 Task: Create a Sprint called Sprint0000000133 in Scrum Project Project0000000045 in Jira. Create a Sprint called Sprint0000000134 in Scrum Project Project0000000045 in Jira. Create a Sprint called Sprint0000000135 in Scrum Project Project0000000045 in Jira. Set Duration of Sprint called Sprint0000000133 in Scrum Project Project0000000045 to 1 week in Jira. Set Duration of Sprint called Sprint0000000134 in Scrum Project Project0000000045 to 2 weeks in Jira
Action: Mouse moved to (1197, 380)
Screenshot: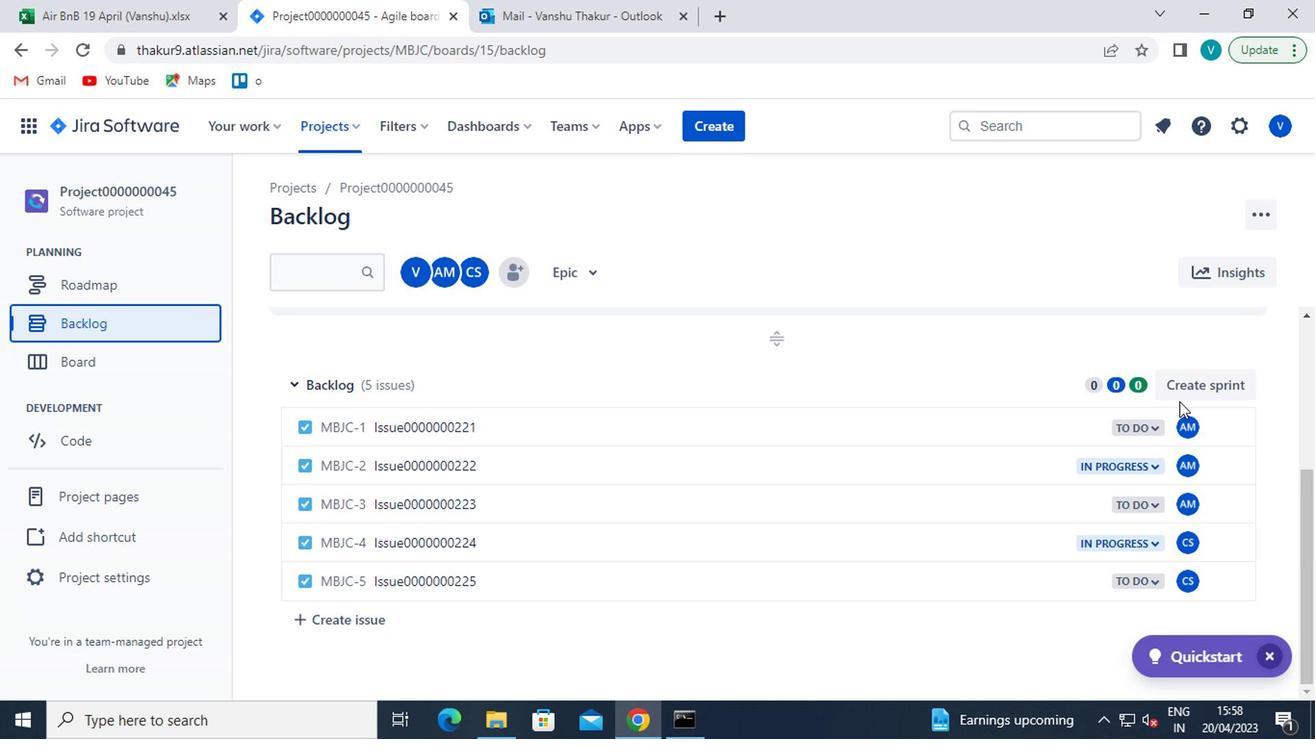 
Action: Mouse pressed left at (1197, 380)
Screenshot: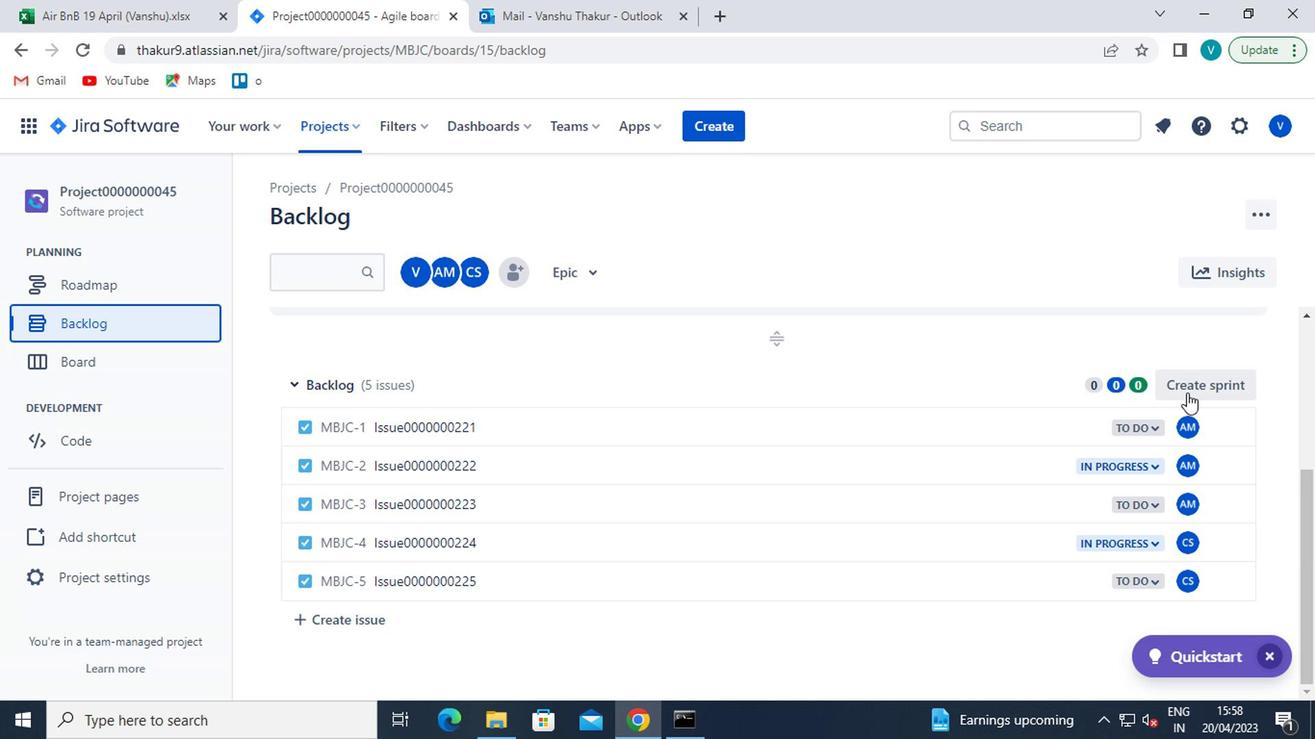 
Action: Mouse moved to (435, 422)
Screenshot: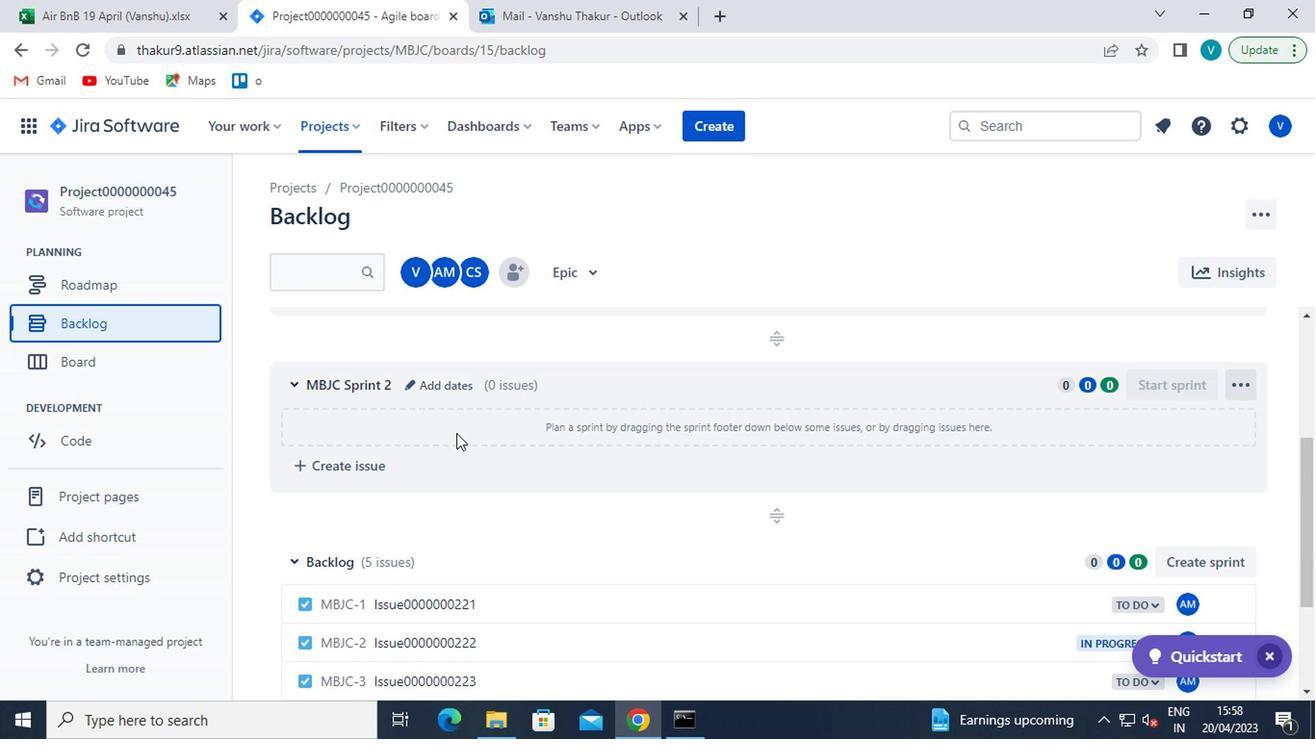 
Action: Mouse scrolled (435, 423) with delta (0, 0)
Screenshot: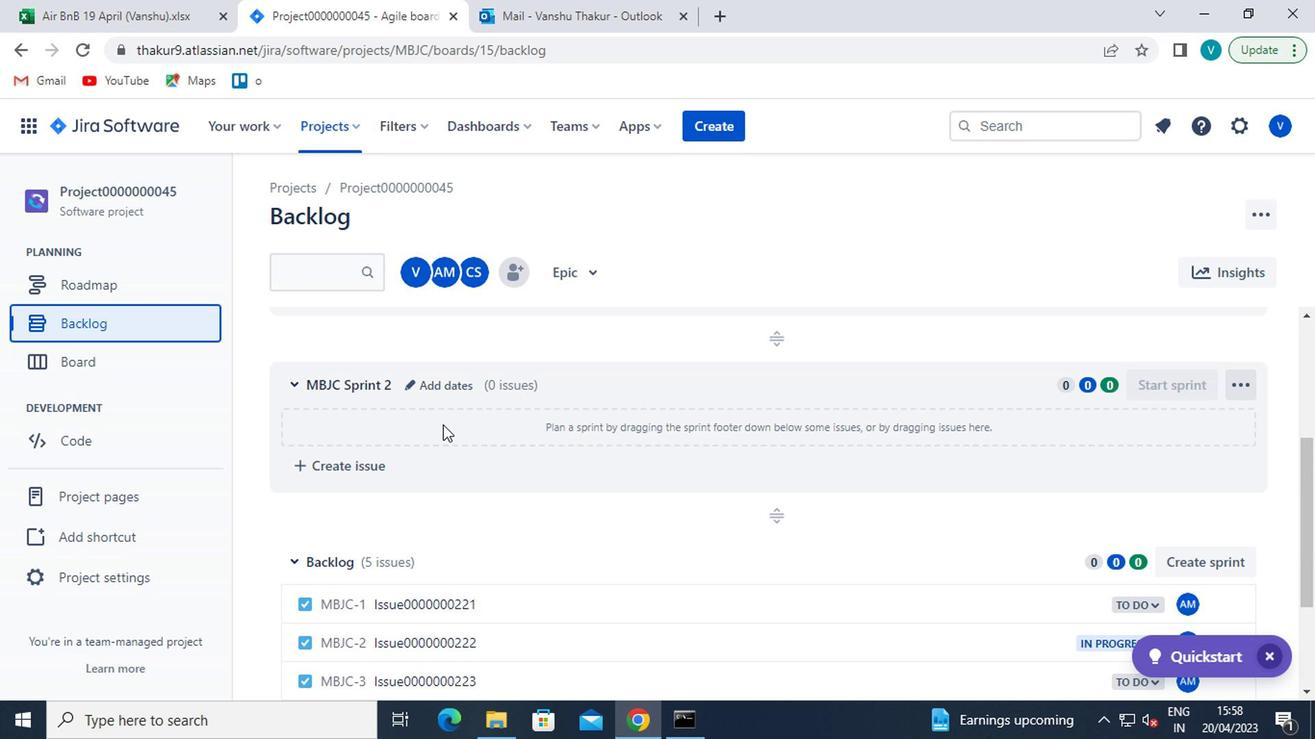 
Action: Mouse moved to (435, 421)
Screenshot: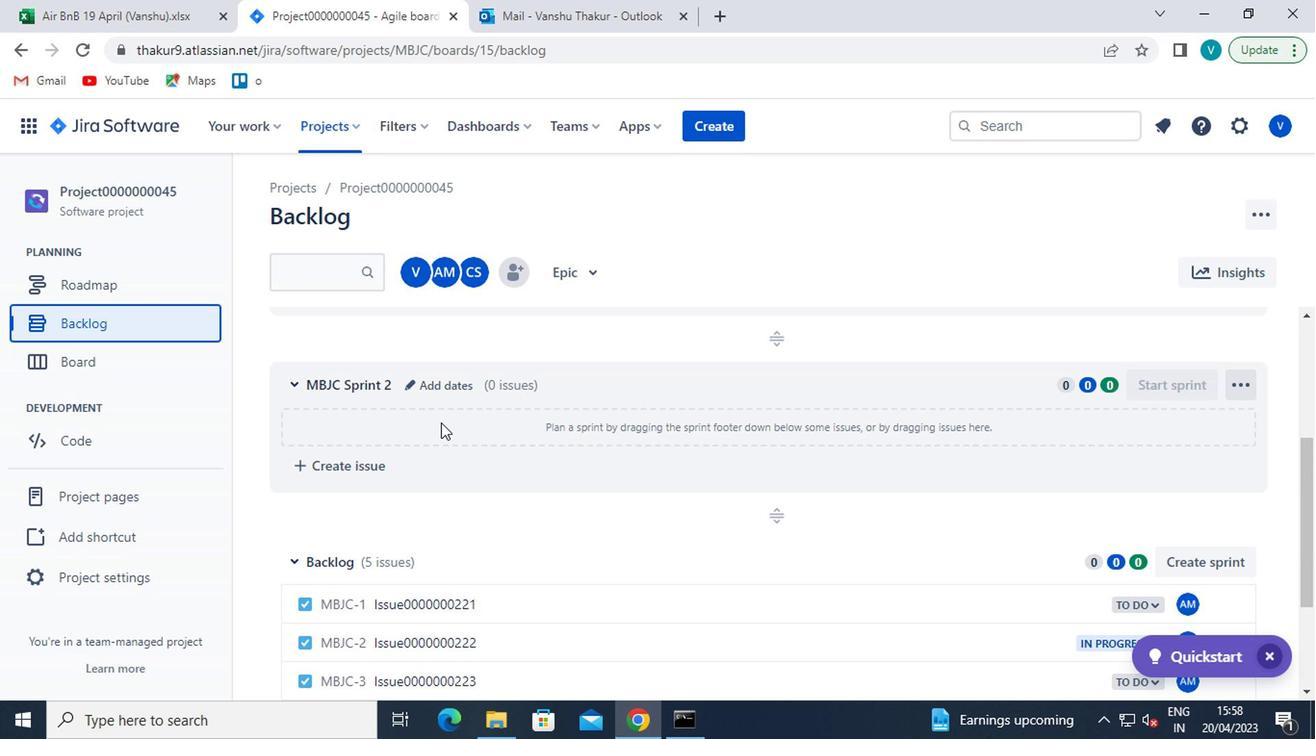
Action: Mouse scrolled (435, 422) with delta (0, 0)
Screenshot: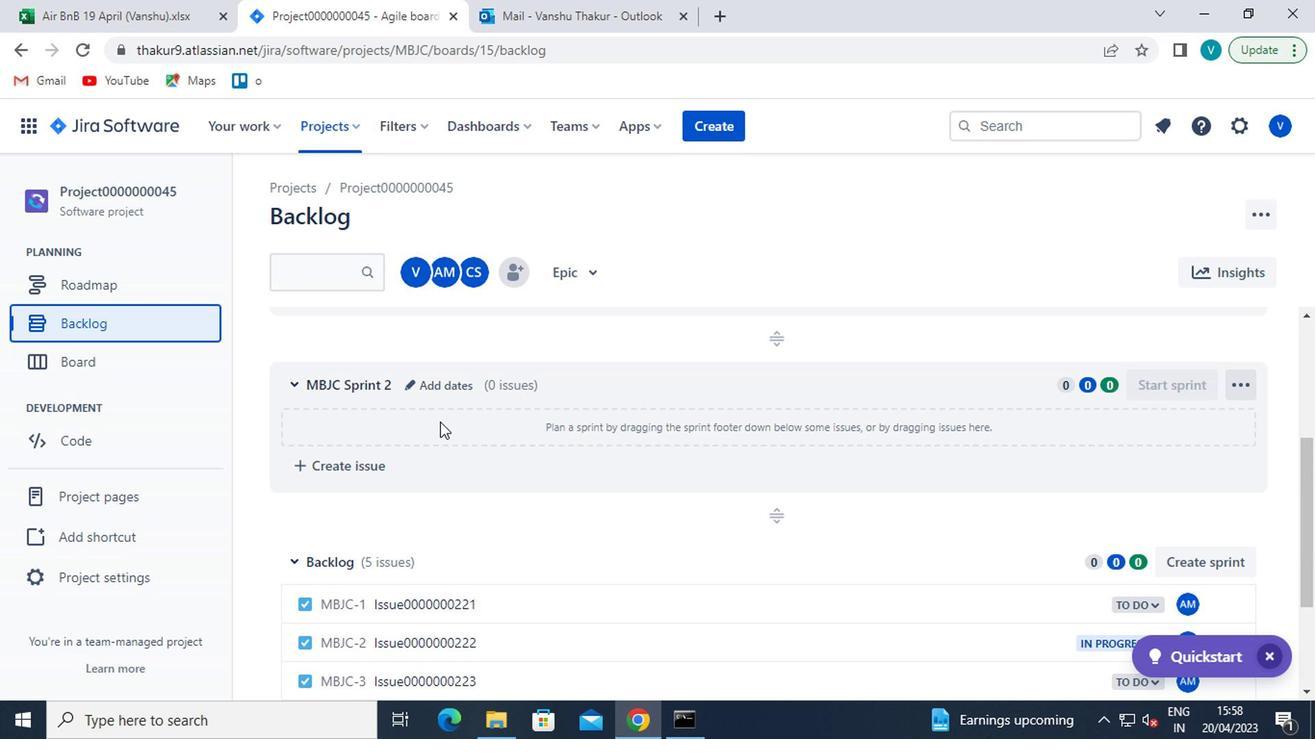 
Action: Mouse moved to (435, 420)
Screenshot: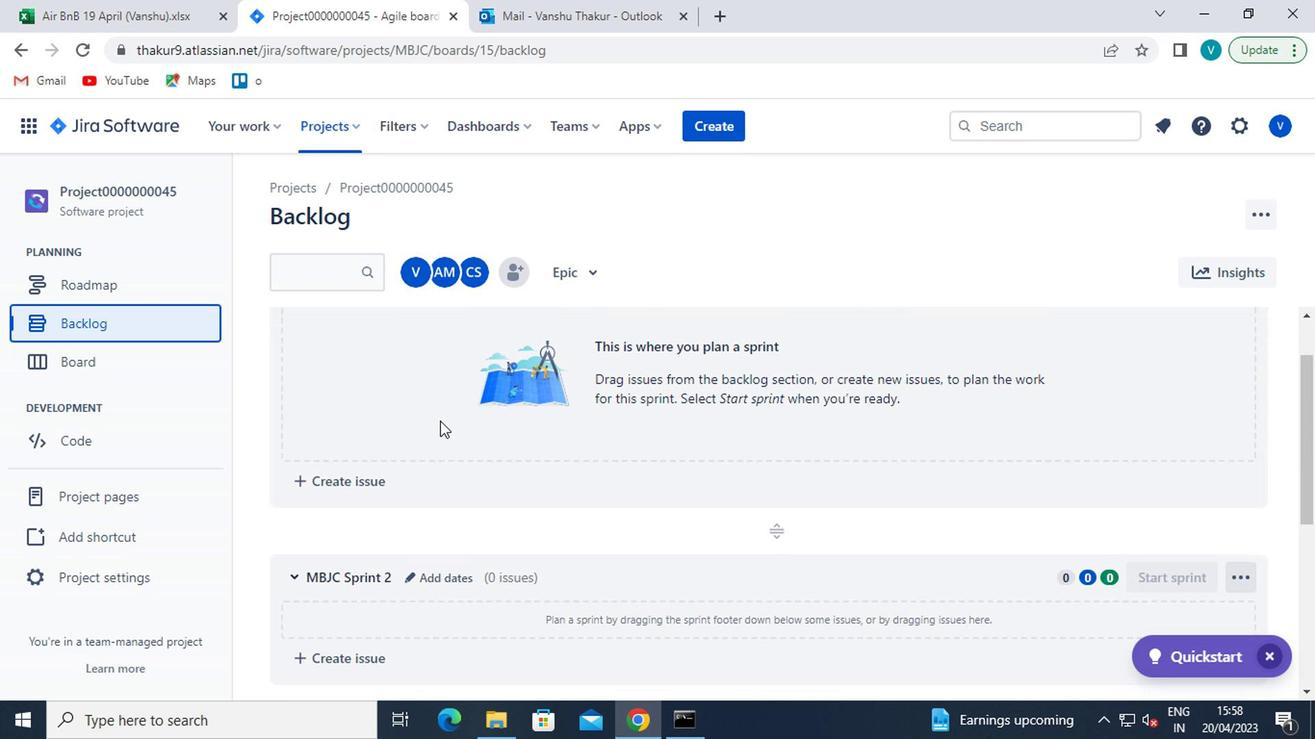 
Action: Mouse scrolled (435, 421) with delta (0, 1)
Screenshot: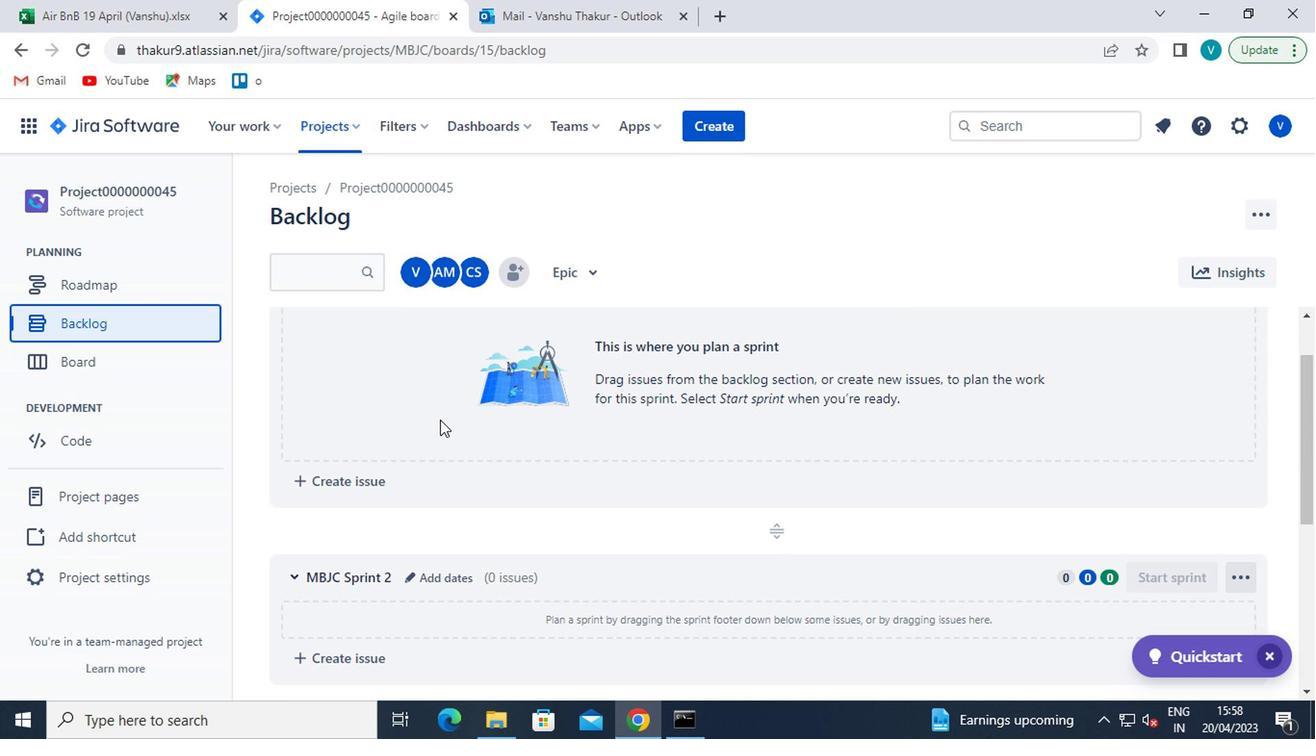 
Action: Mouse moved to (436, 420)
Screenshot: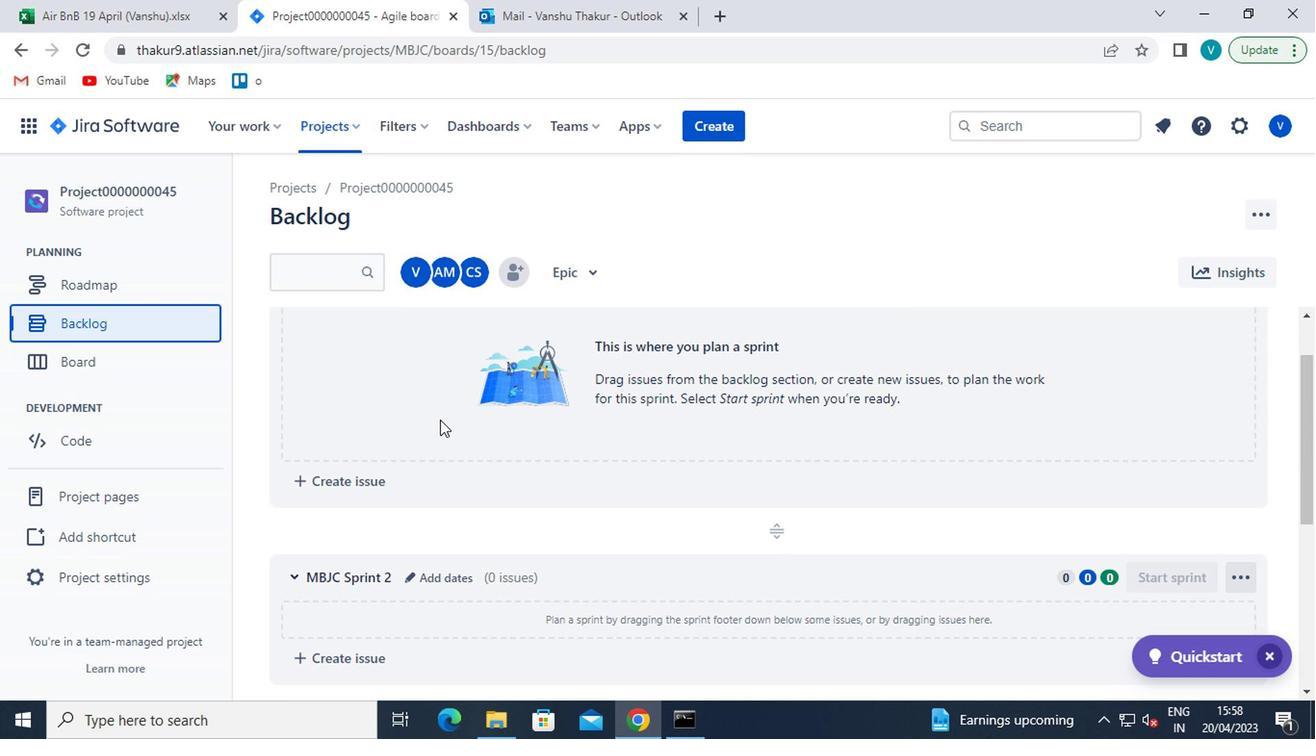 
Action: Mouse scrolled (436, 421) with delta (0, 1)
Screenshot: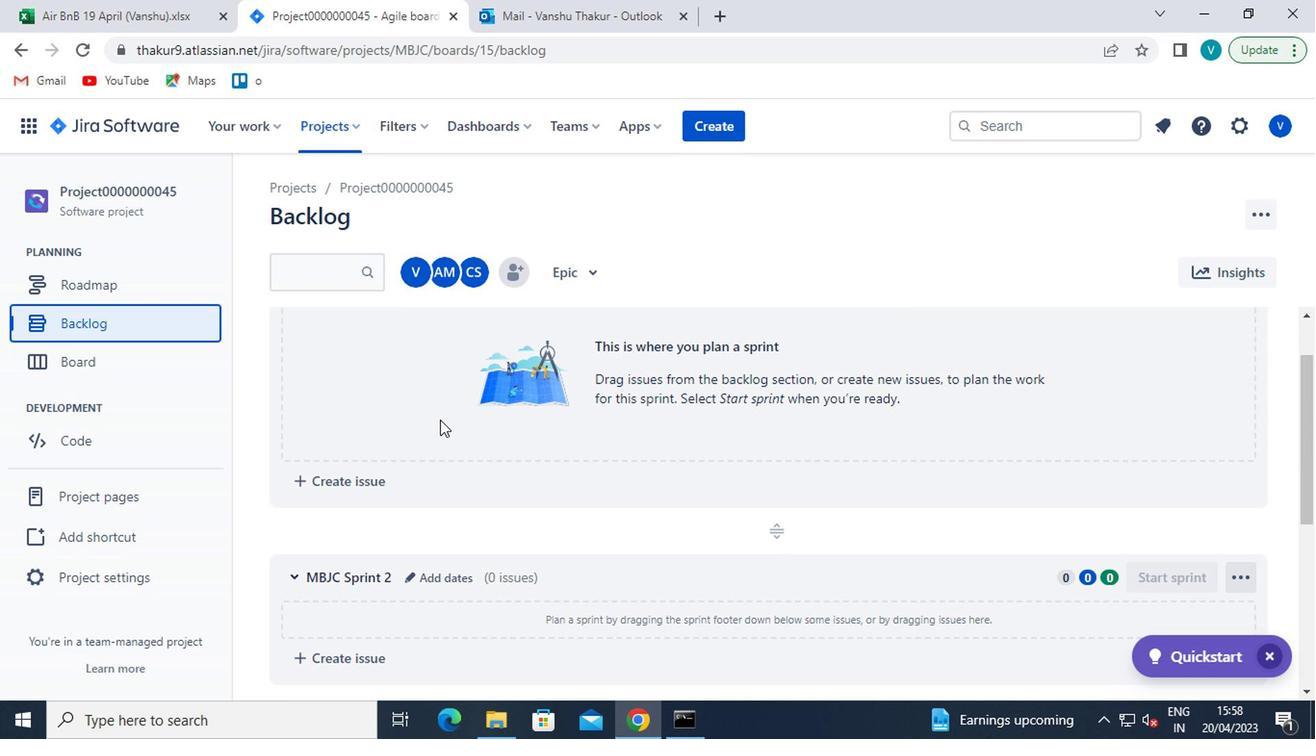 
Action: Mouse moved to (438, 332)
Screenshot: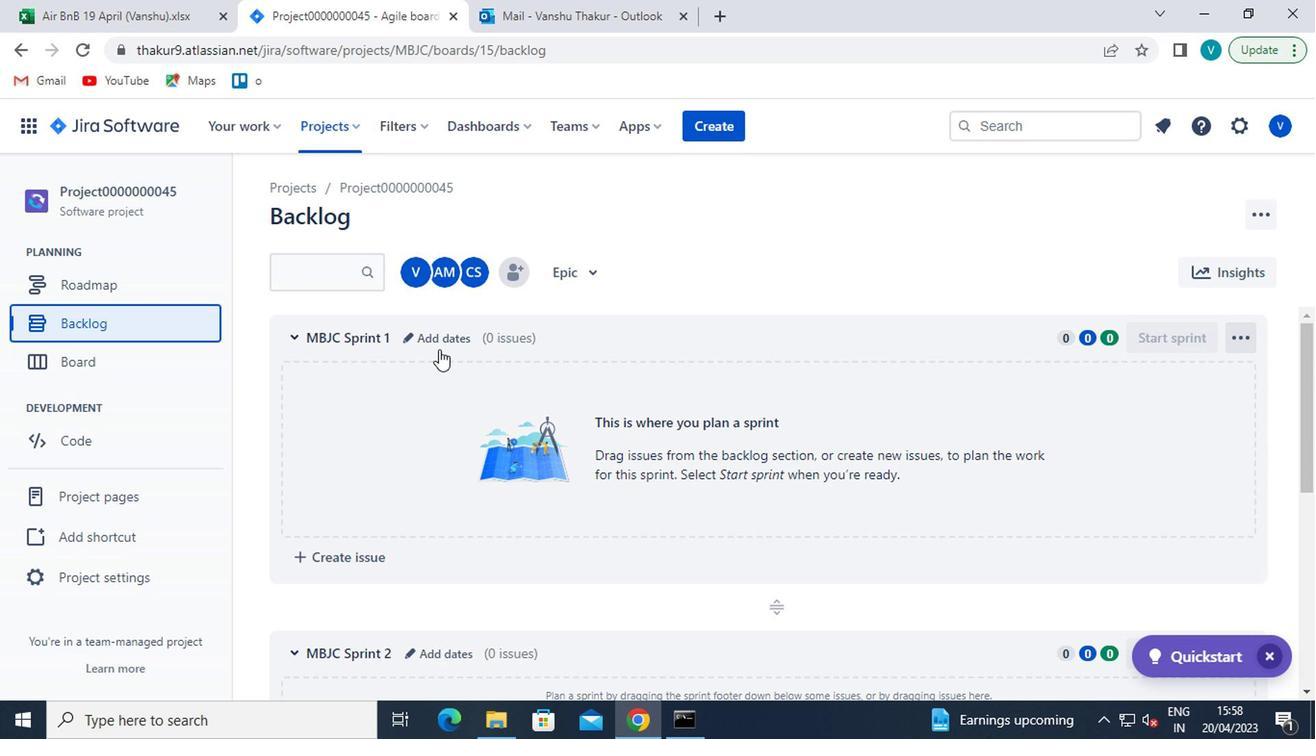 
Action: Mouse pressed left at (438, 332)
Screenshot: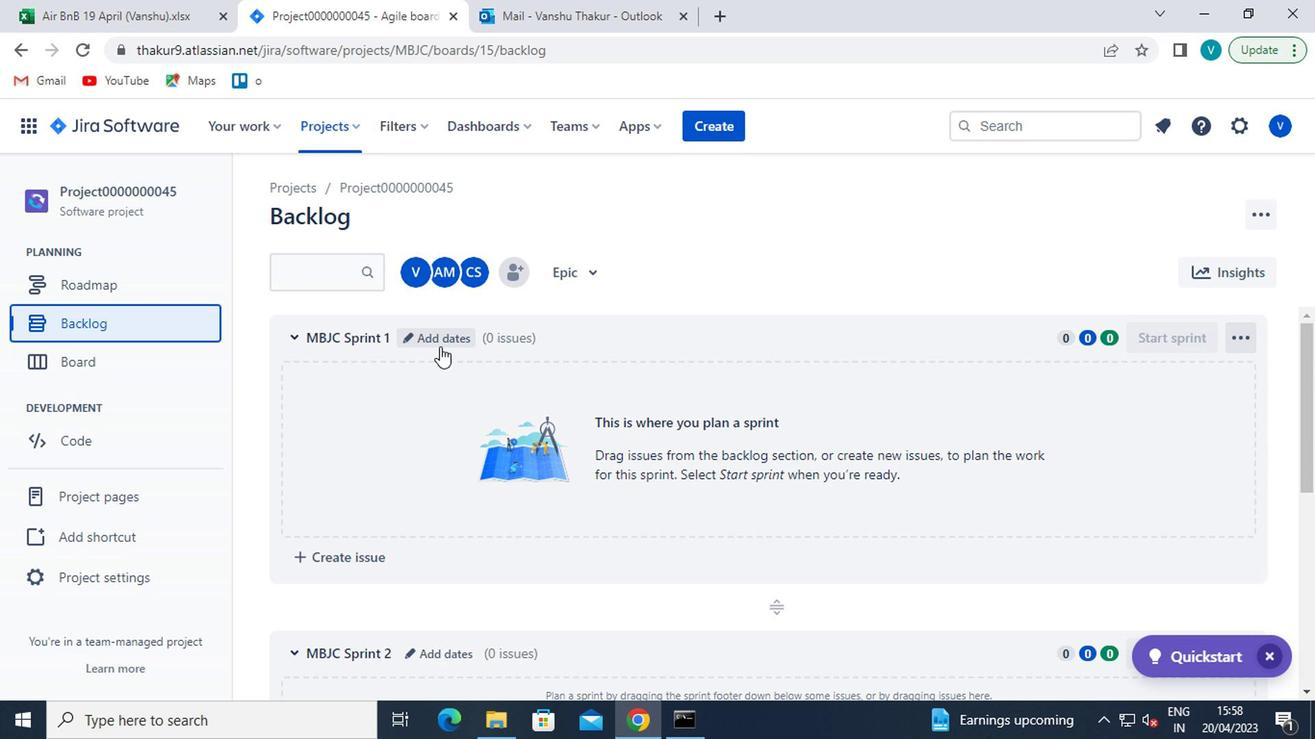 
Action: Mouse moved to (500, 274)
Screenshot: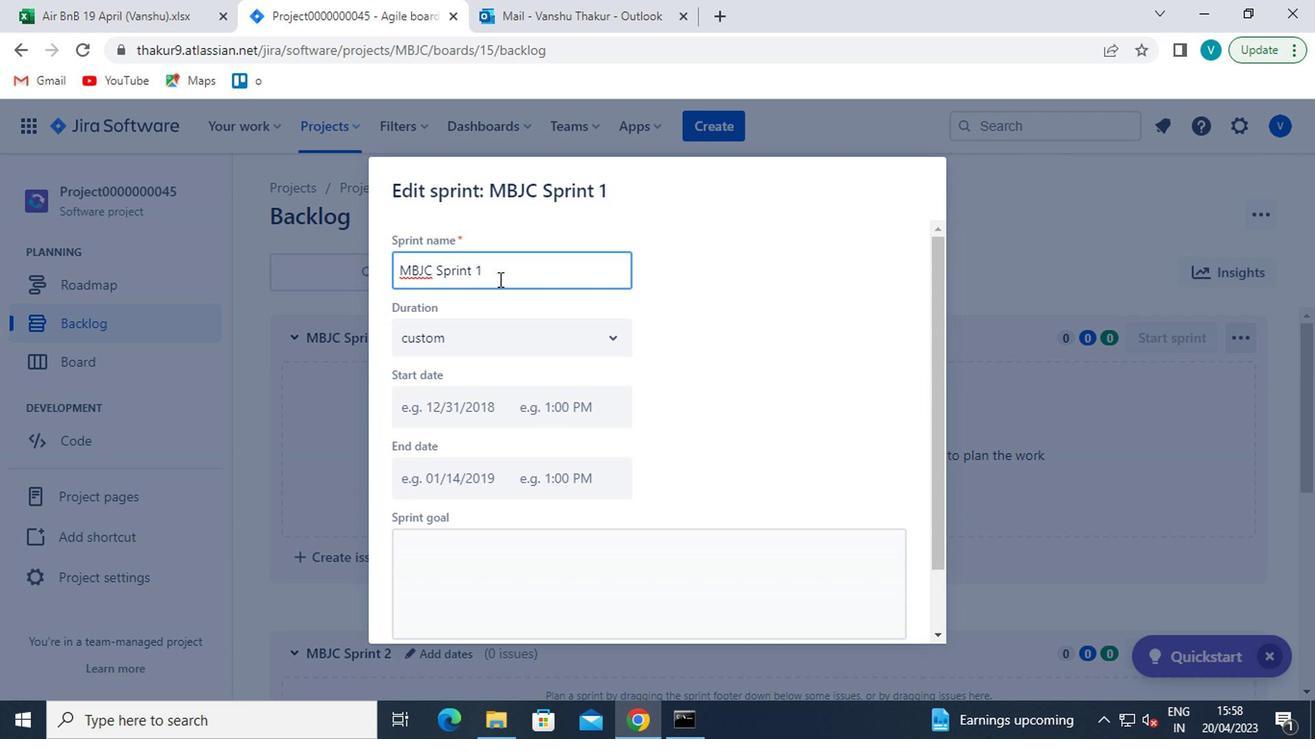 
Action: Key pressed <Key.backspace><Key.backspace><Key.backspace><Key.backspace><Key.backspace><Key.backspace><Key.backspace><Key.backspace><Key.backspace><Key.backspace><Key.backspace><Key.backspace><Key.backspace><Key.backspace><Key.backspace><Key.backspace><Key.backspace><Key.backspace><Key.backspace><Key.backspace><Key.backspace><Key.backspace><Key.backspace><Key.backspace><Key.backspace><Key.shift>SPRINT0000000133
Screenshot: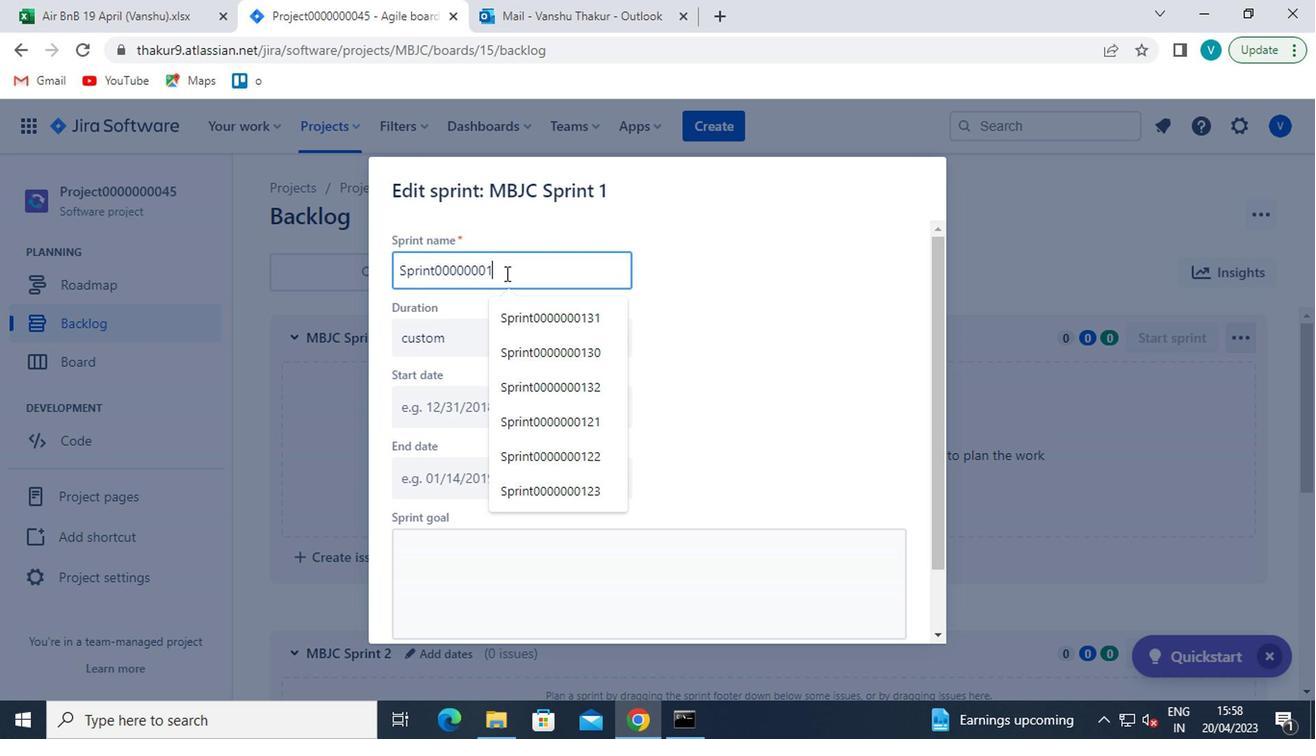 
Action: Mouse moved to (657, 491)
Screenshot: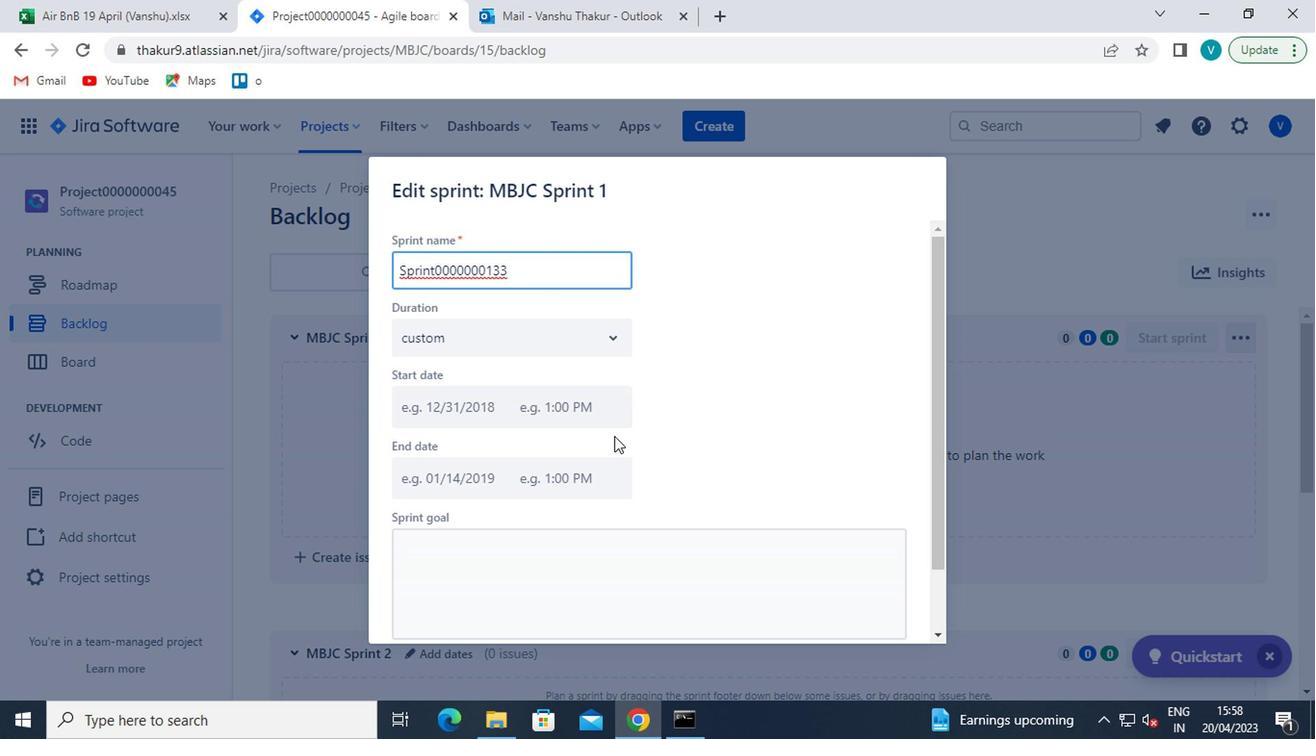 
Action: Mouse scrolled (657, 491) with delta (0, 0)
Screenshot: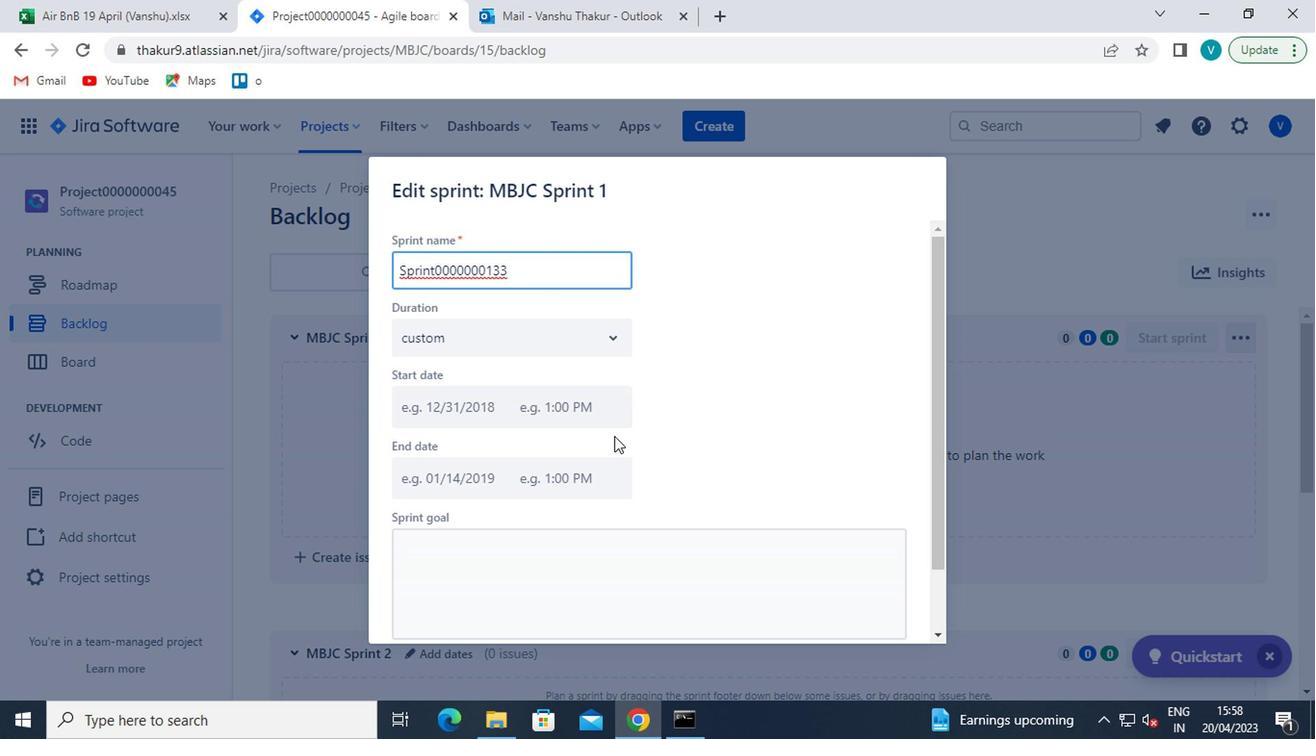 
Action: Mouse moved to (664, 505)
Screenshot: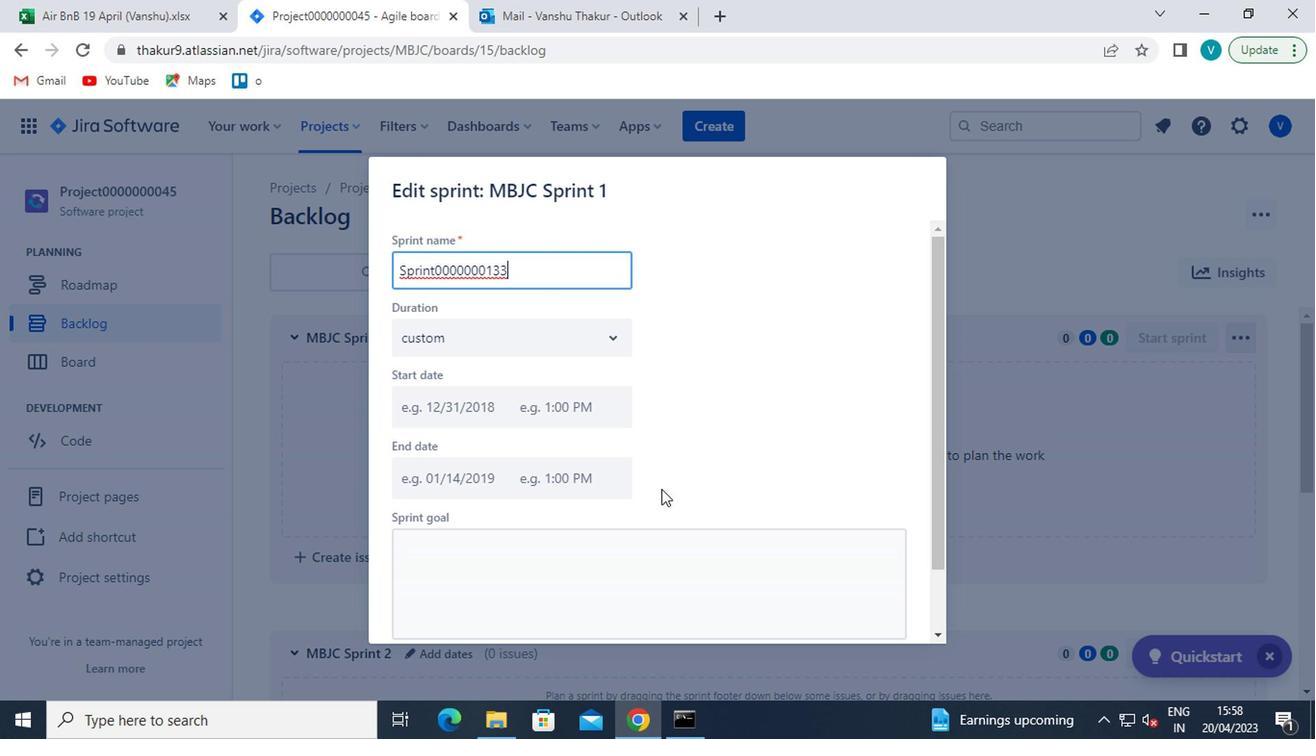 
Action: Mouse scrolled (664, 504) with delta (0, 0)
Screenshot: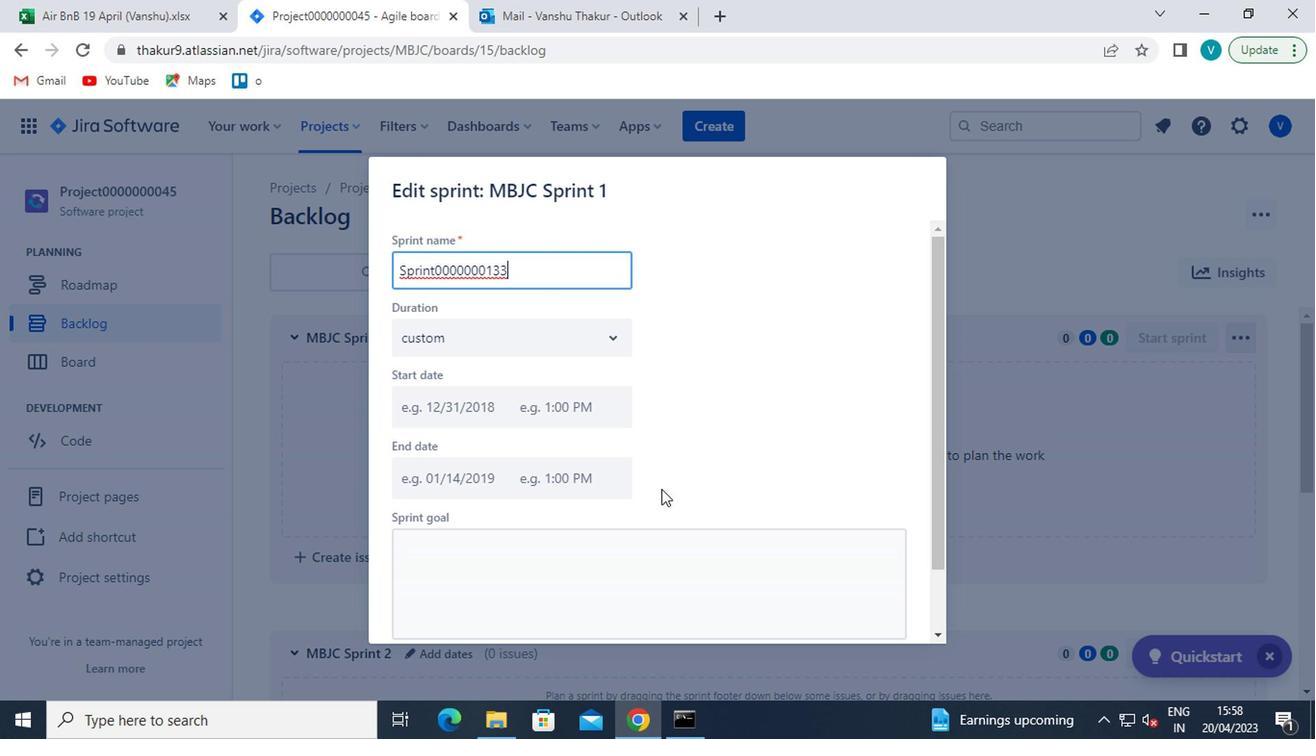 
Action: Mouse moved to (672, 516)
Screenshot: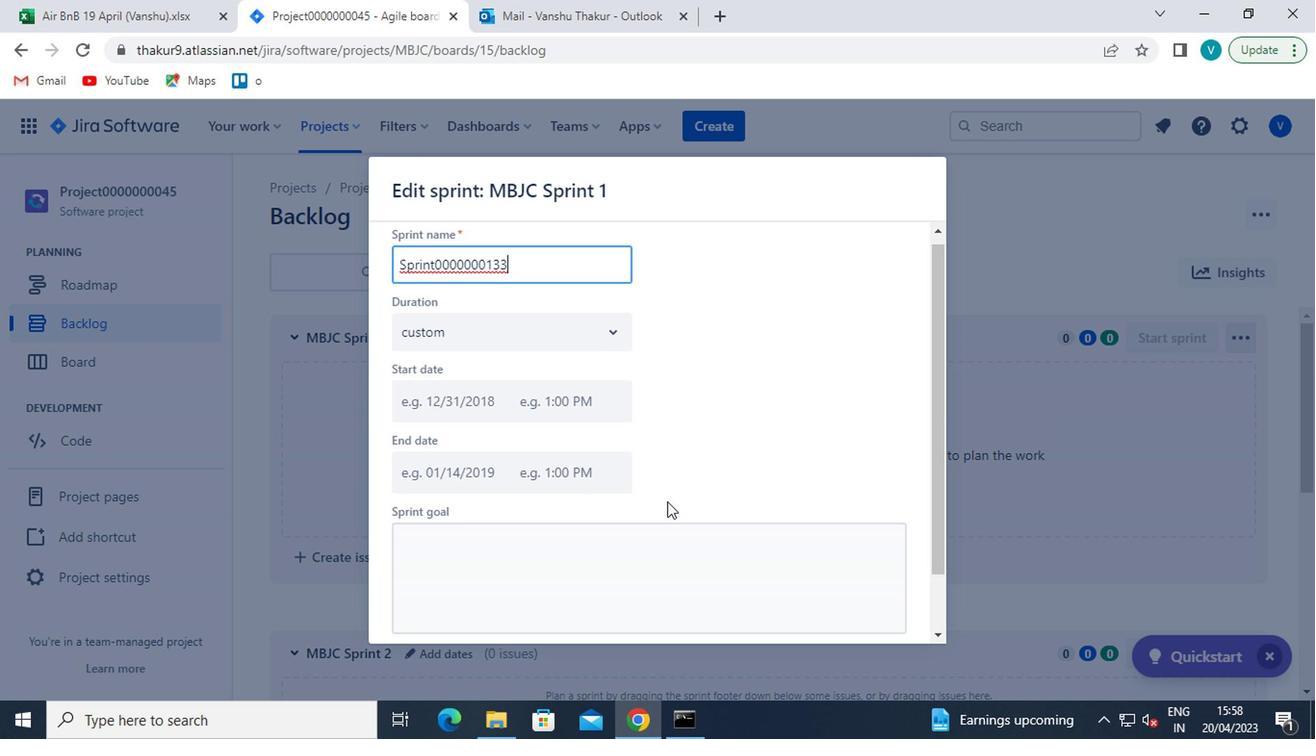 
Action: Mouse scrolled (672, 515) with delta (0, -1)
Screenshot: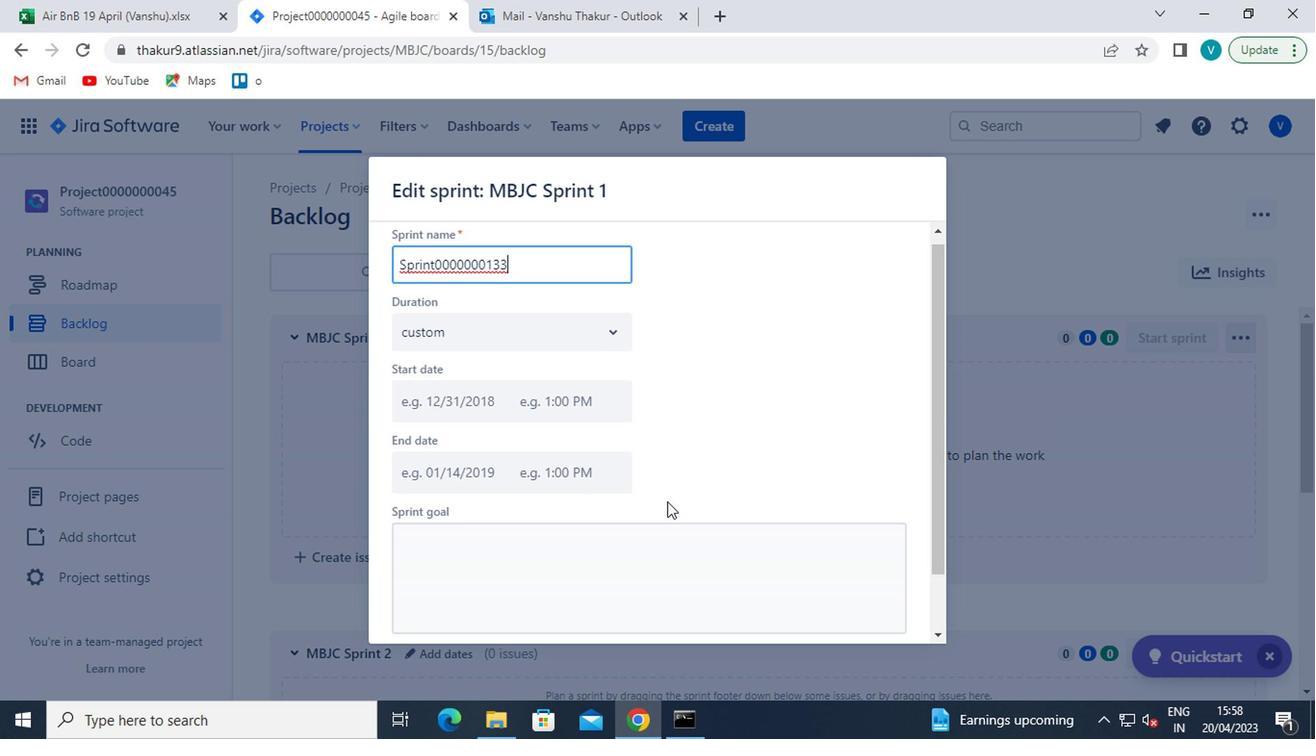 
Action: Mouse moved to (806, 604)
Screenshot: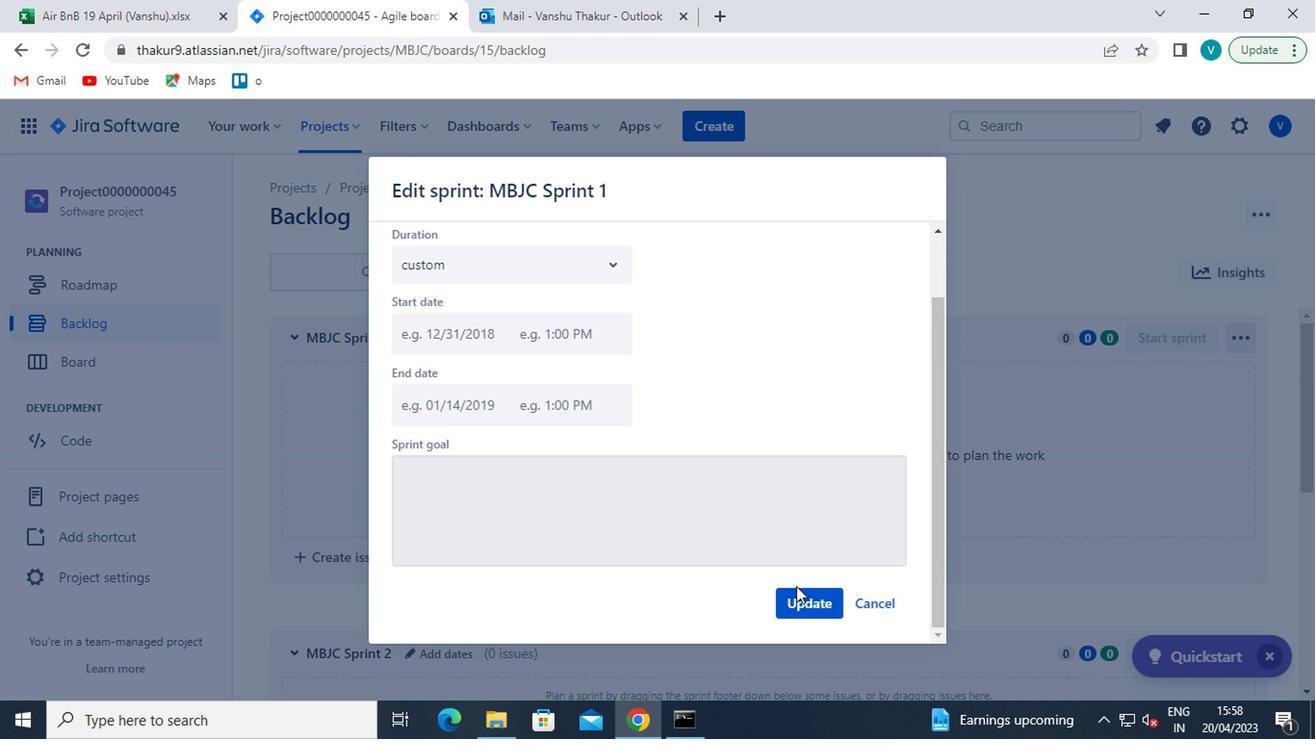 
Action: Mouse pressed left at (806, 604)
Screenshot: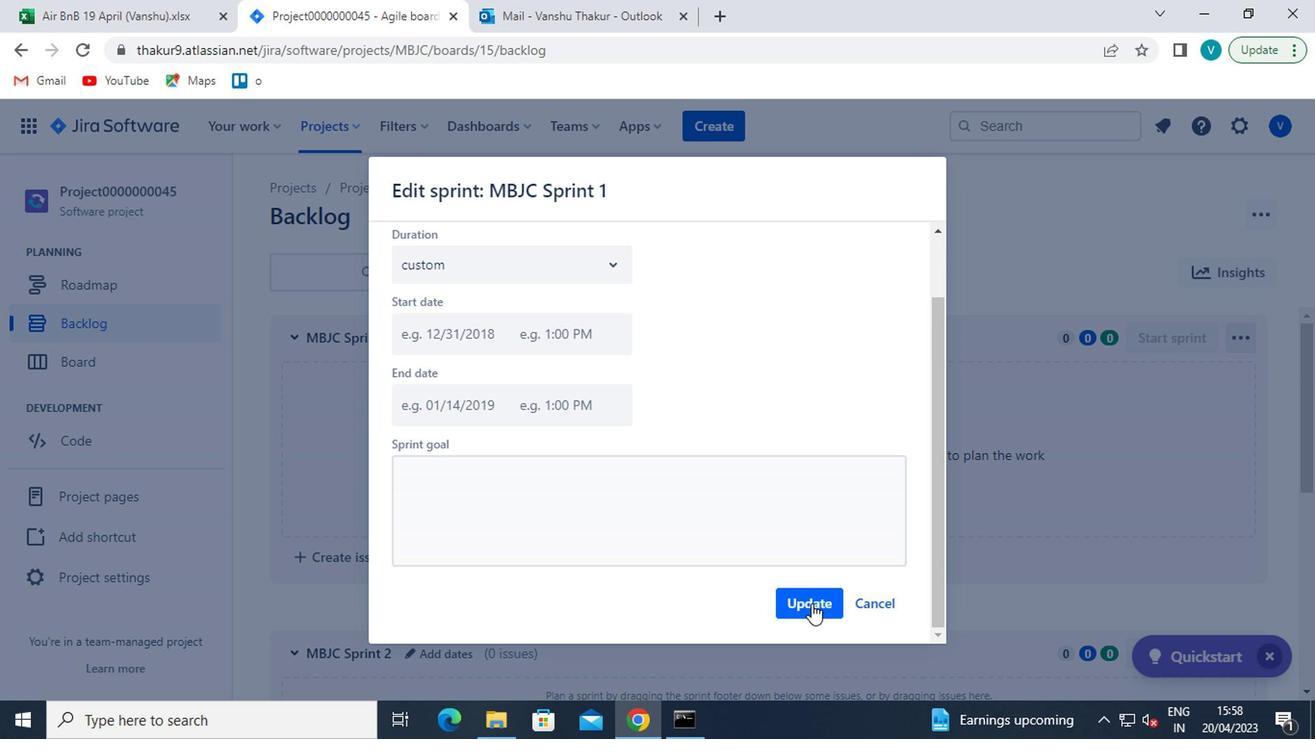
Action: Mouse moved to (862, 527)
Screenshot: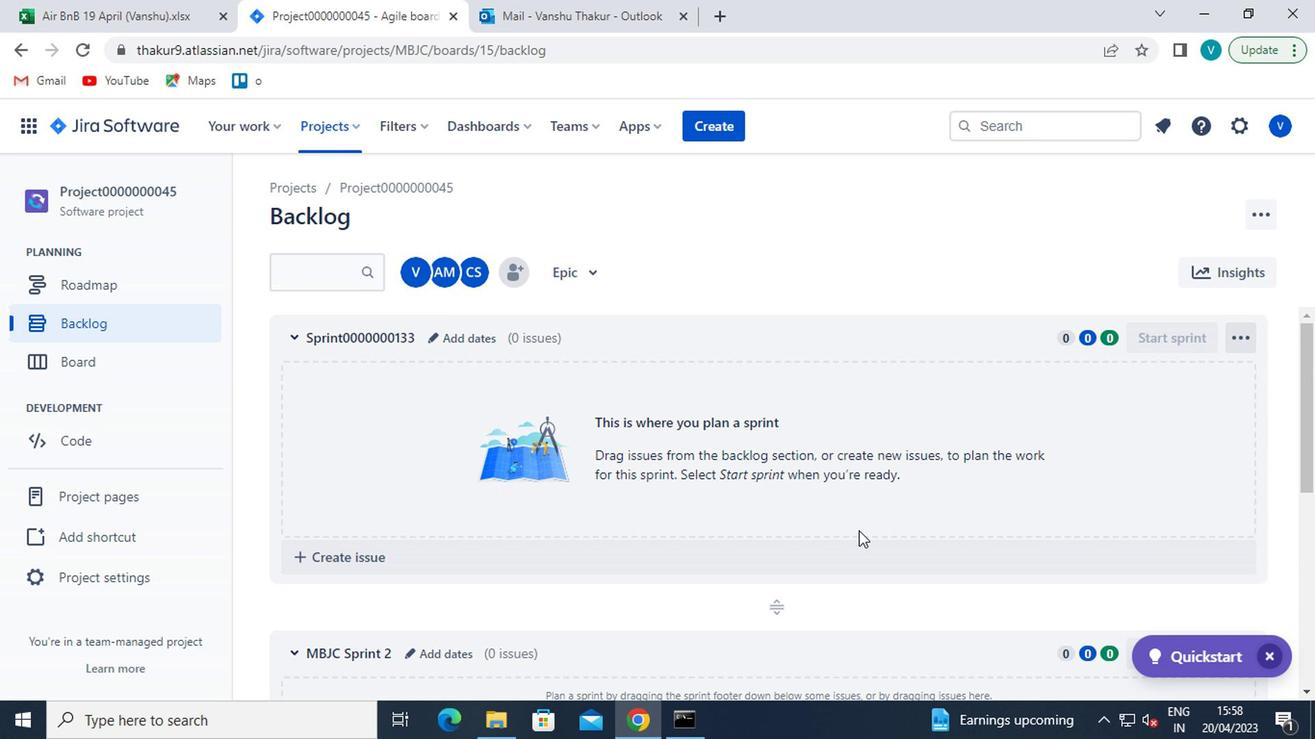 
Action: Mouse scrolled (862, 526) with delta (0, 0)
Screenshot: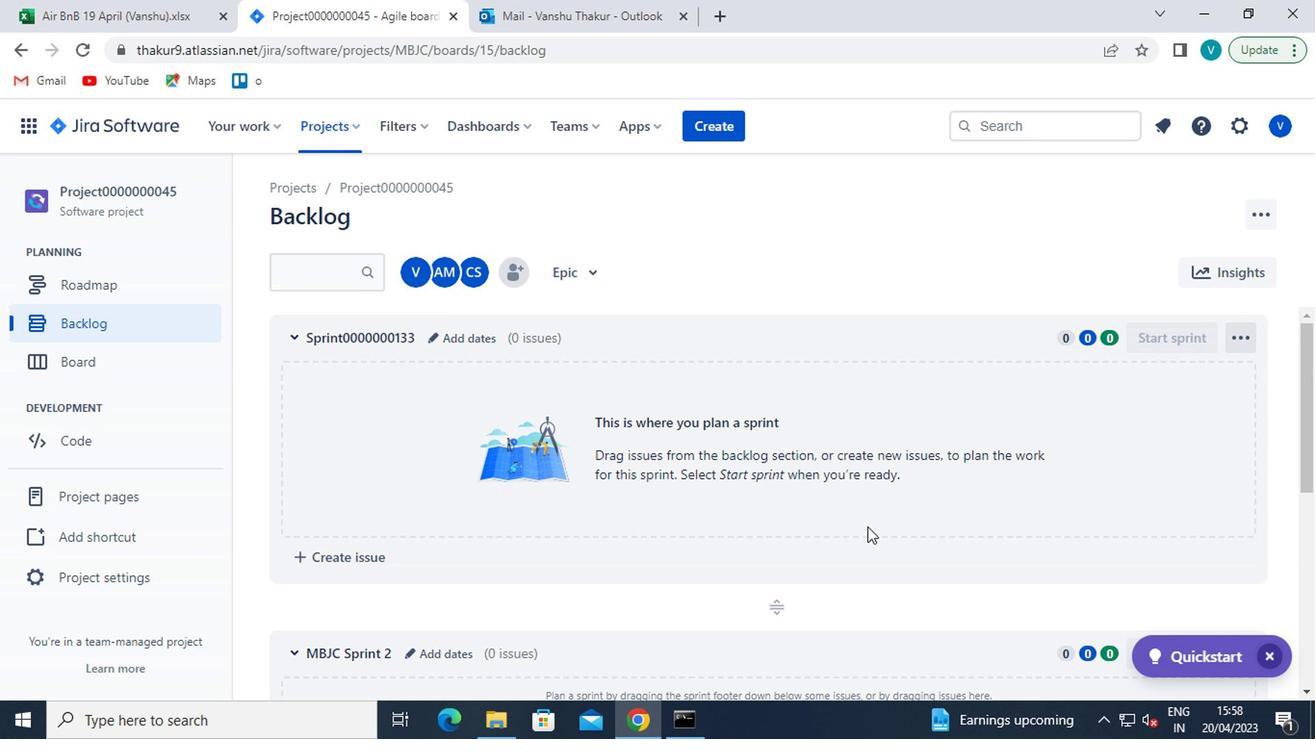 
Action: Mouse moved to (862, 527)
Screenshot: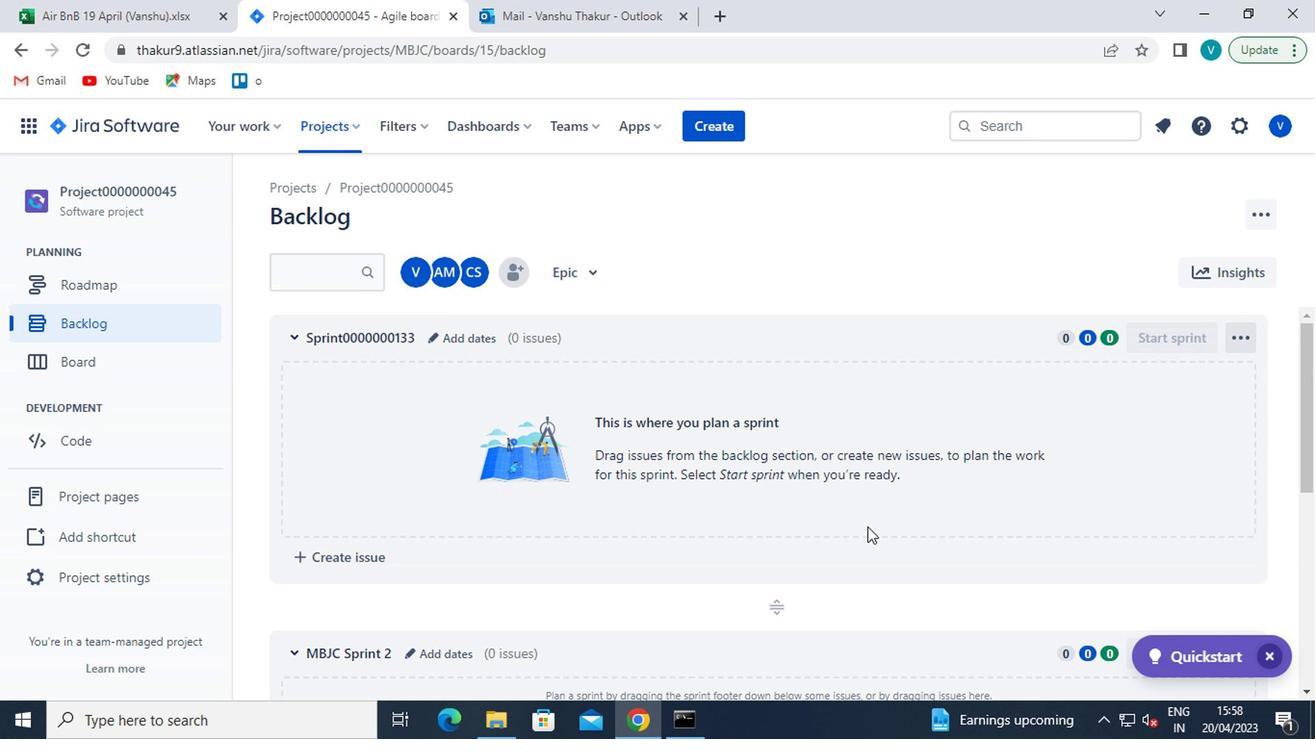 
Action: Mouse scrolled (862, 526) with delta (0, 0)
Screenshot: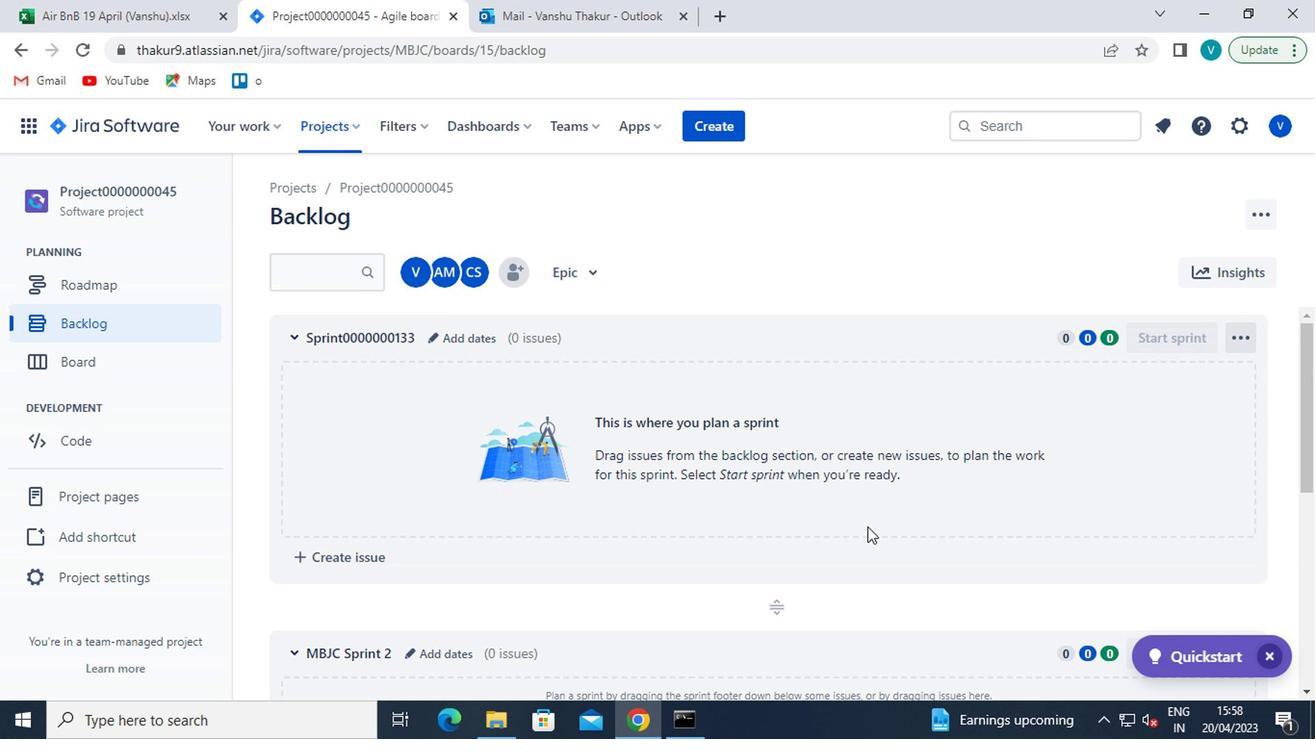 
Action: Mouse moved to (1016, 530)
Screenshot: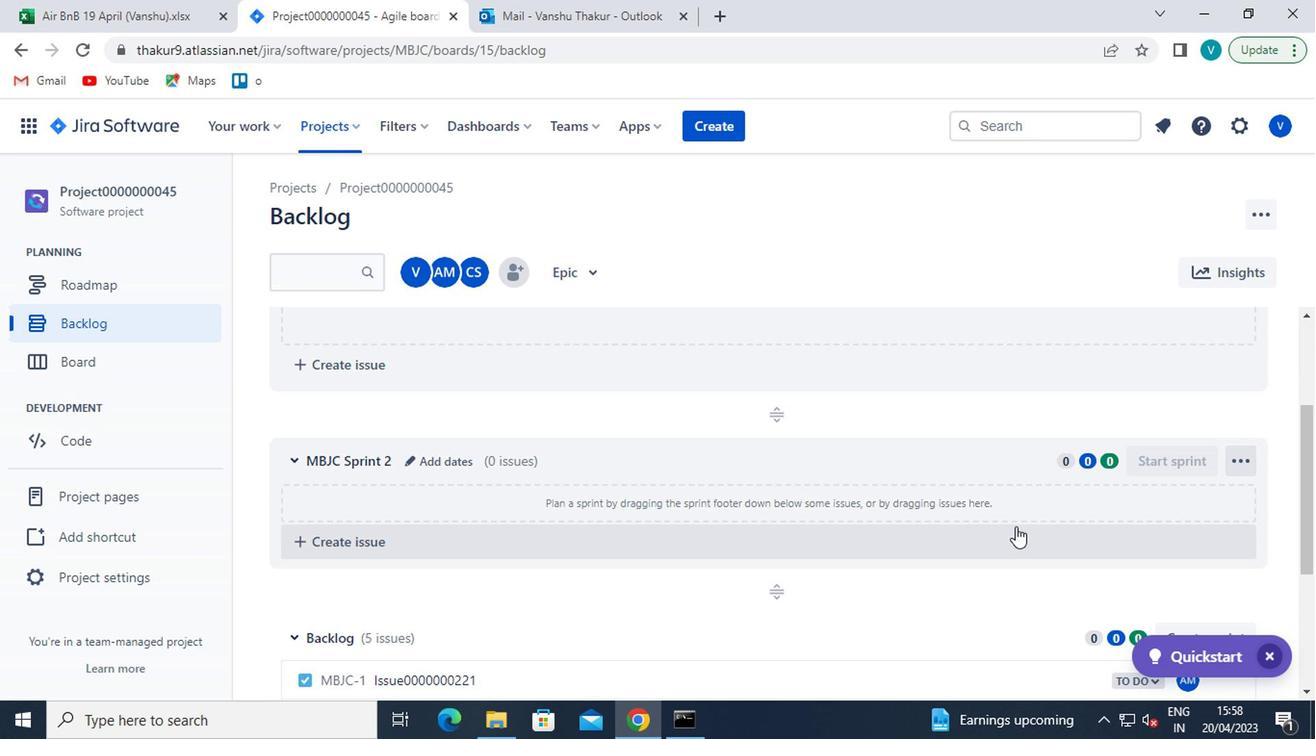 
Action: Mouse scrolled (1016, 529) with delta (0, -1)
Screenshot: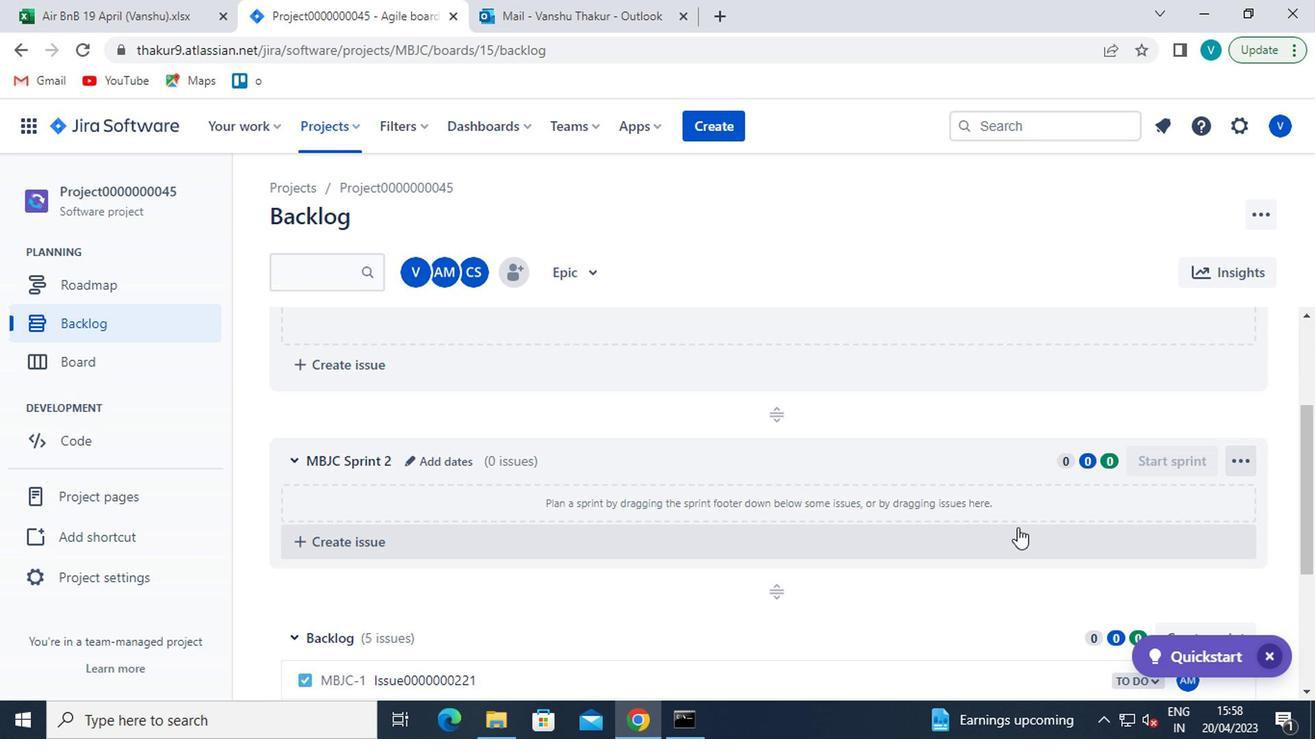 
Action: Mouse scrolled (1016, 529) with delta (0, -1)
Screenshot: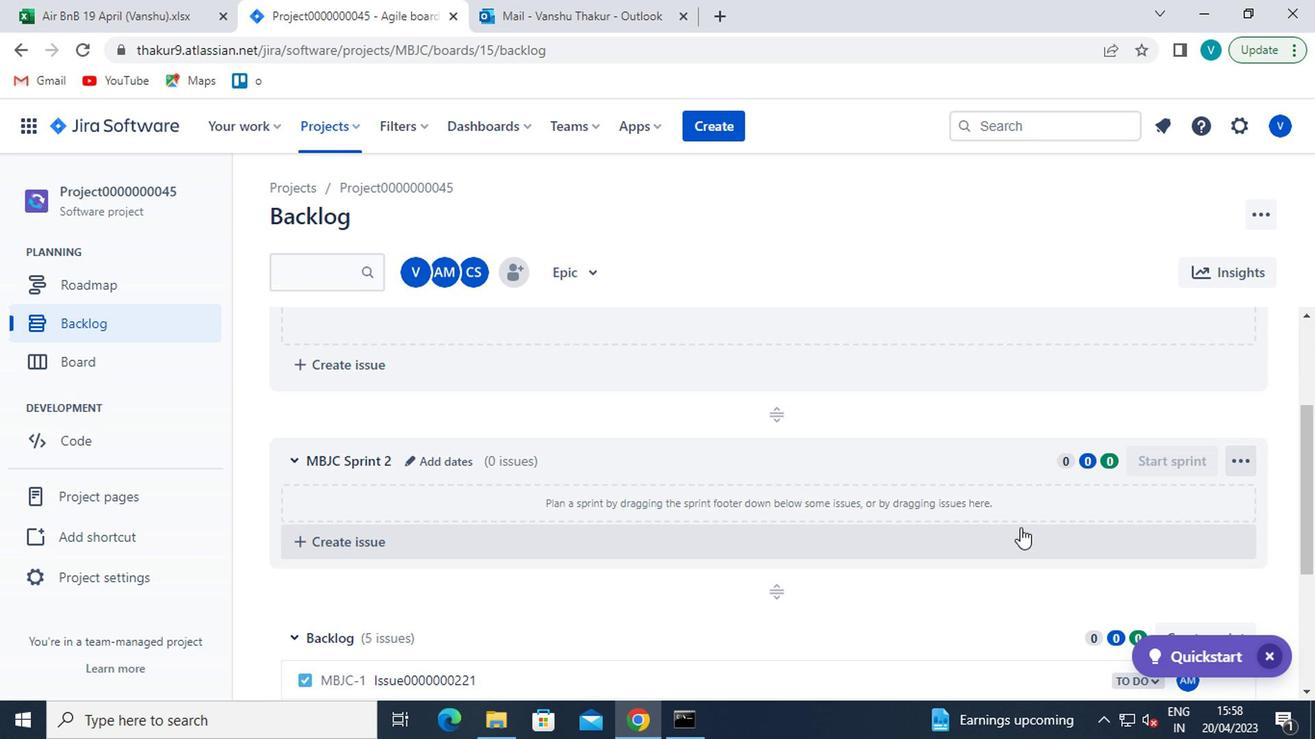 
Action: Mouse moved to (1192, 448)
Screenshot: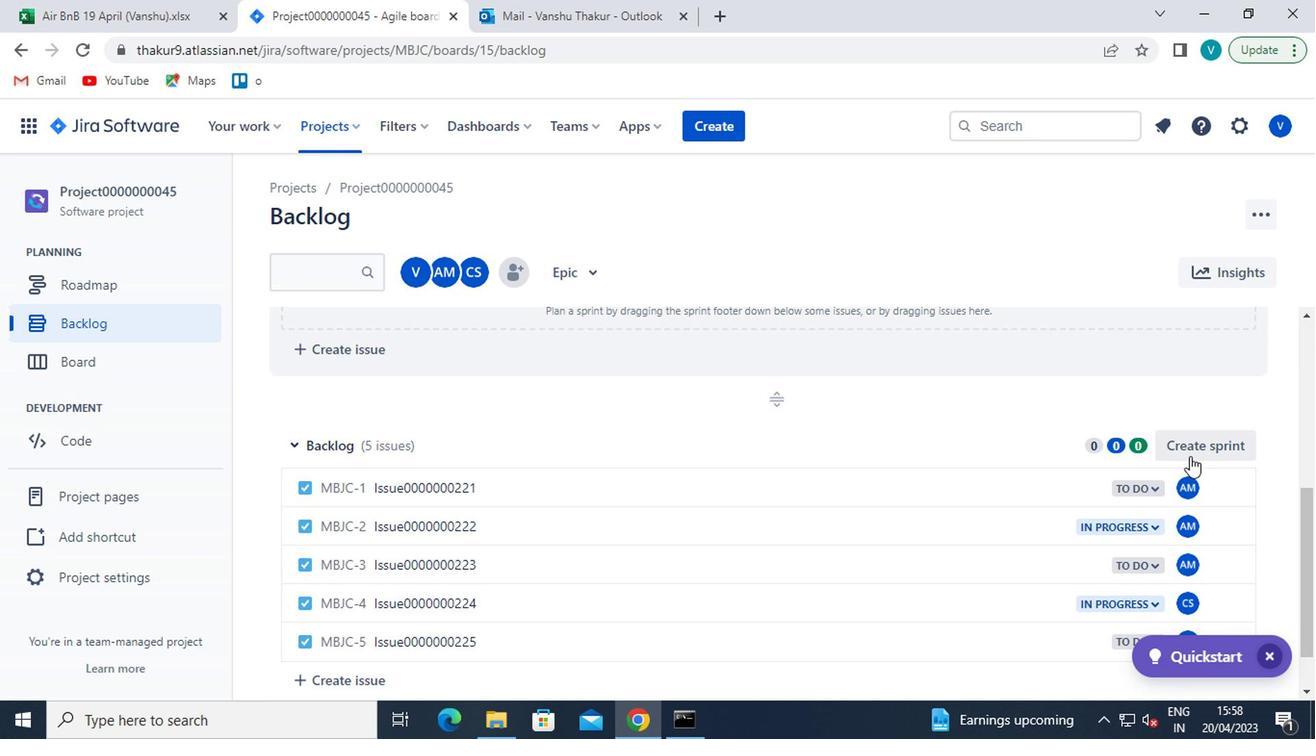 
Action: Mouse pressed left at (1192, 448)
Screenshot: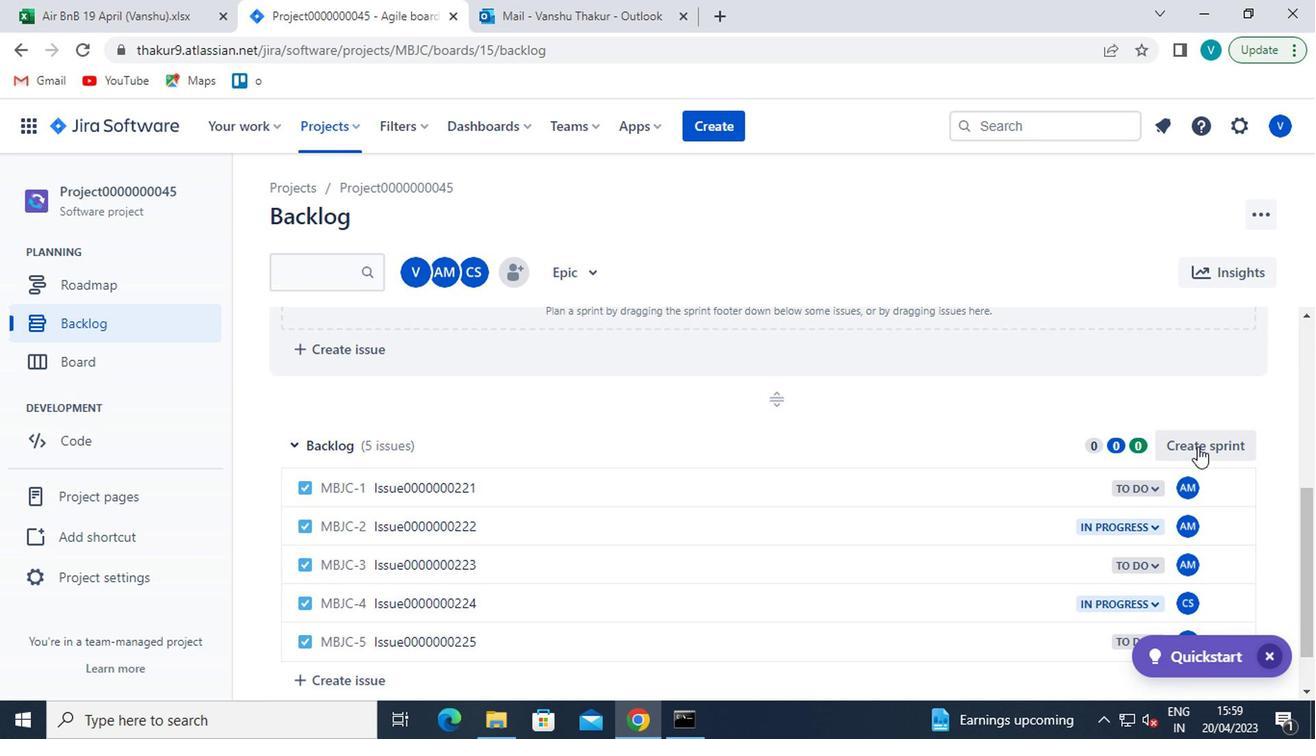 
Action: Mouse moved to (900, 490)
Screenshot: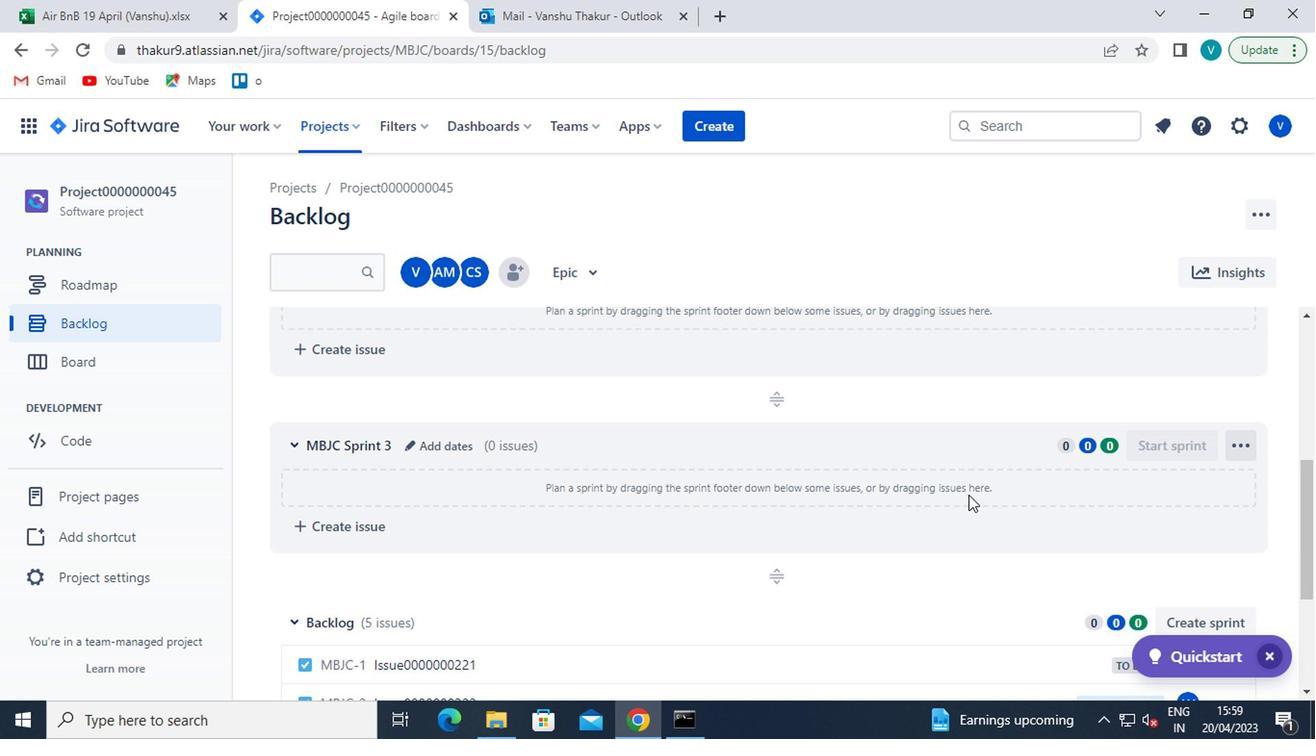 
Action: Mouse scrolled (900, 491) with delta (0, 0)
Screenshot: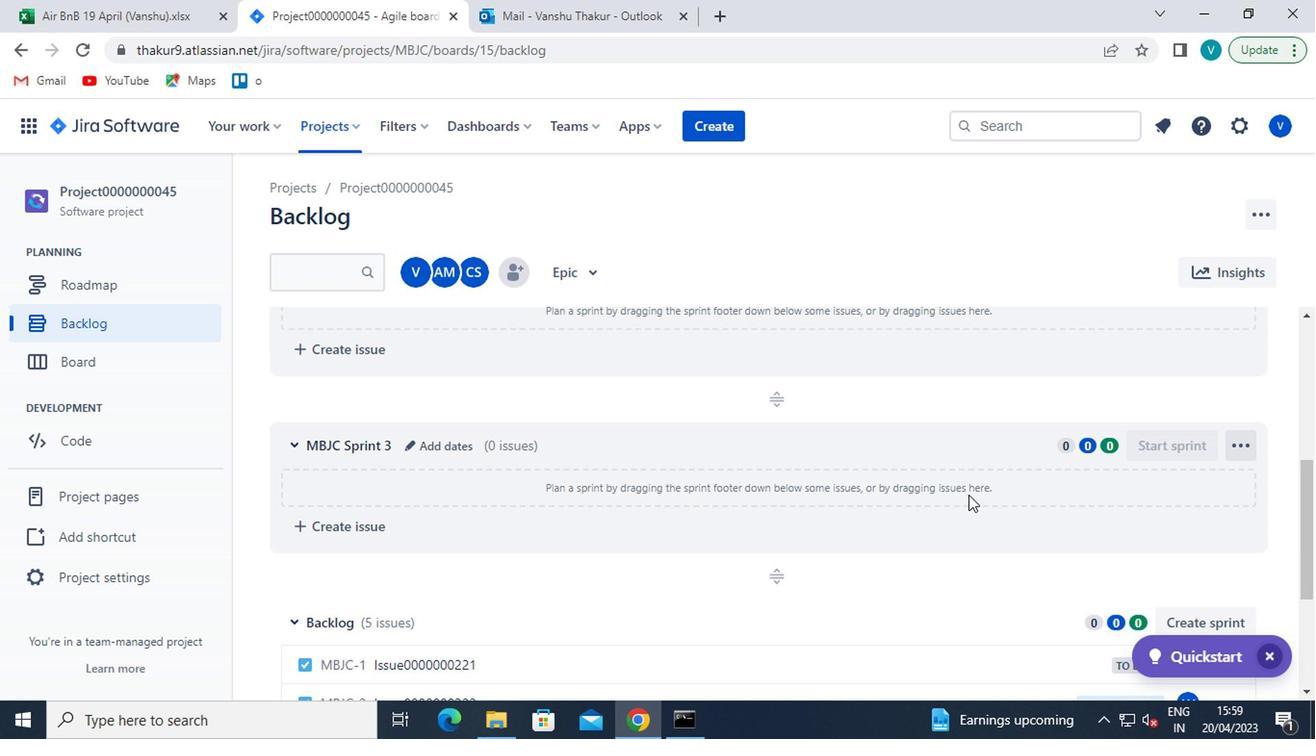 
Action: Mouse moved to (886, 486)
Screenshot: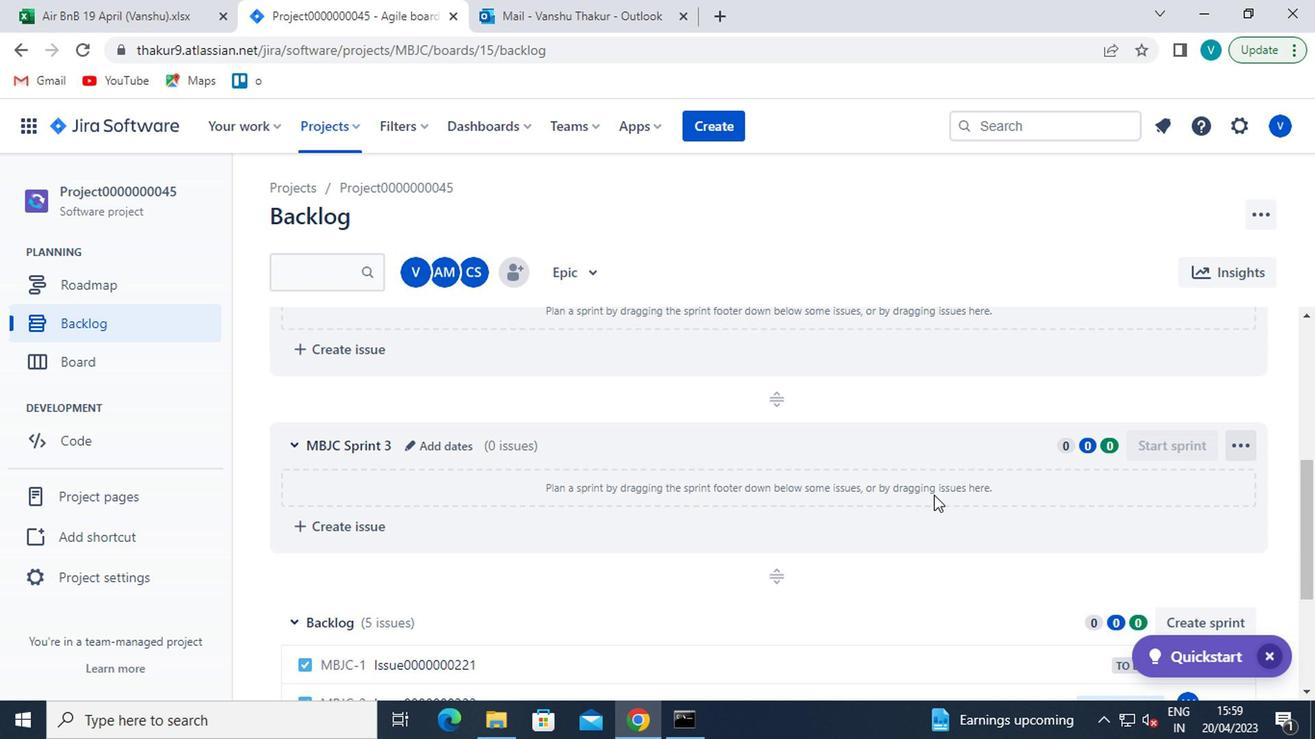 
Action: Mouse scrolled (886, 487) with delta (0, 0)
Screenshot: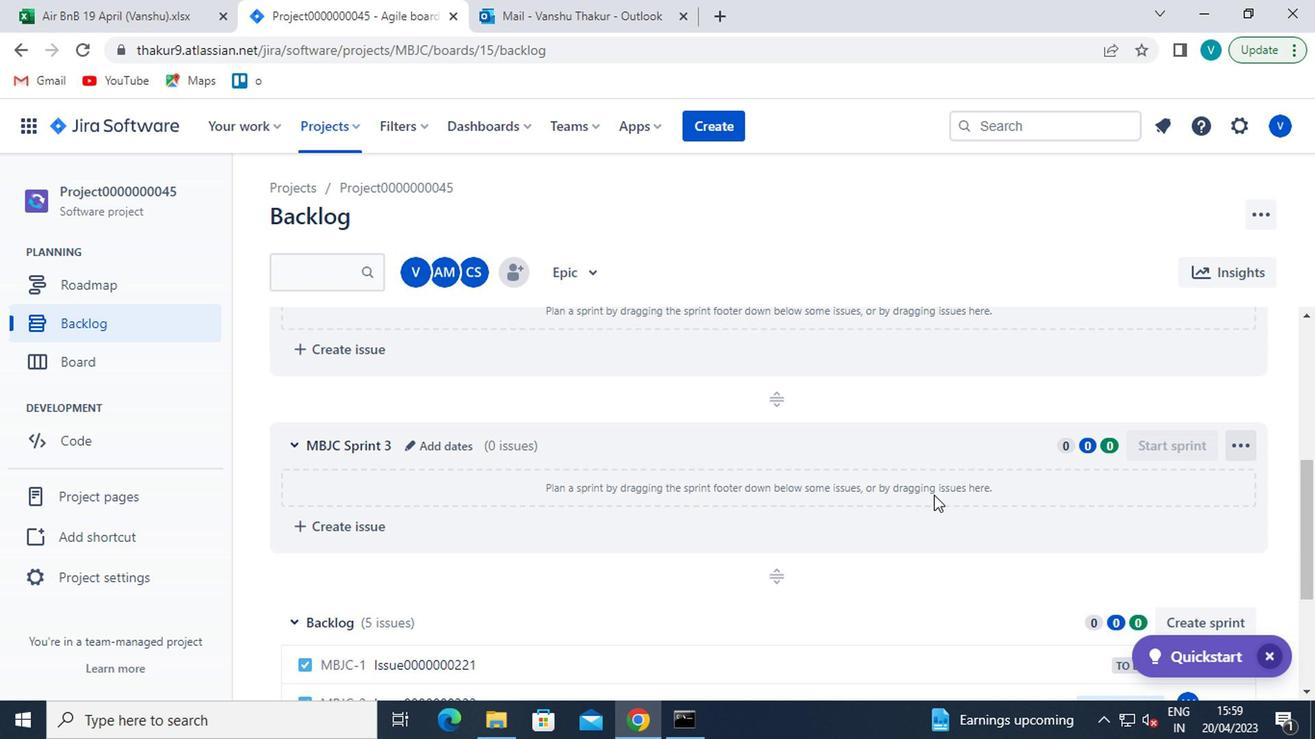 
Action: Mouse moved to (883, 485)
Screenshot: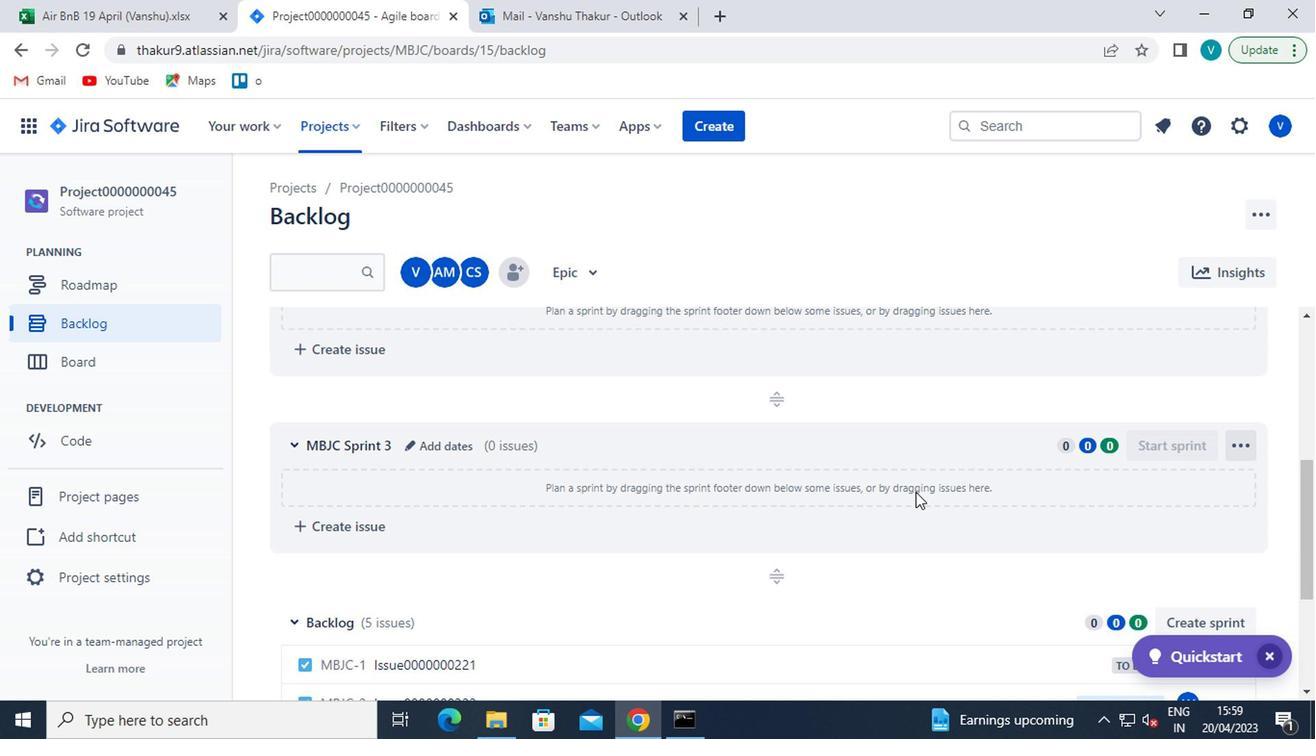
Action: Mouse scrolled (883, 486) with delta (0, 0)
Screenshot: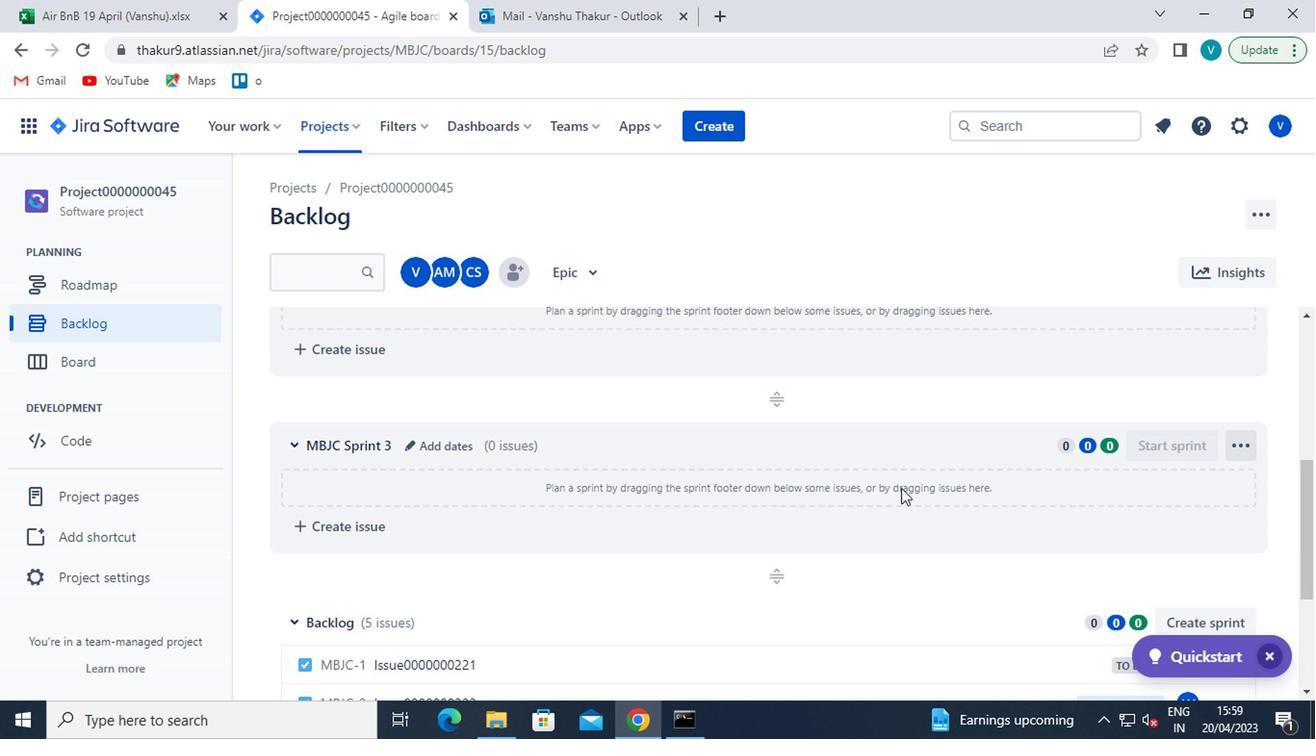 
Action: Mouse moved to (435, 559)
Screenshot: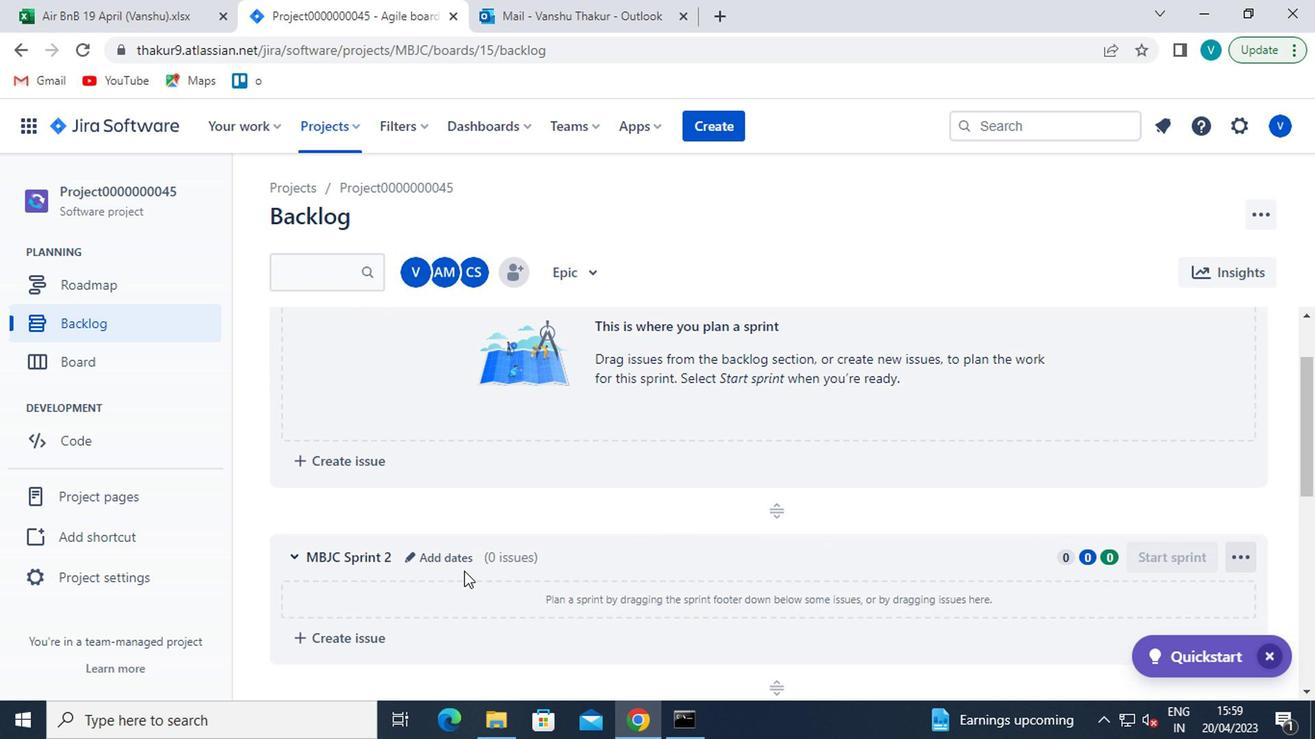 
Action: Mouse pressed left at (435, 559)
Screenshot: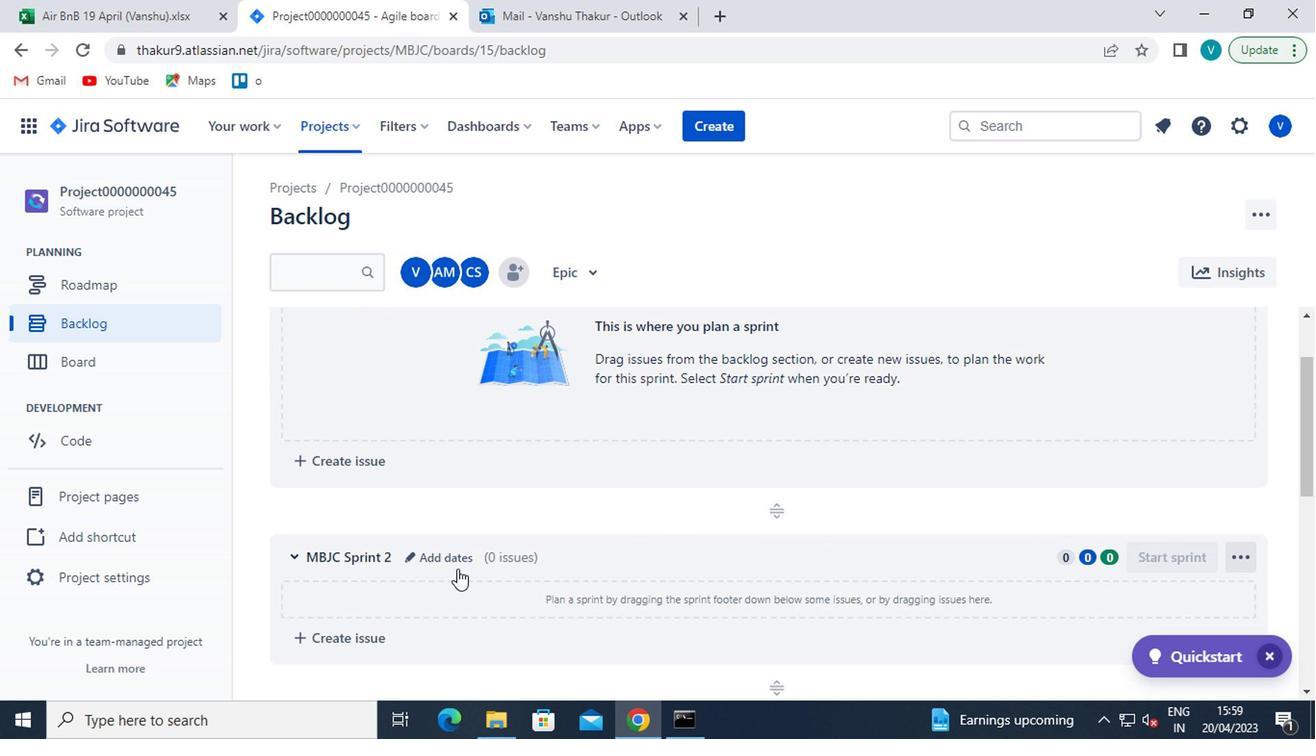 
Action: Mouse moved to (534, 275)
Screenshot: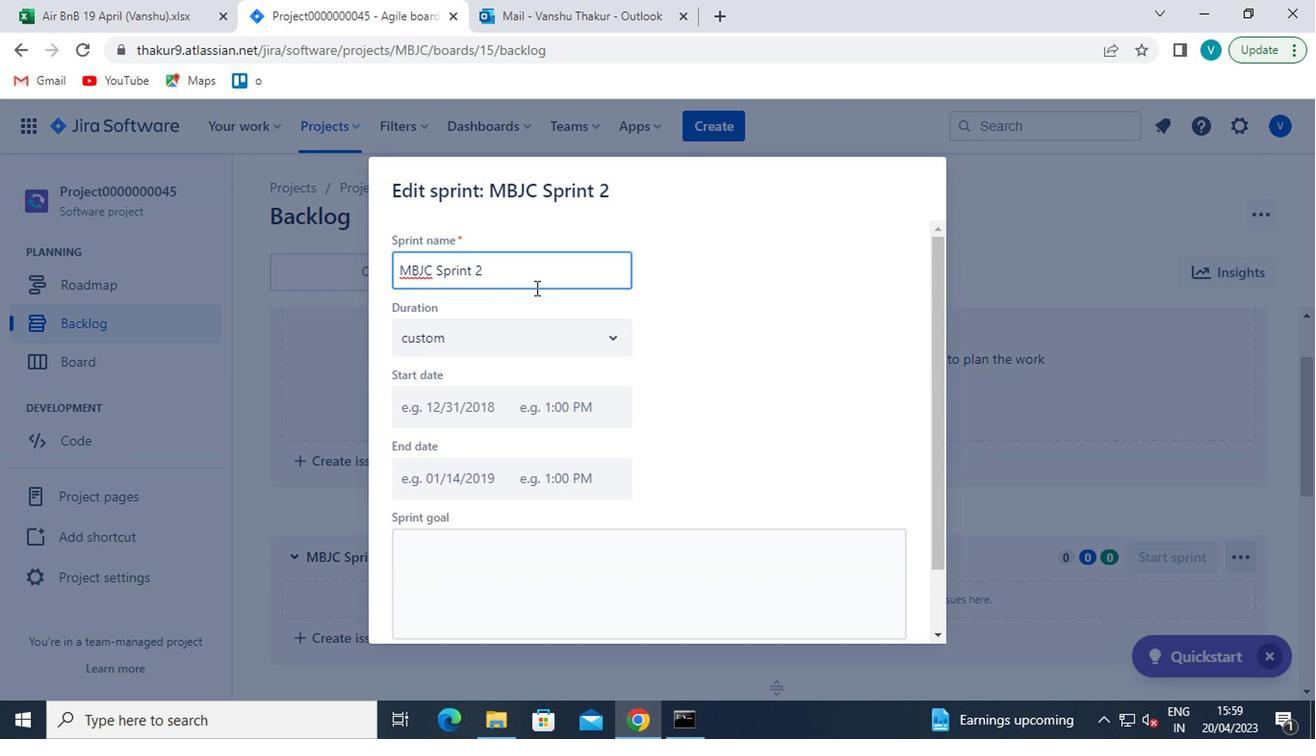 
Action: Key pressed <Key.backspace><Key.backspace><Key.backspace><Key.backspace><Key.backspace><Key.backspace><Key.backspace><Key.backspace><Key.backspace><Key.backspace><Key.backspace><Key.backspace><Key.backspace><Key.backspace><Key.backspace><Key.backspace><Key.backspace><Key.backspace><Key.backspace><Key.backspace><Key.backspace><Key.shift>SPRINT0000000134
Screenshot: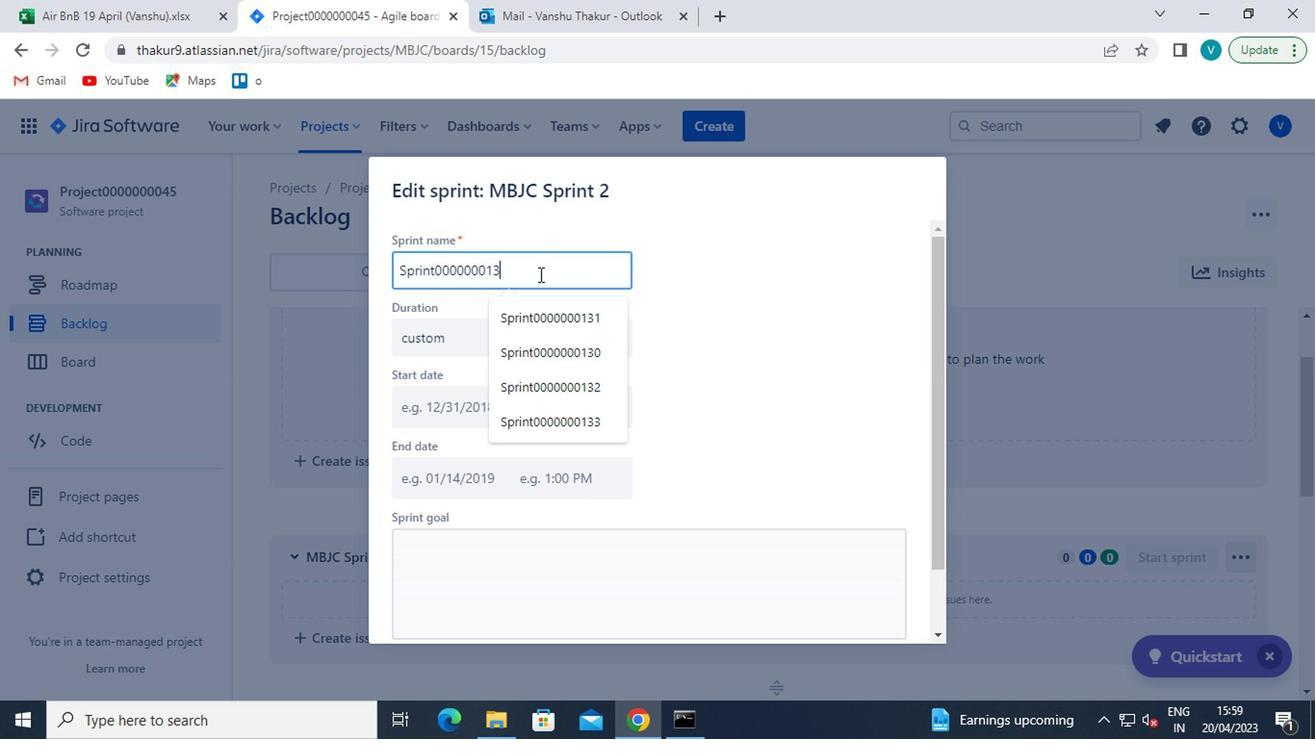 
Action: Mouse moved to (669, 428)
Screenshot: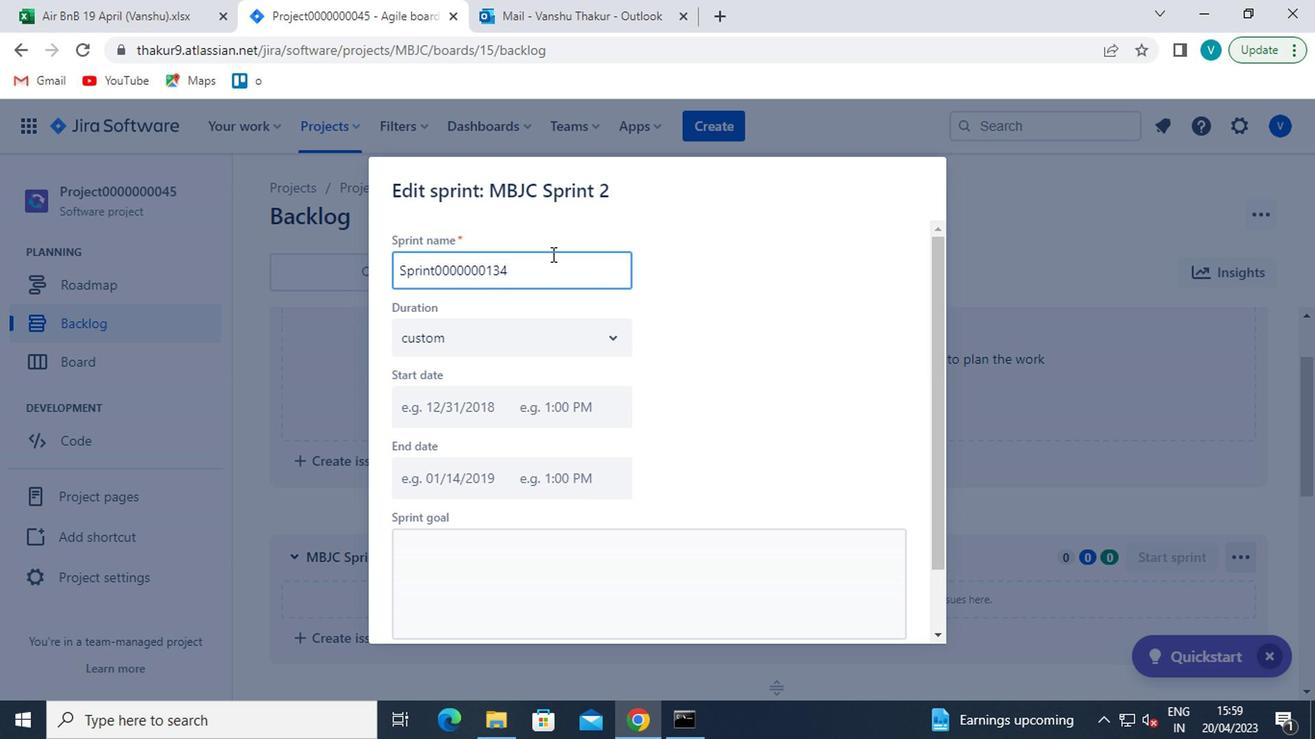 
Action: Mouse scrolled (669, 427) with delta (0, -1)
Screenshot: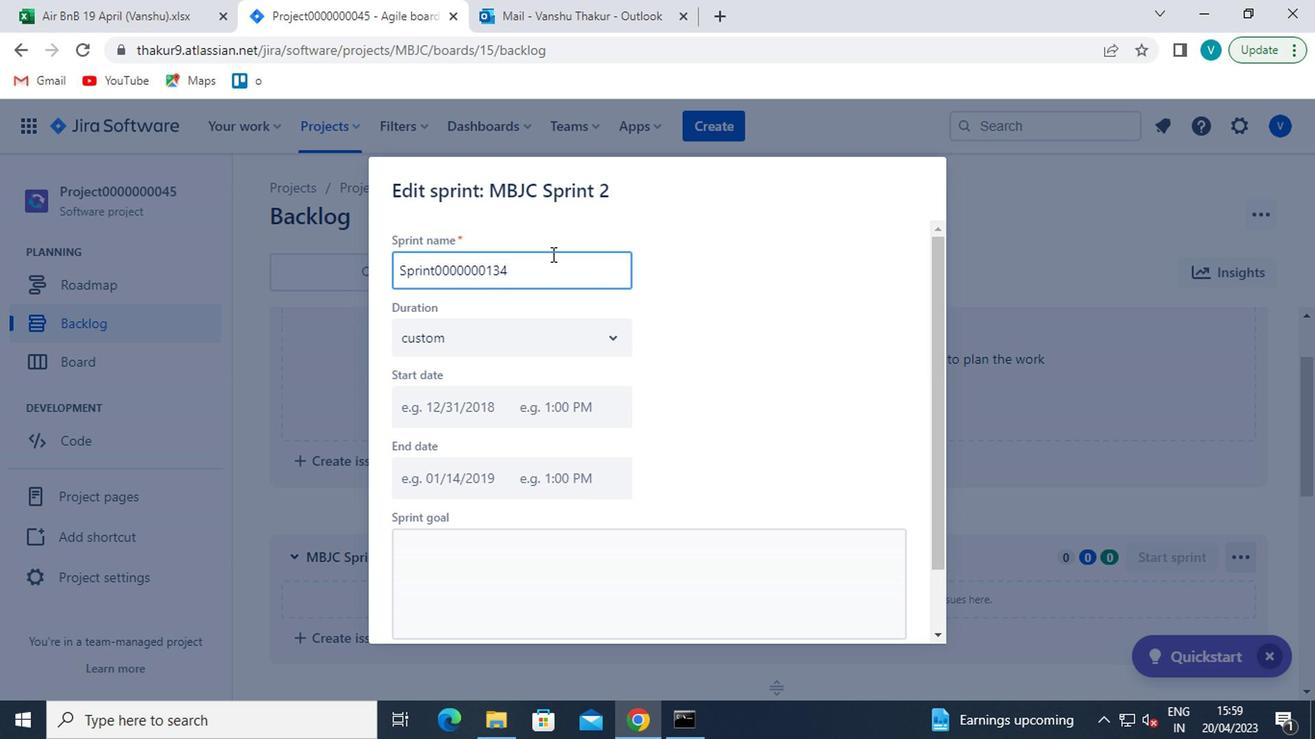 
Action: Mouse moved to (671, 437)
Screenshot: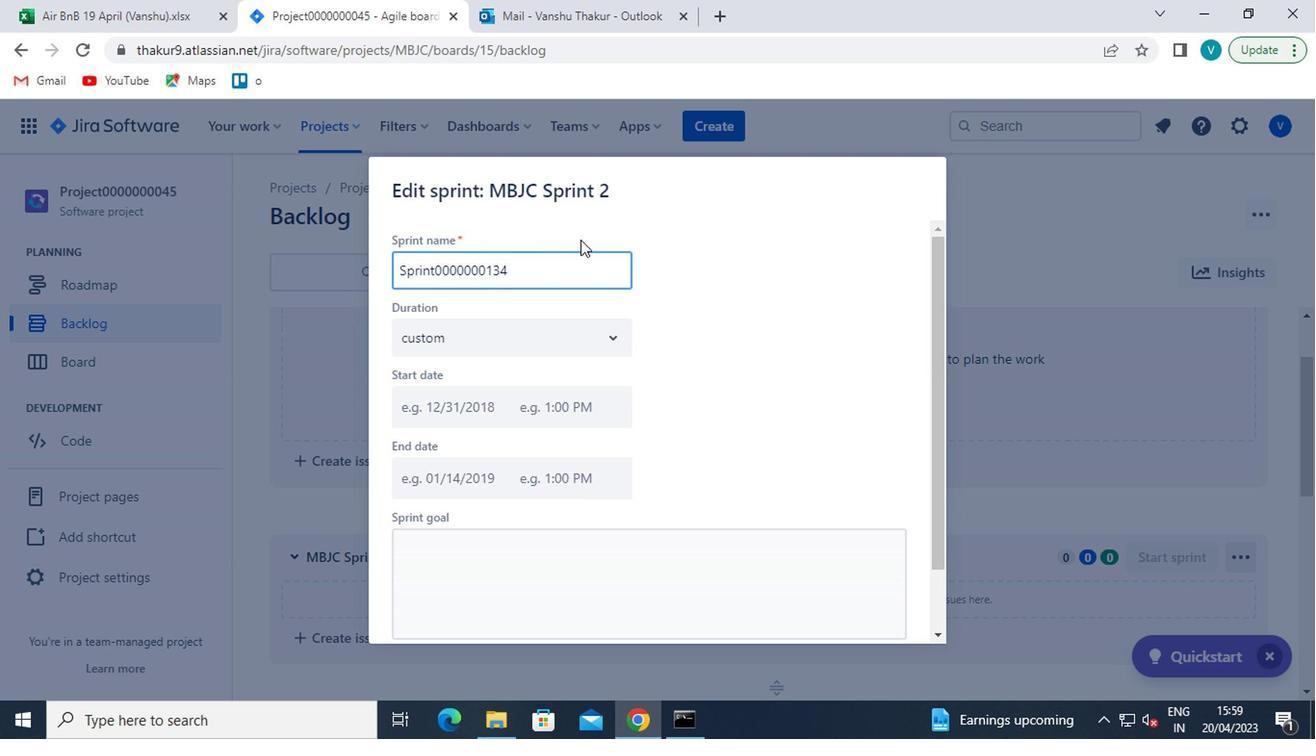 
Action: Mouse scrolled (671, 436) with delta (0, 0)
Screenshot: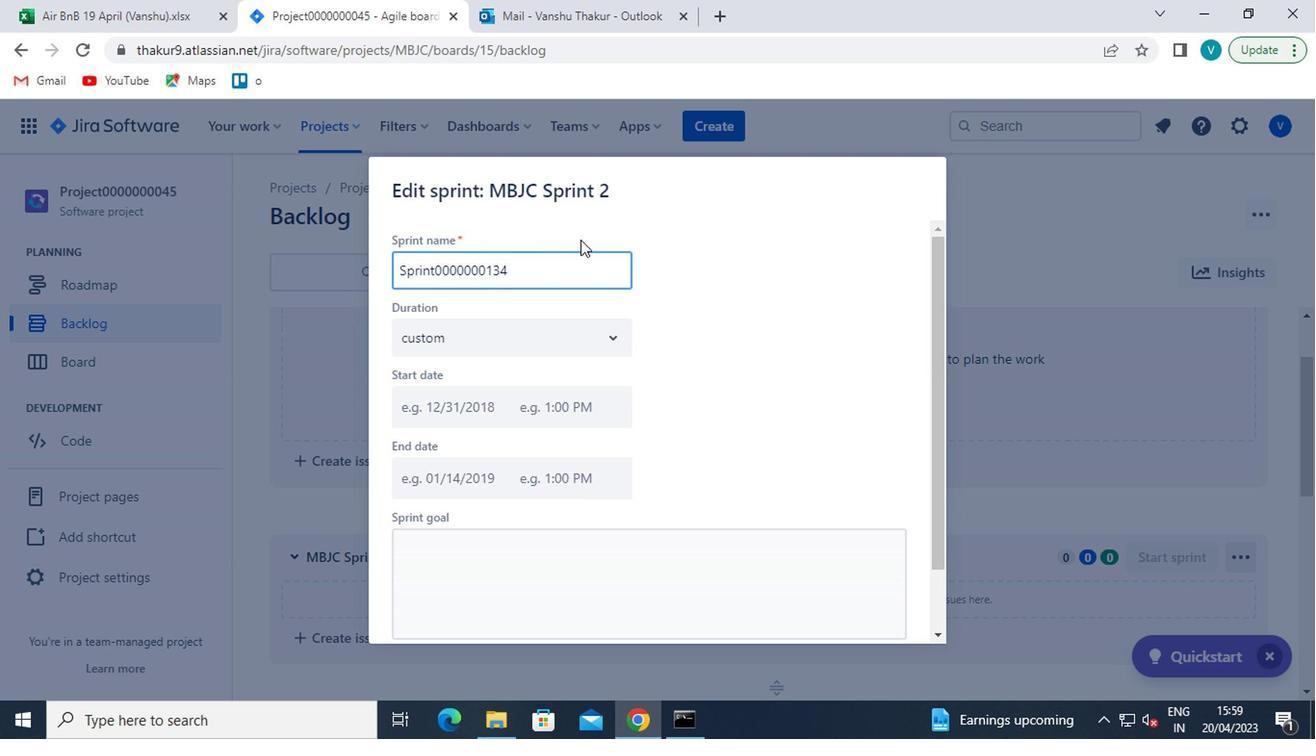 
Action: Mouse moved to (671, 438)
Screenshot: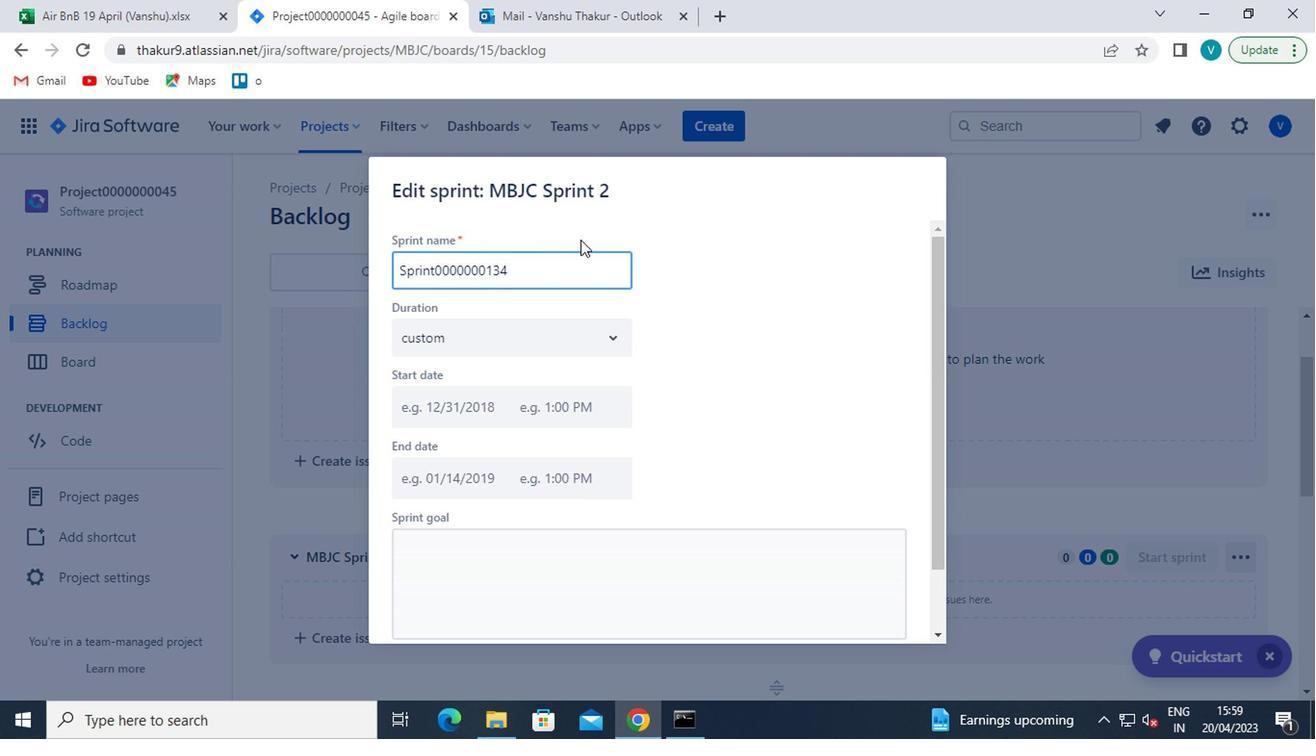 
Action: Mouse scrolled (671, 437) with delta (0, -1)
Screenshot: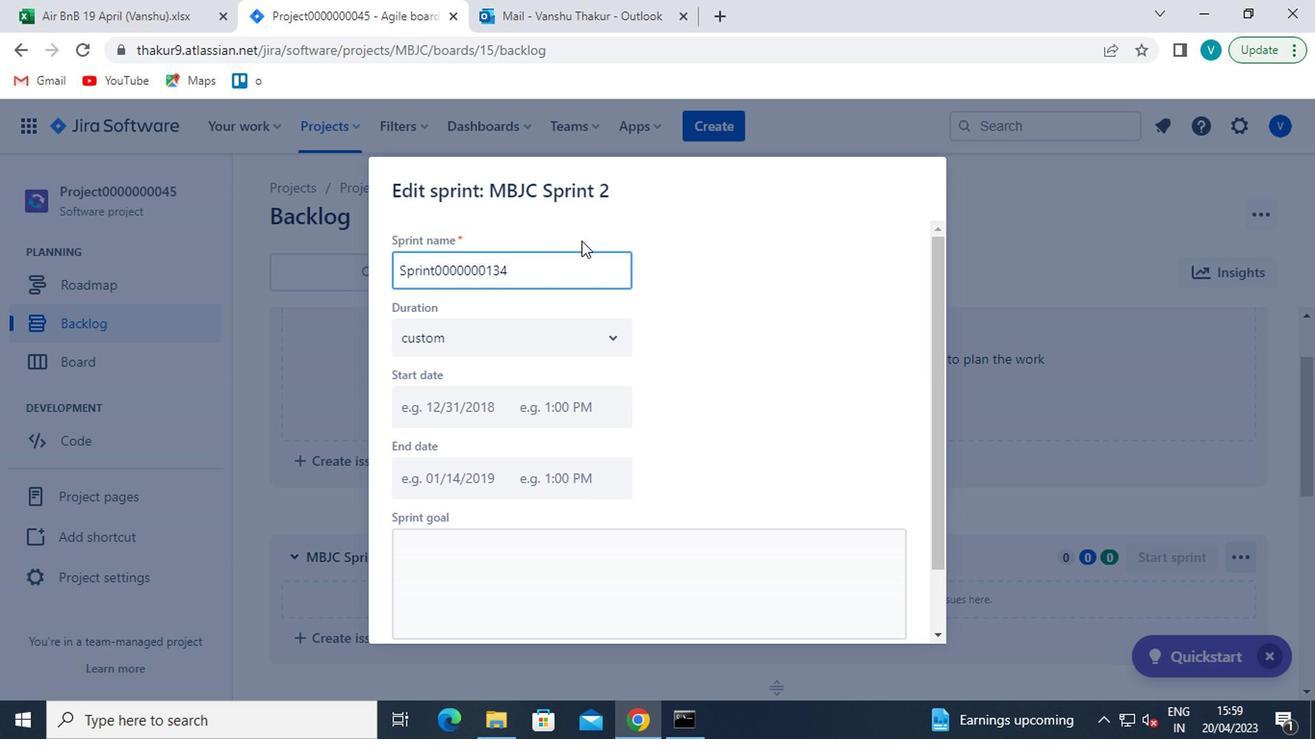 
Action: Mouse moved to (781, 598)
Screenshot: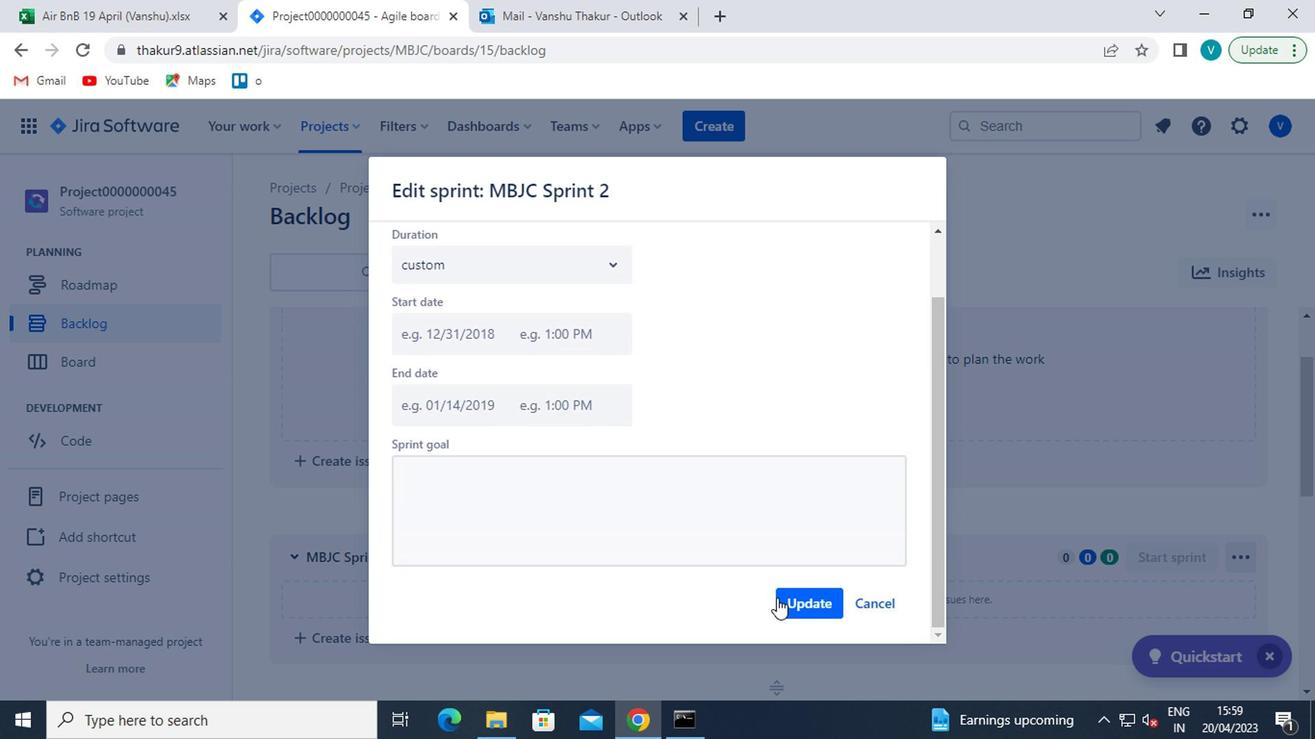 
Action: Mouse pressed left at (781, 598)
Screenshot: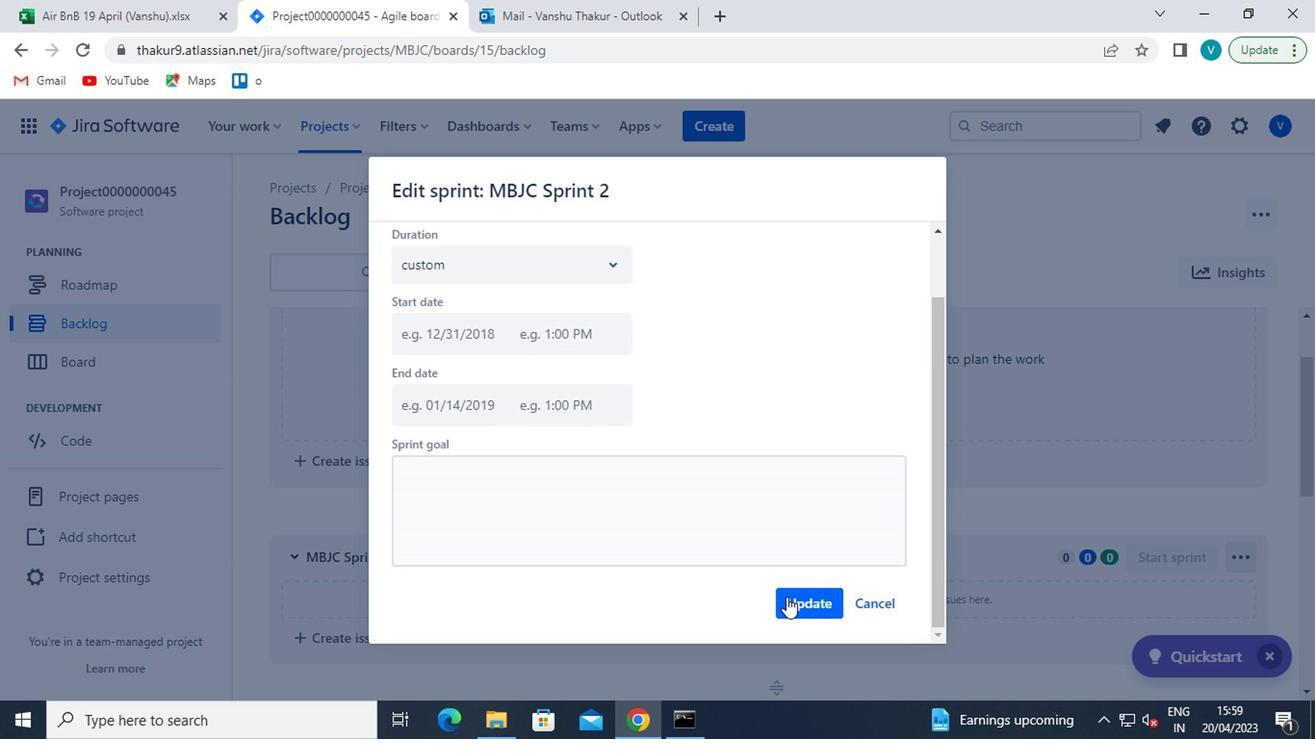 
Action: Mouse moved to (783, 543)
Screenshot: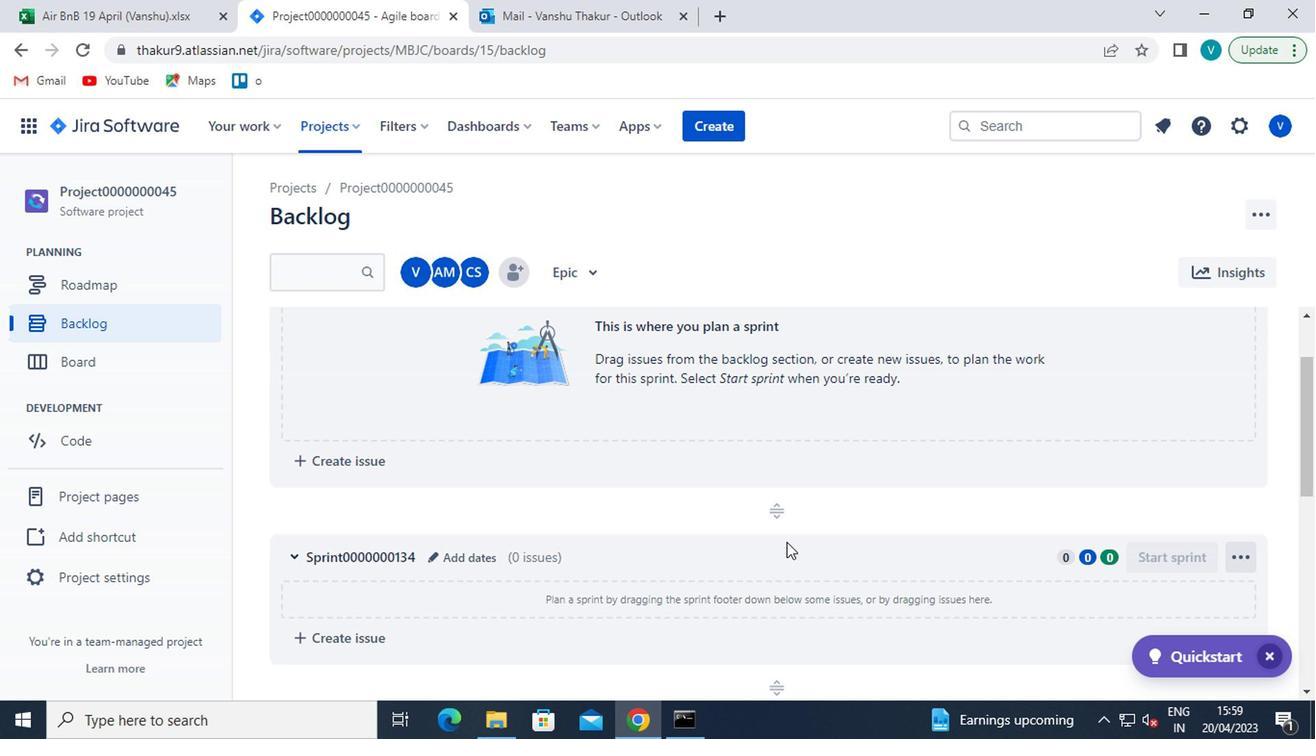 
Action: Mouse scrolled (783, 542) with delta (0, 0)
Screenshot: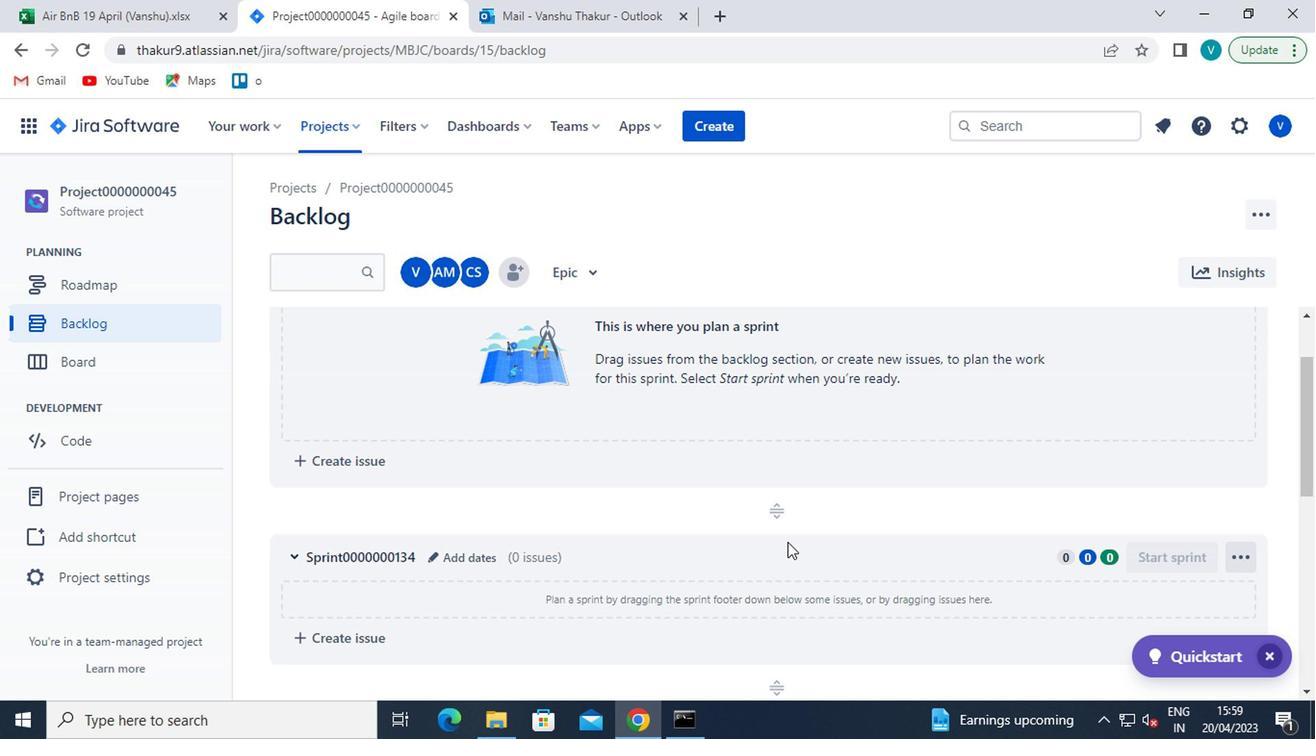 
Action: Mouse scrolled (783, 542) with delta (0, 0)
Screenshot: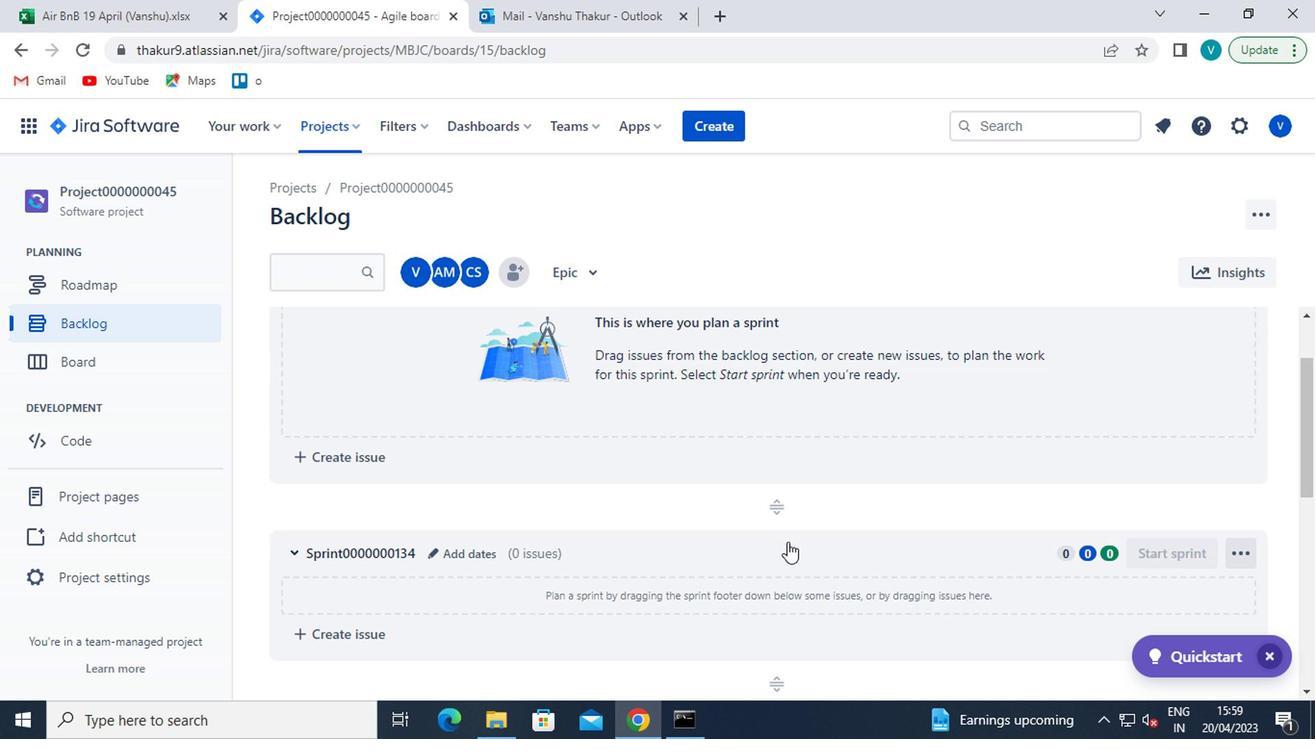 
Action: Mouse moved to (1242, 543)
Screenshot: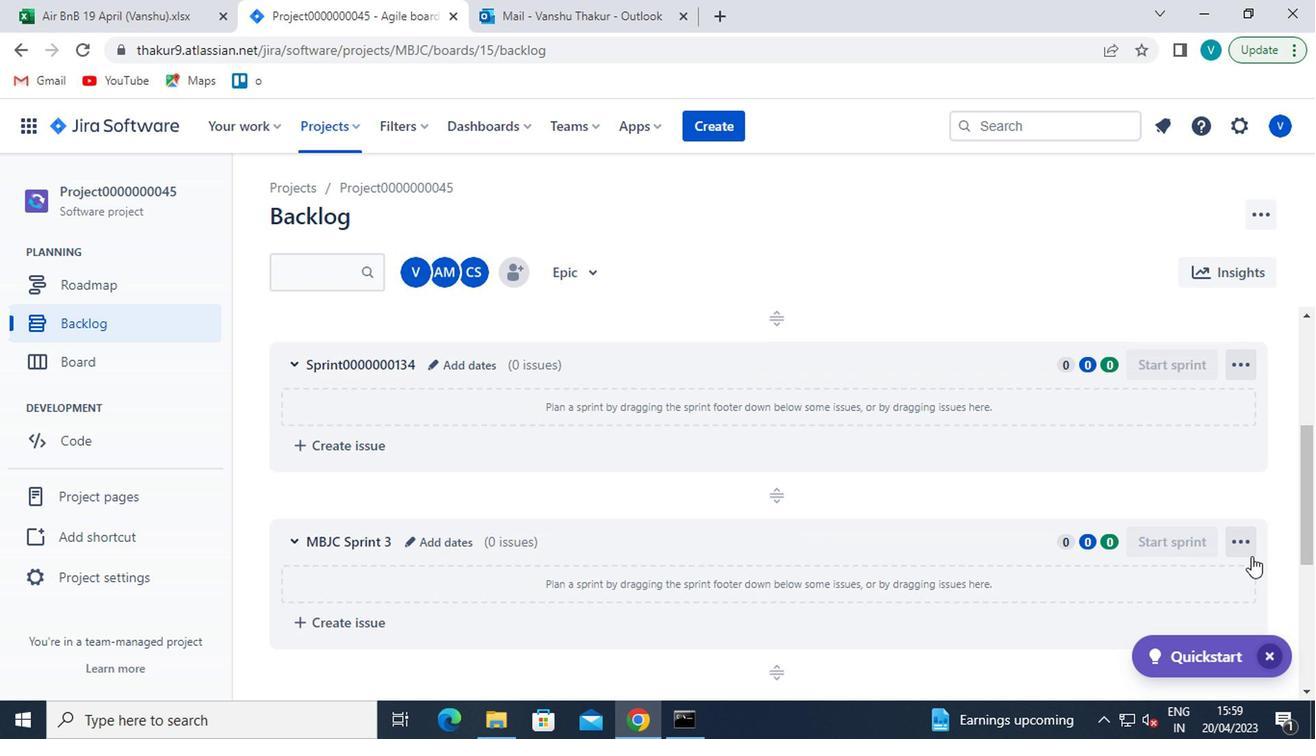 
Action: Mouse pressed left at (1242, 543)
Screenshot: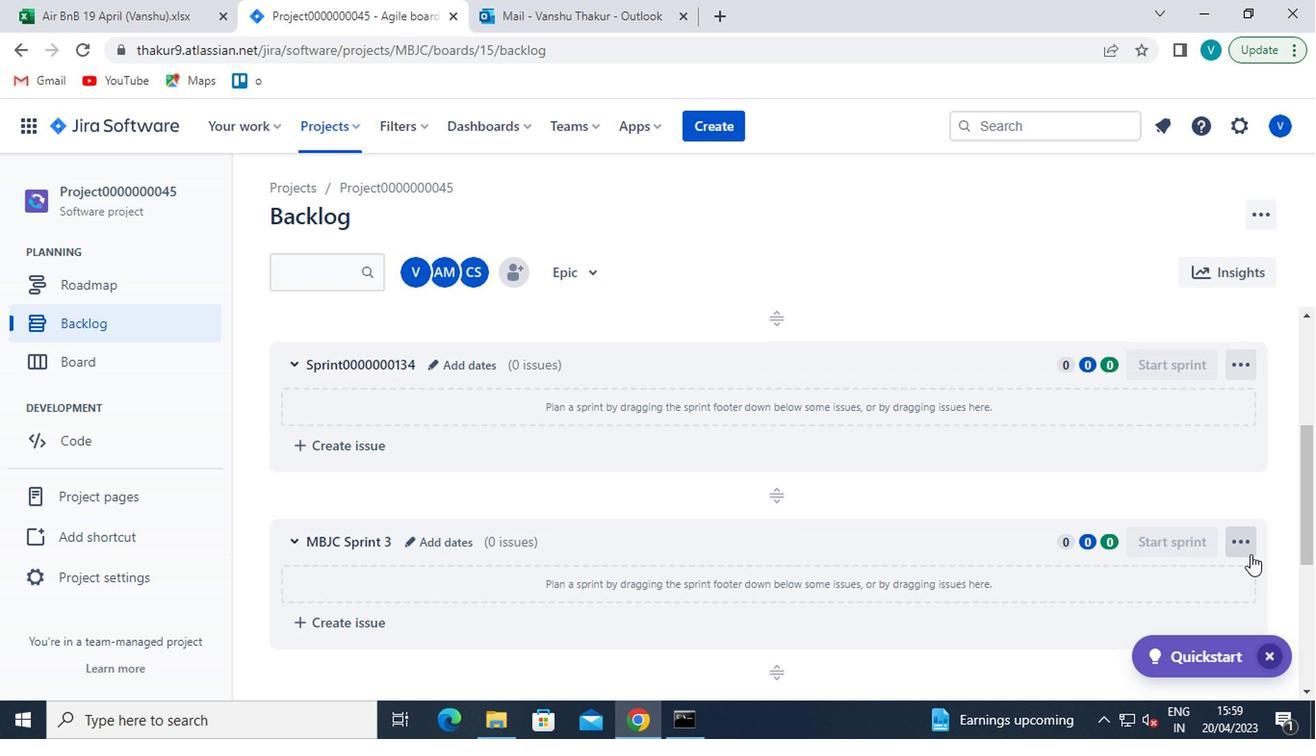 
Action: Mouse moved to (1195, 646)
Screenshot: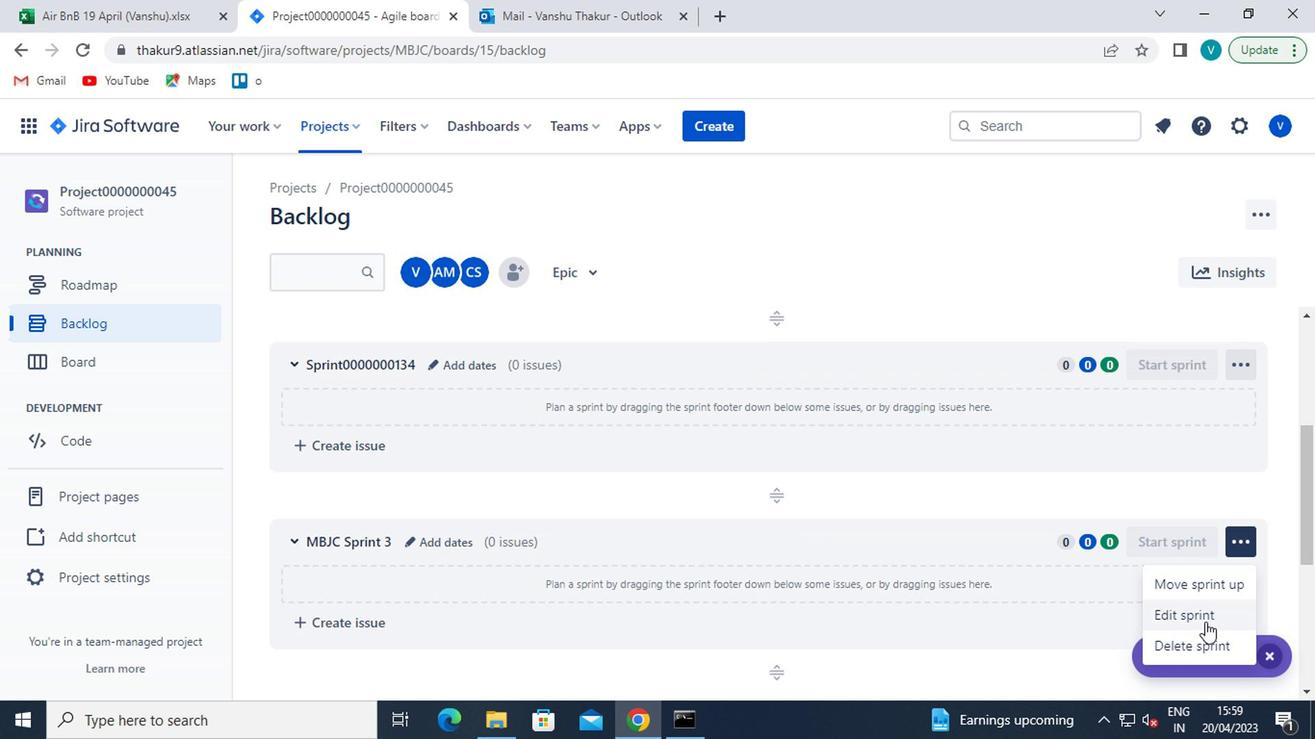 
Action: Mouse pressed left at (1195, 646)
Screenshot: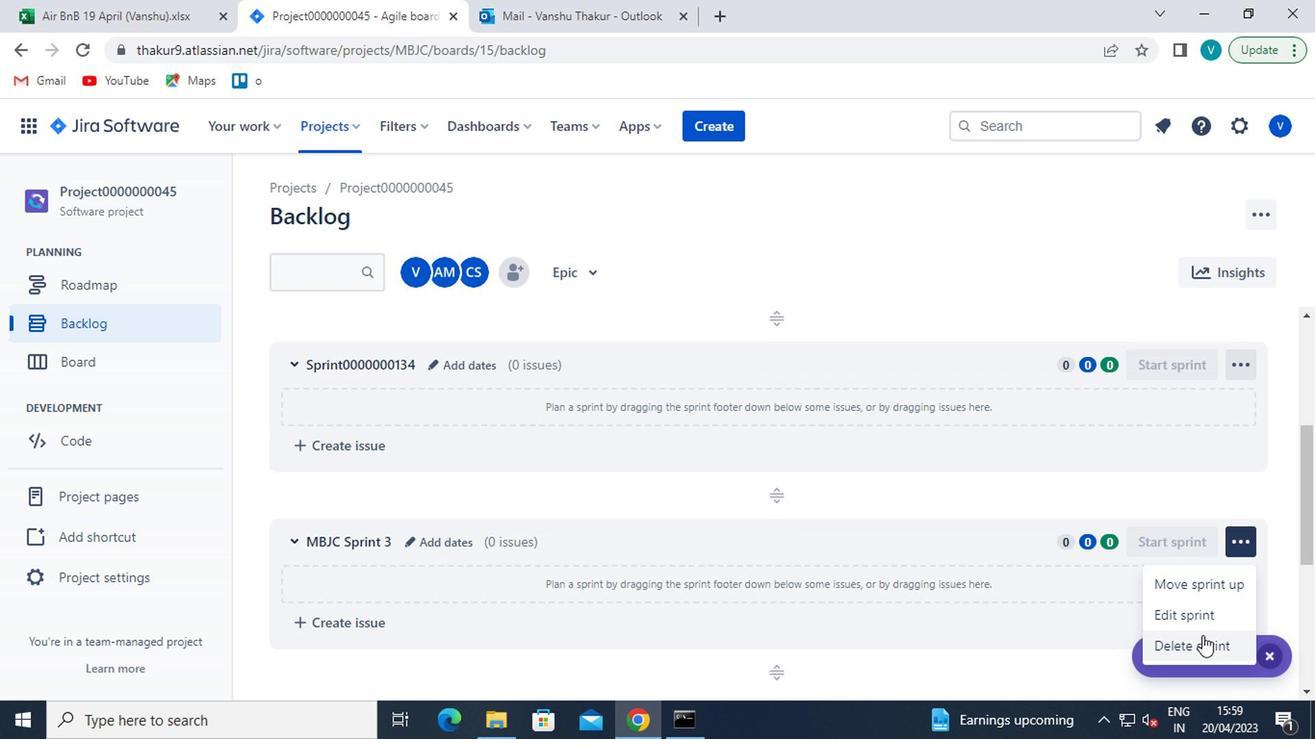
Action: Mouse moved to (724, 304)
Screenshot: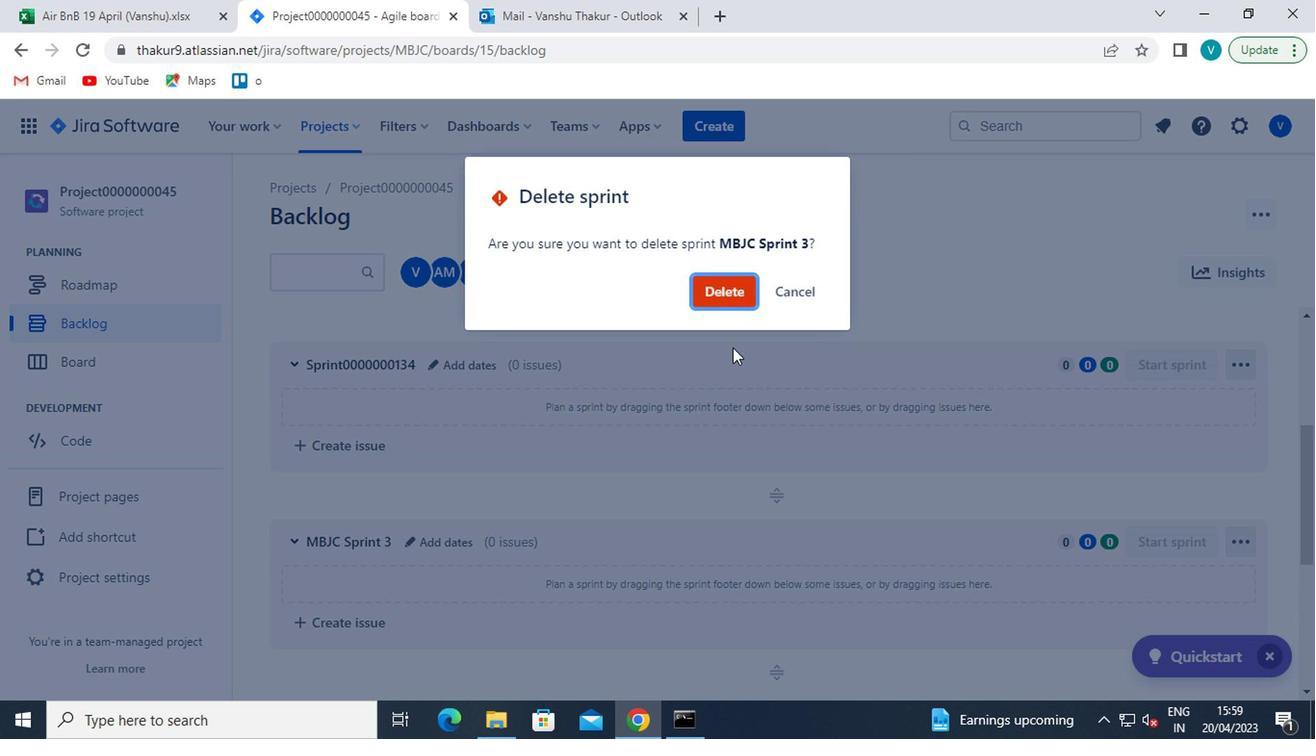 
Action: Mouse pressed left at (724, 304)
Screenshot: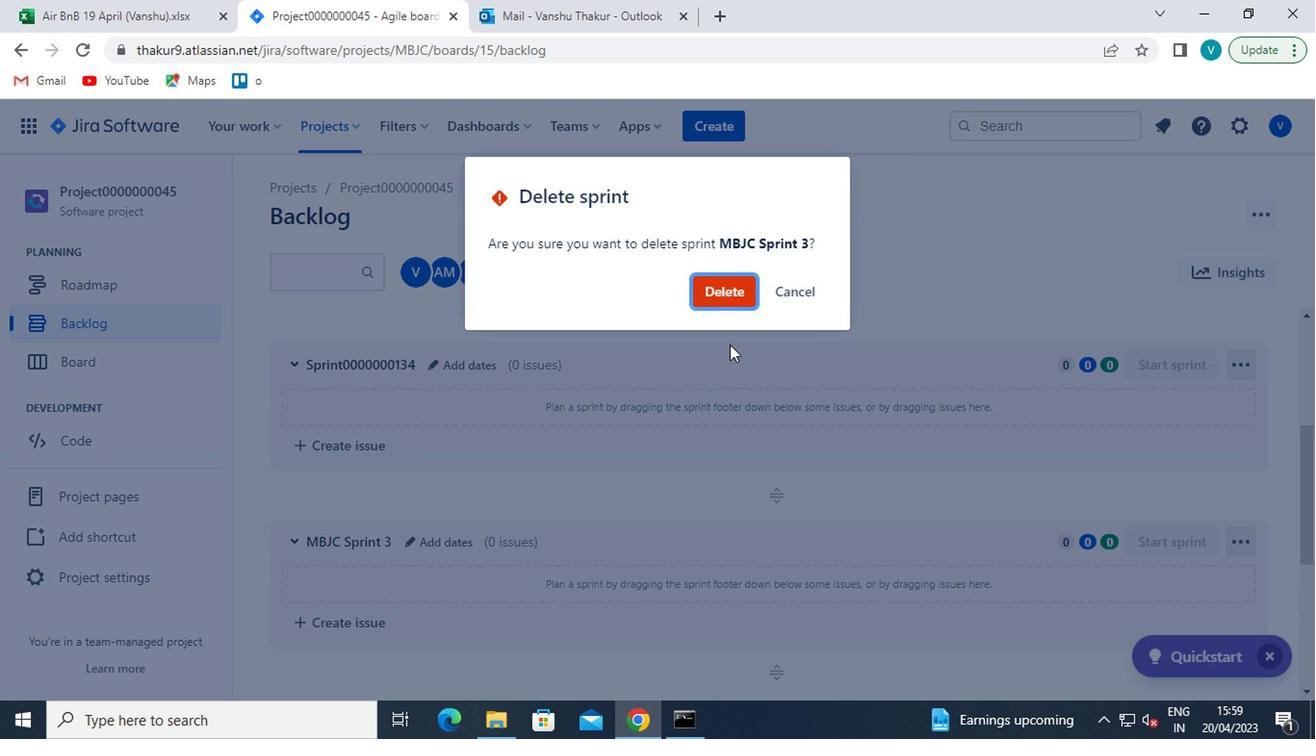 
Action: Mouse moved to (1159, 545)
Screenshot: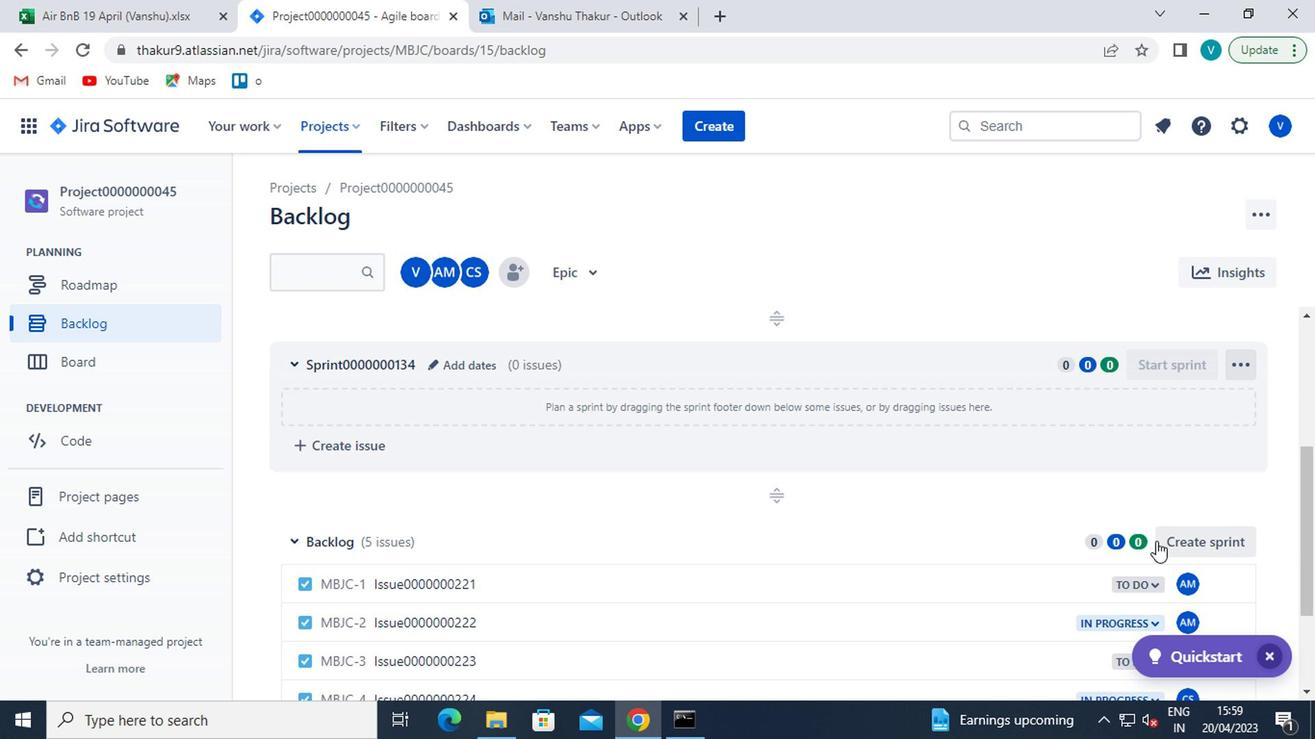 
Action: Mouse scrolled (1159, 545) with delta (0, 0)
Screenshot: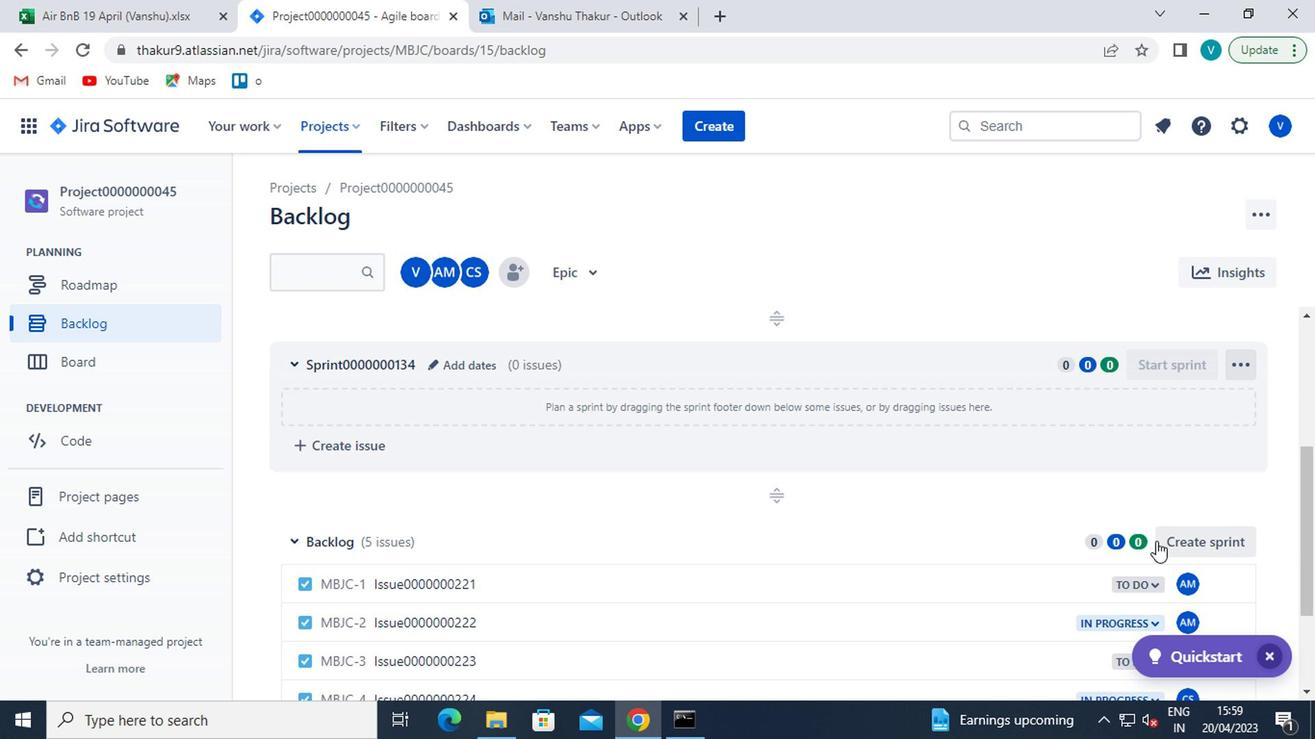 
Action: Mouse moved to (1198, 445)
Screenshot: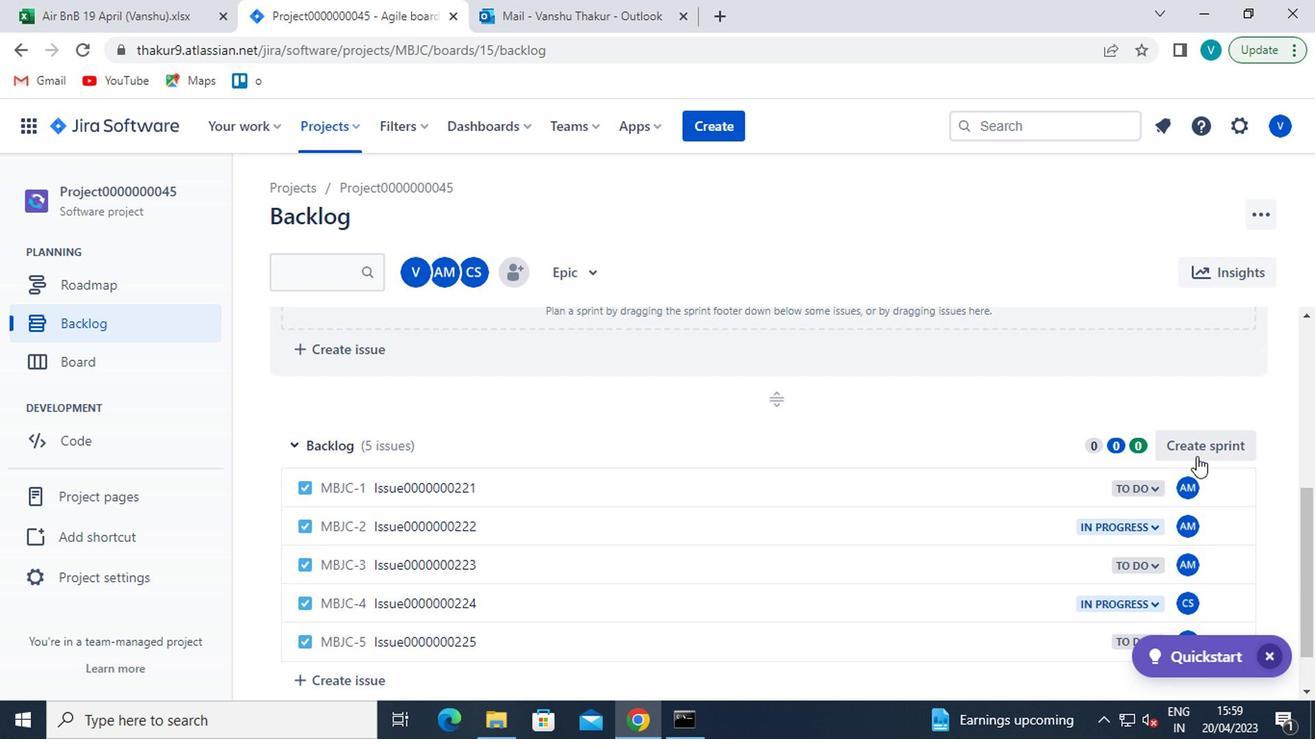 
Action: Mouse pressed left at (1198, 445)
Screenshot: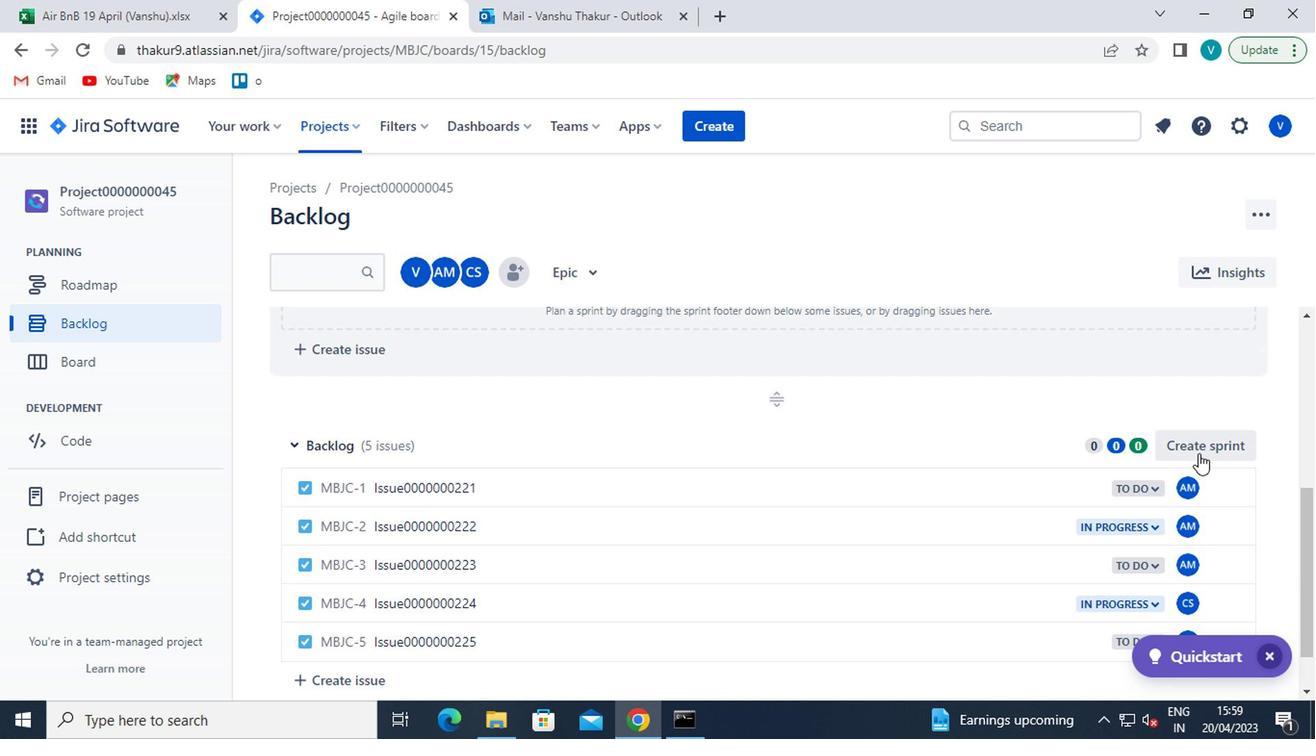 
Action: Mouse moved to (710, 558)
Screenshot: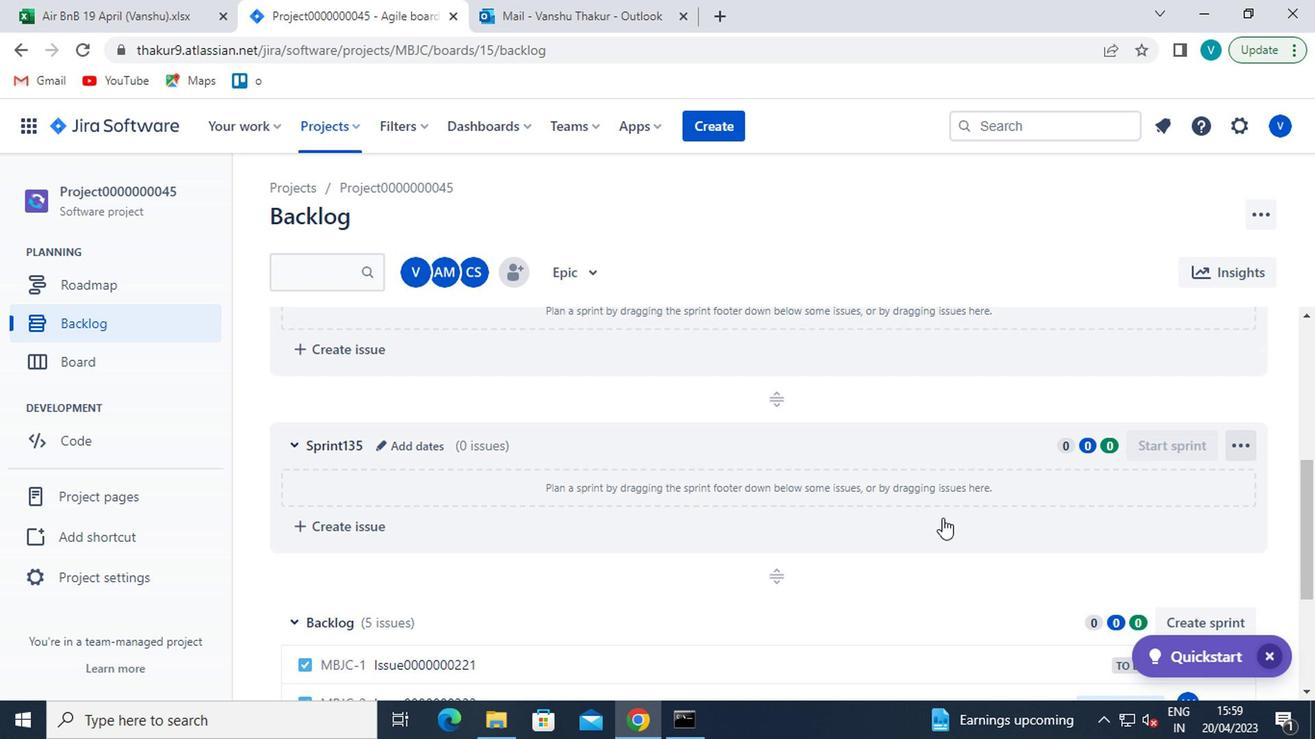 
Action: Mouse scrolled (710, 559) with delta (0, 1)
Screenshot: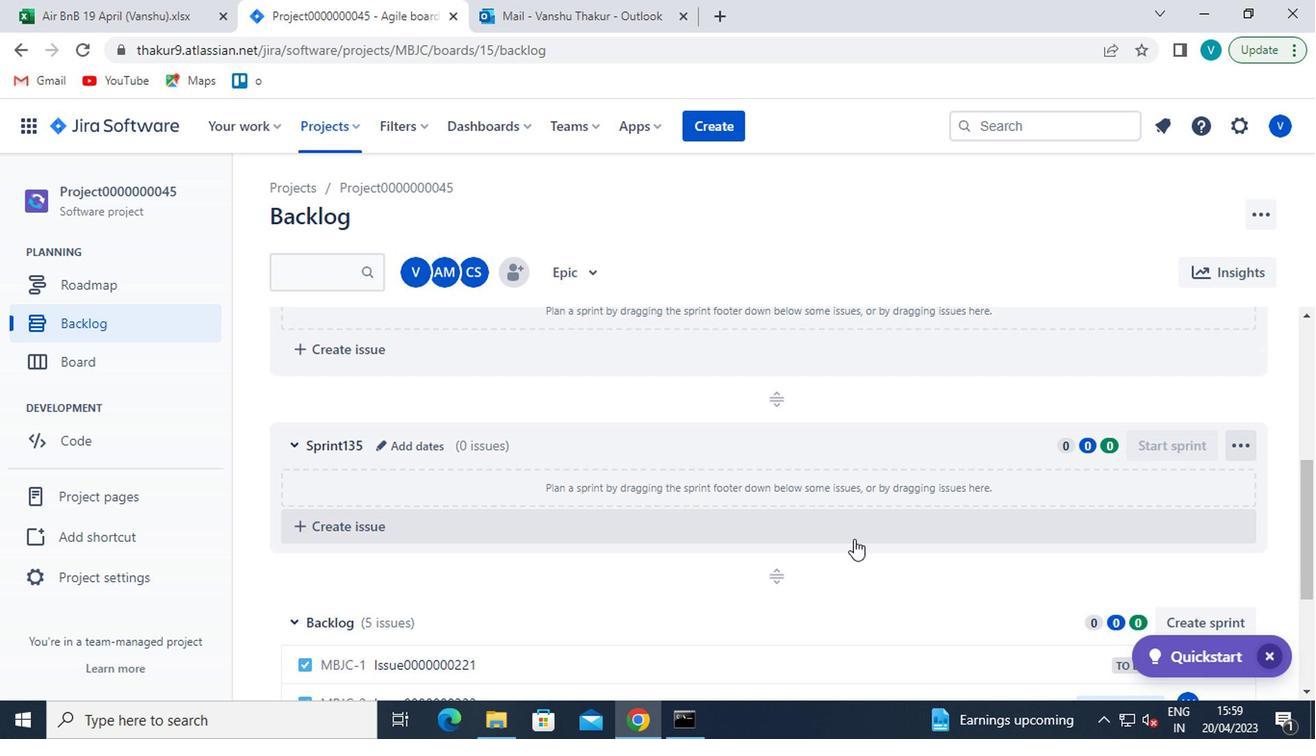 
Action: Mouse moved to (408, 545)
Screenshot: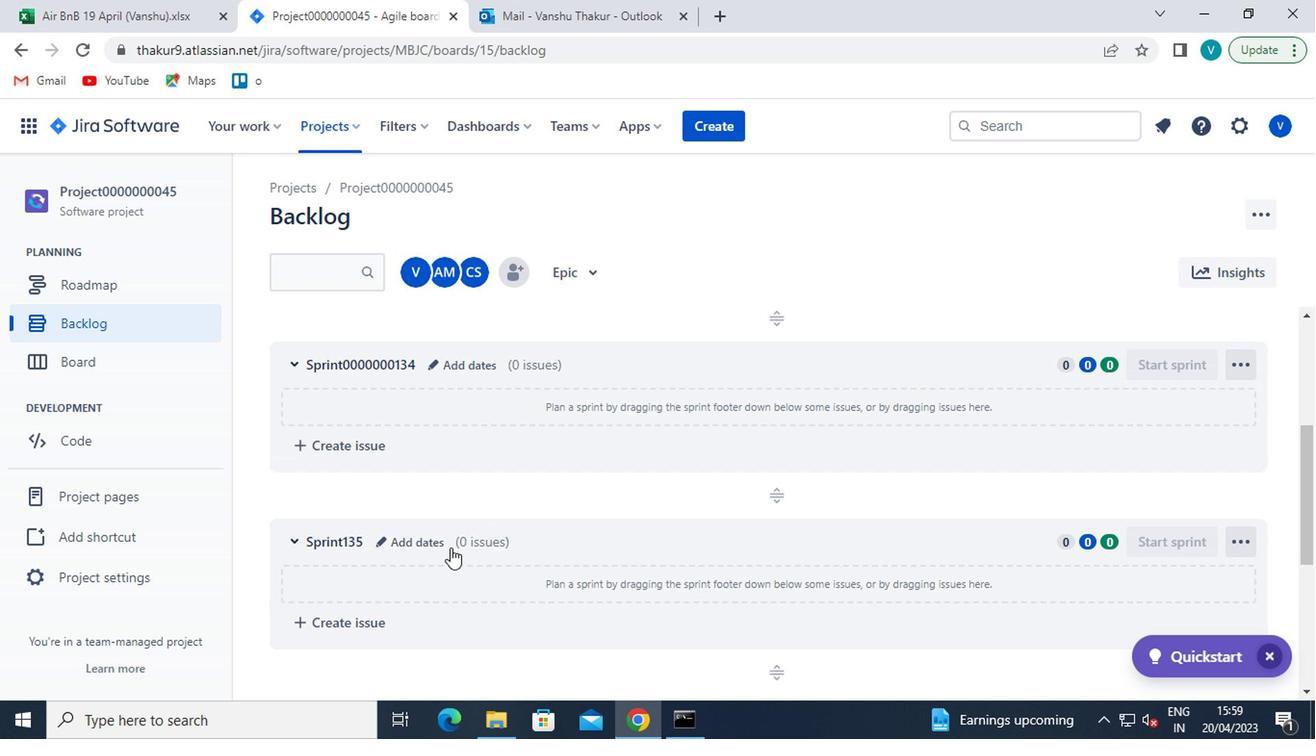 
Action: Mouse pressed left at (408, 545)
Screenshot: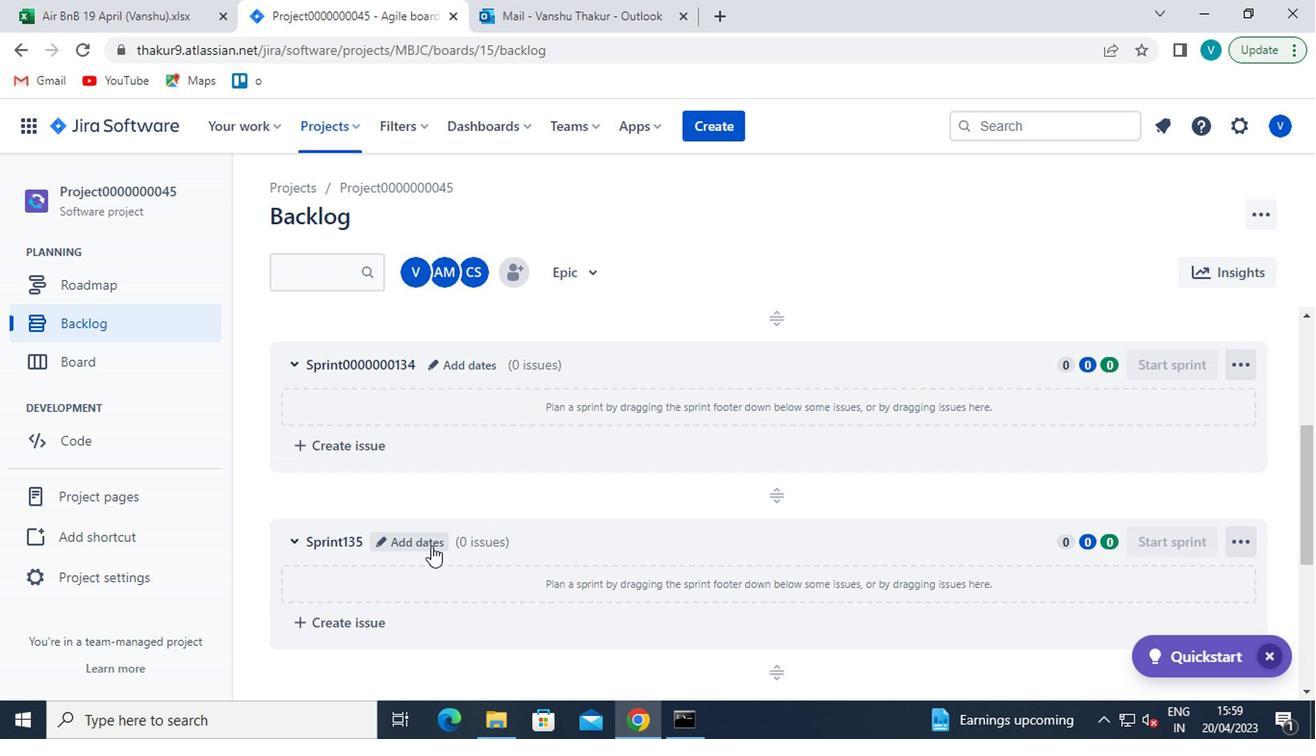 
Action: Mouse moved to (558, 270)
Screenshot: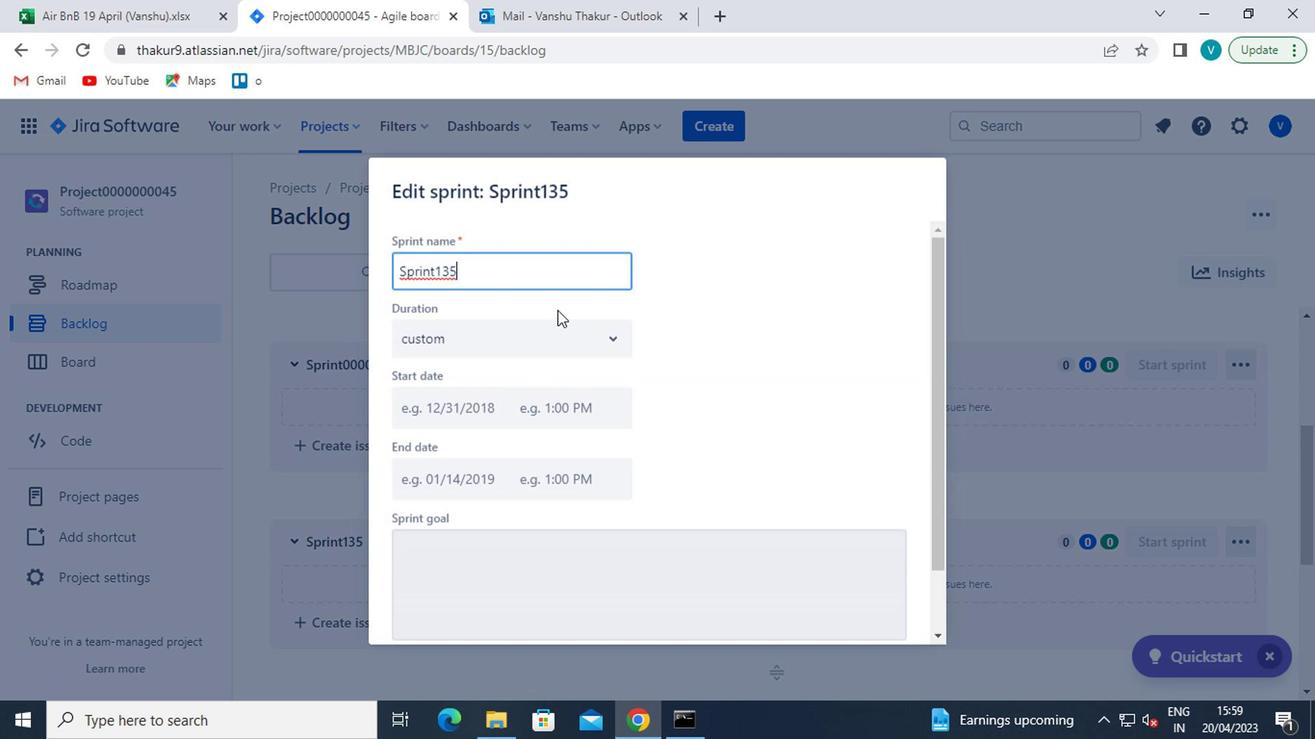 
Action: Key pressed <Key.backspace><Key.backspace><Key.backspace>0000000135
Screenshot: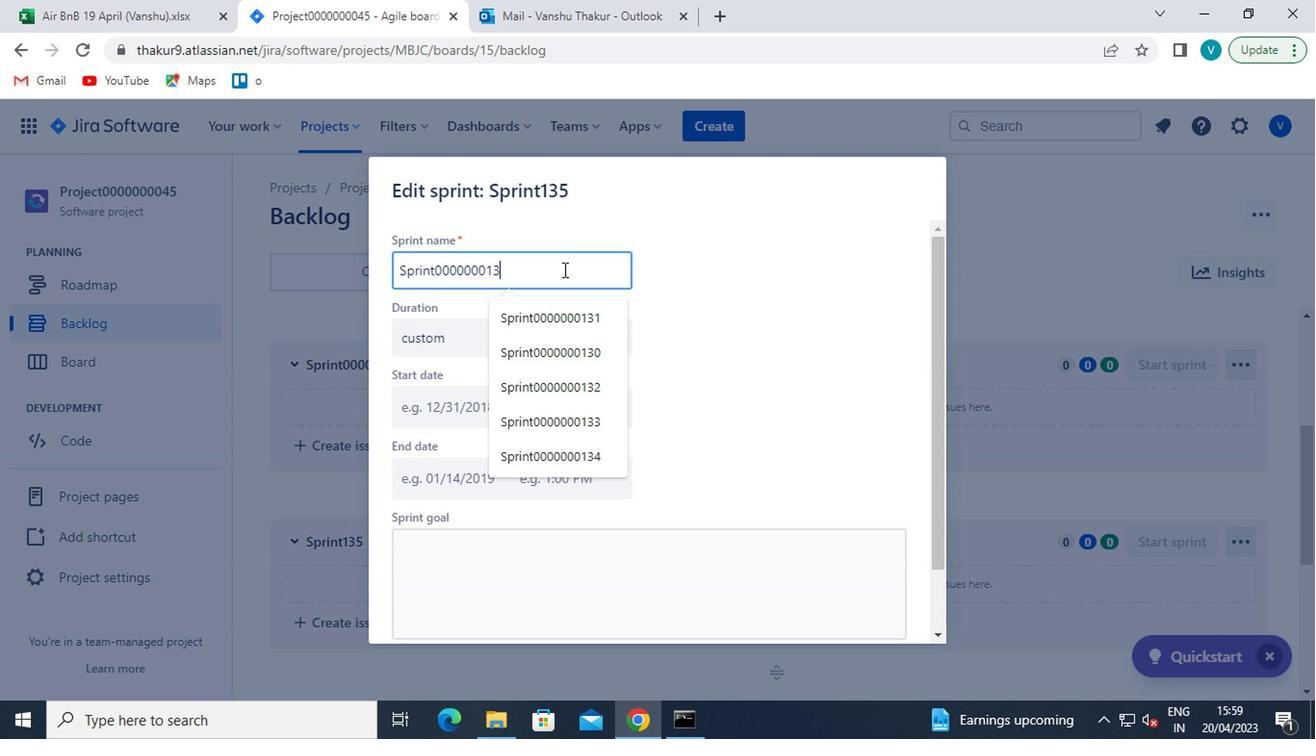 
Action: Mouse moved to (689, 434)
Screenshot: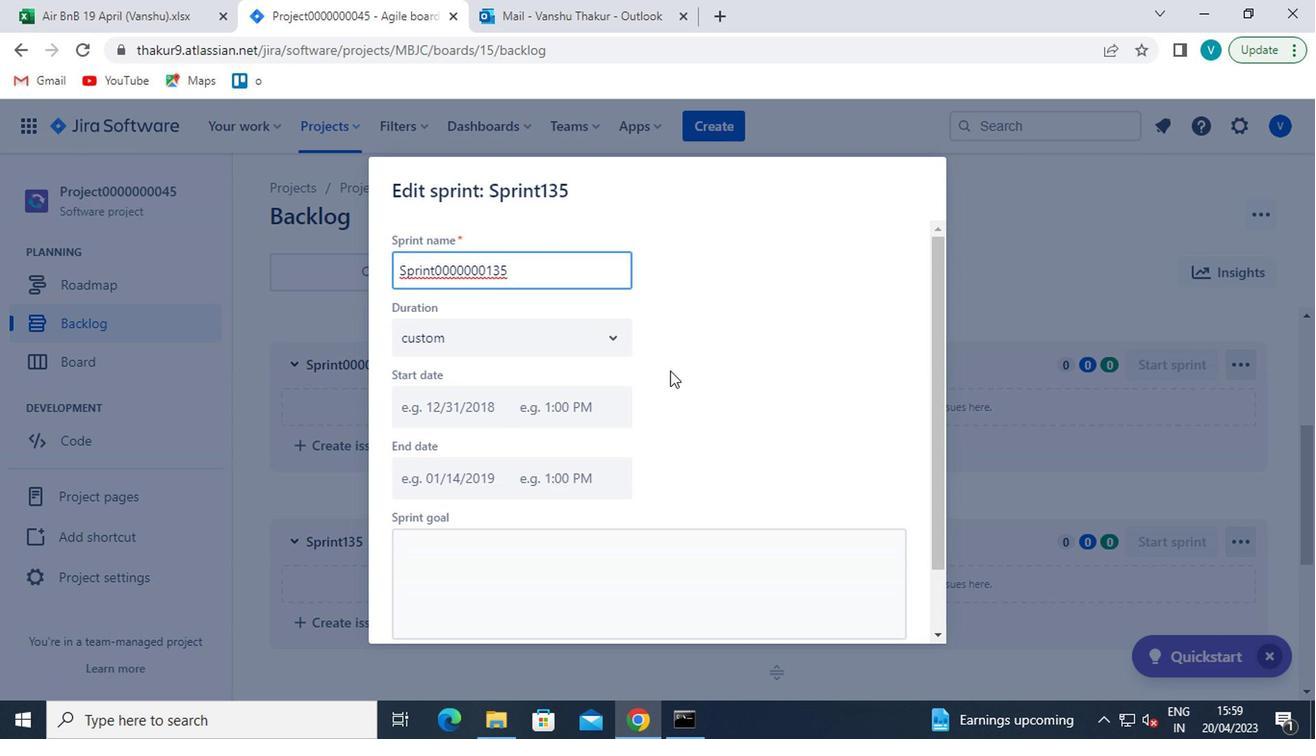 
Action: Mouse scrolled (689, 433) with delta (0, 0)
Screenshot: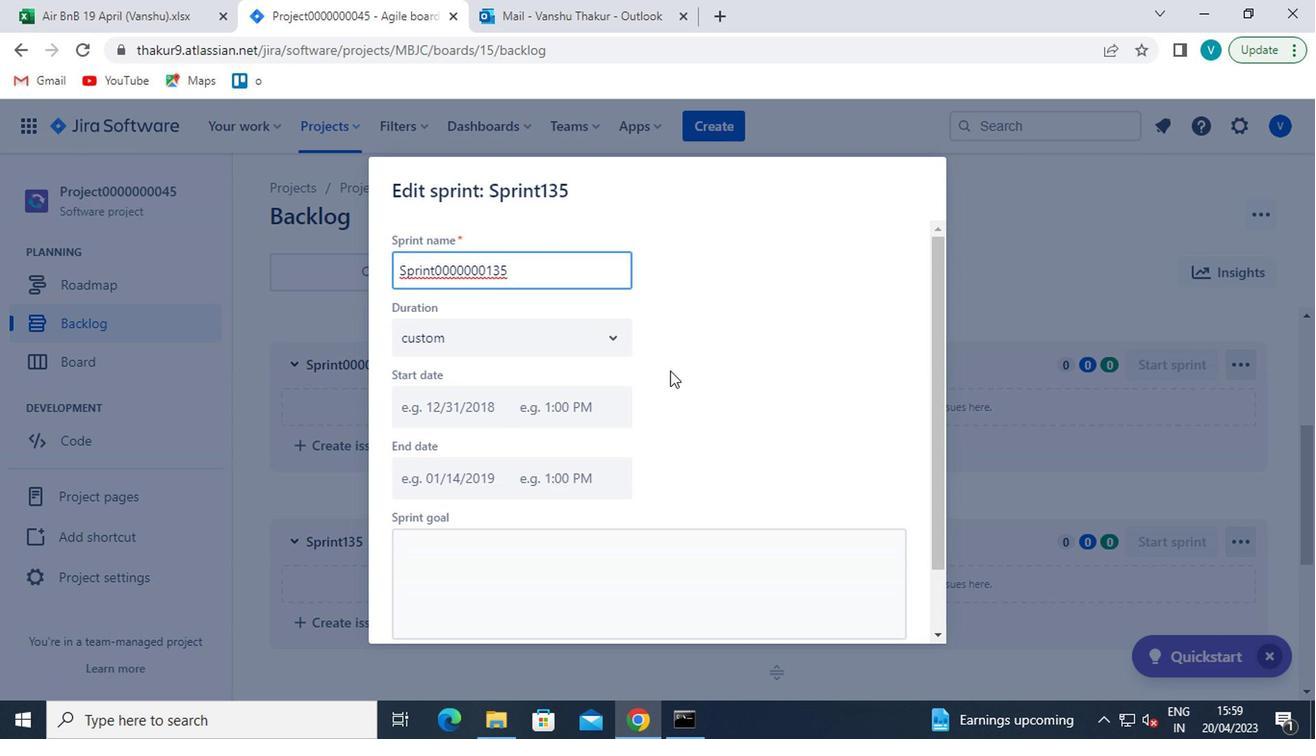 
Action: Mouse moved to (690, 438)
Screenshot: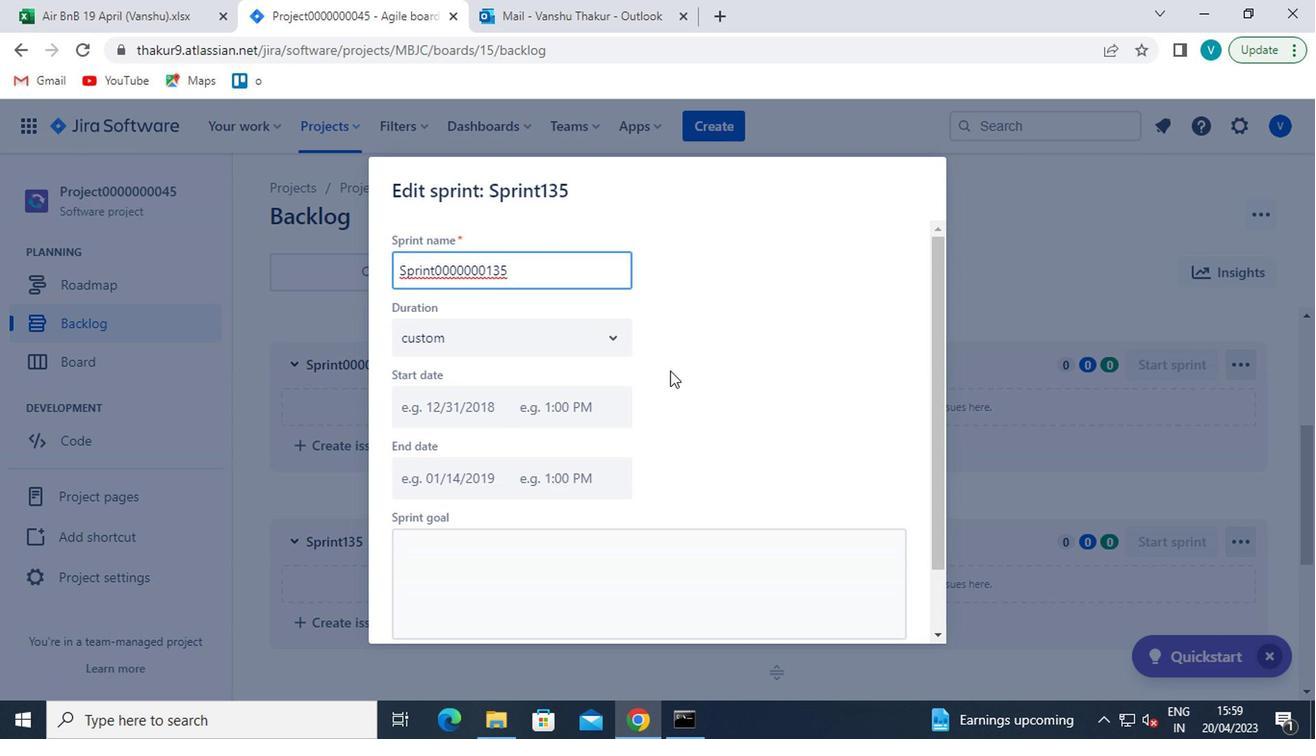 
Action: Mouse scrolled (690, 437) with delta (0, -1)
Screenshot: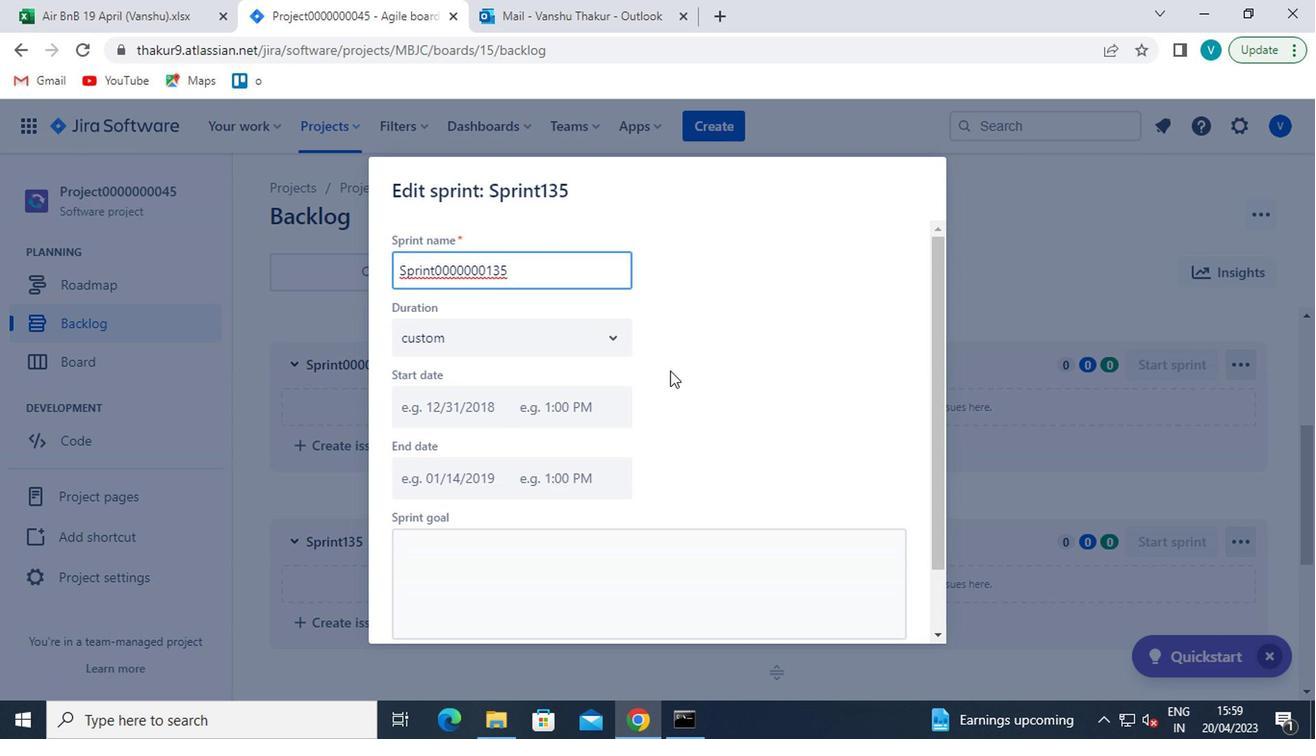 
Action: Mouse moved to (690, 441)
Screenshot: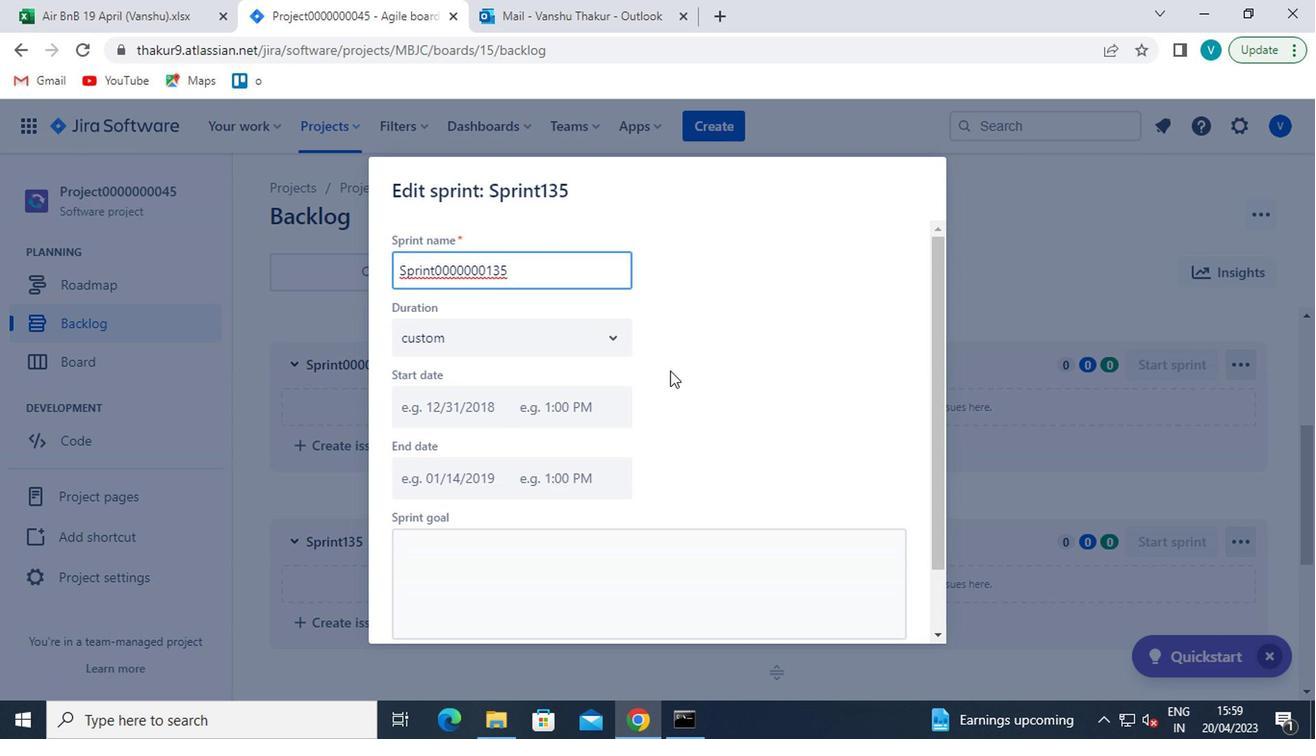 
Action: Mouse scrolled (690, 439) with delta (0, -1)
Screenshot: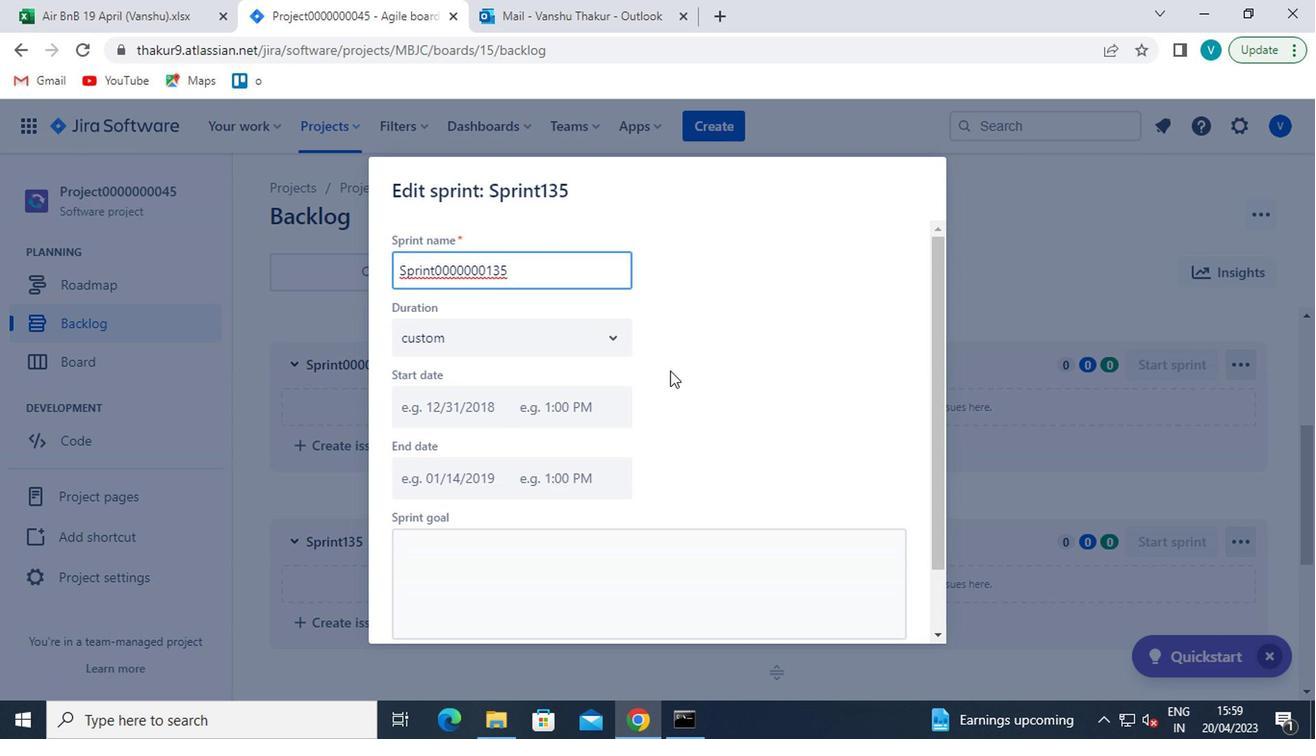 
Action: Mouse moved to (789, 609)
Screenshot: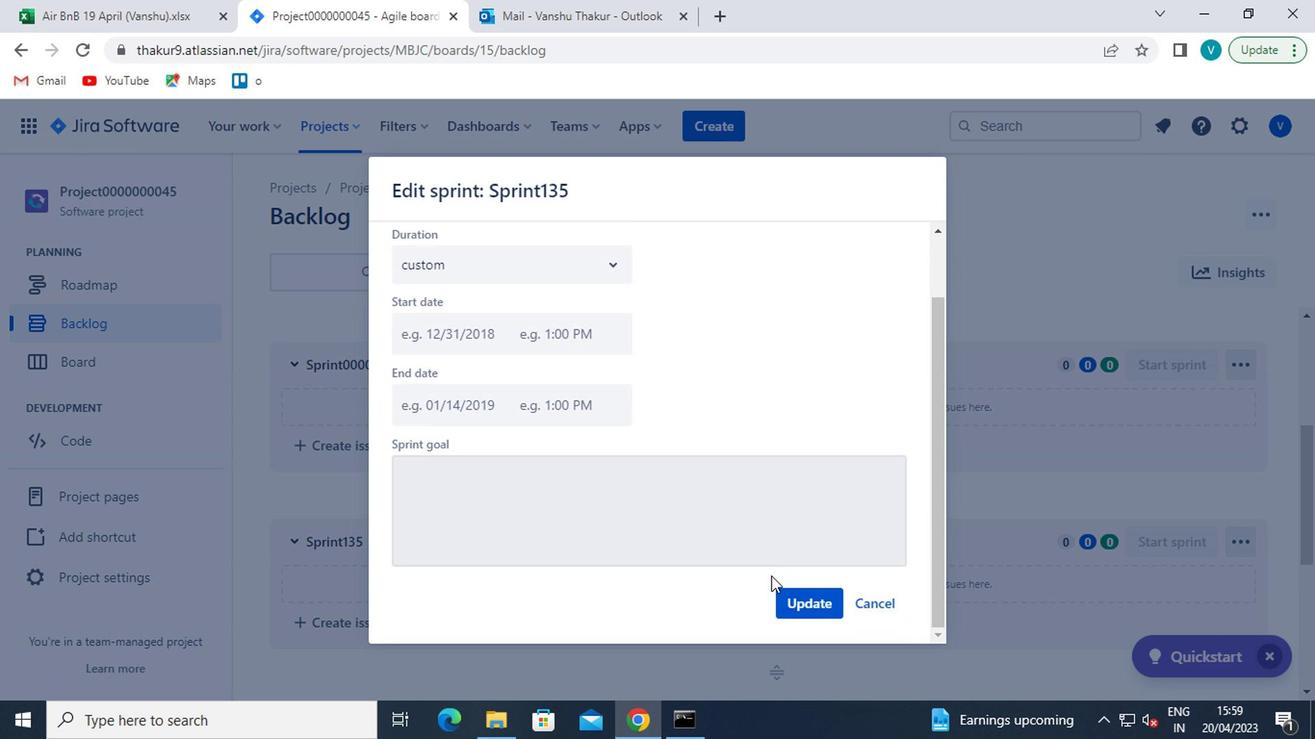 
Action: Mouse pressed left at (789, 609)
Screenshot: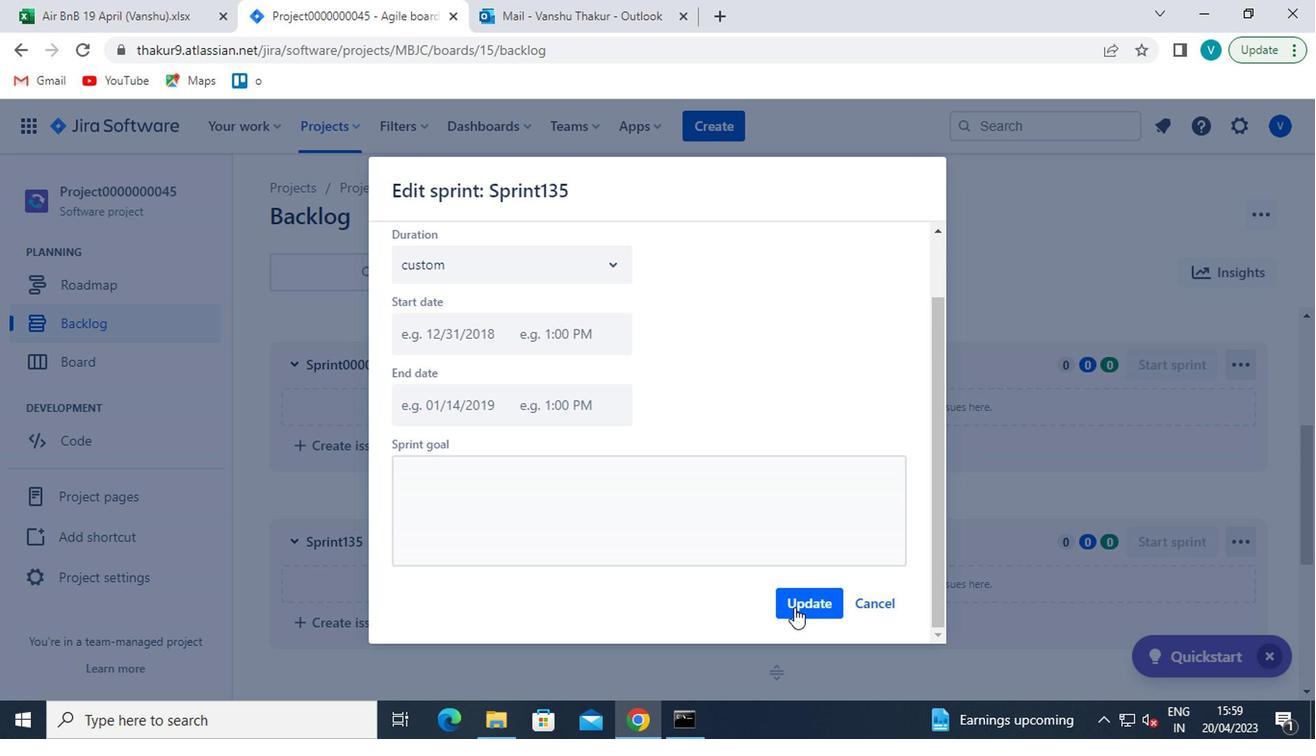 
Action: Mouse moved to (753, 465)
Screenshot: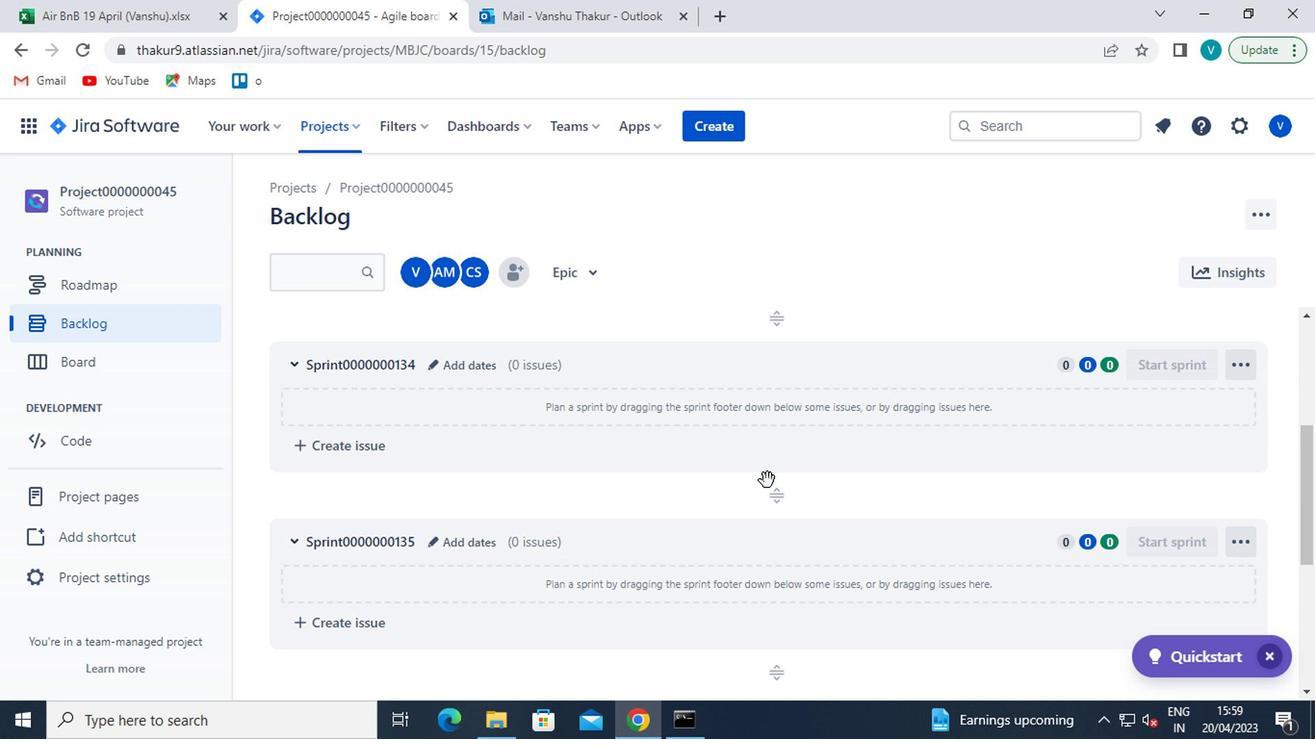 
Action: Mouse scrolled (753, 467) with delta (0, 1)
Screenshot: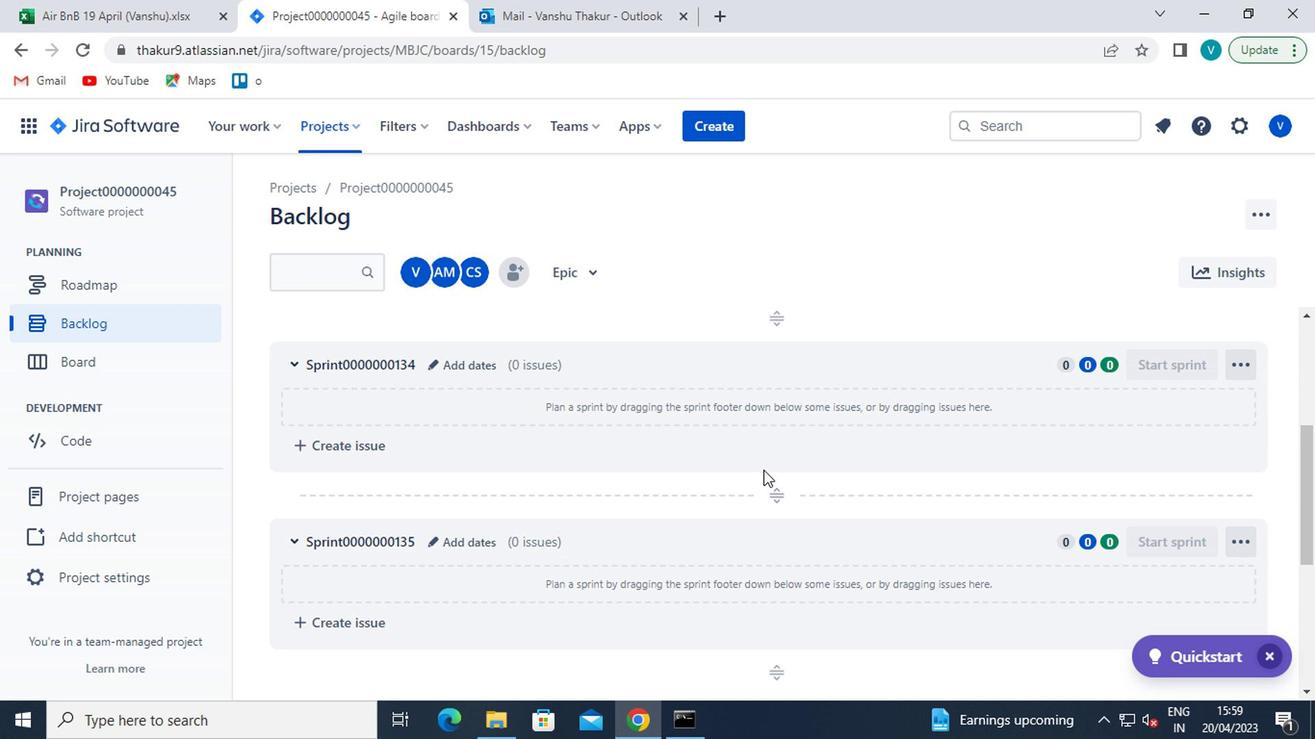 
Action: Mouse scrolled (753, 467) with delta (0, 1)
Screenshot: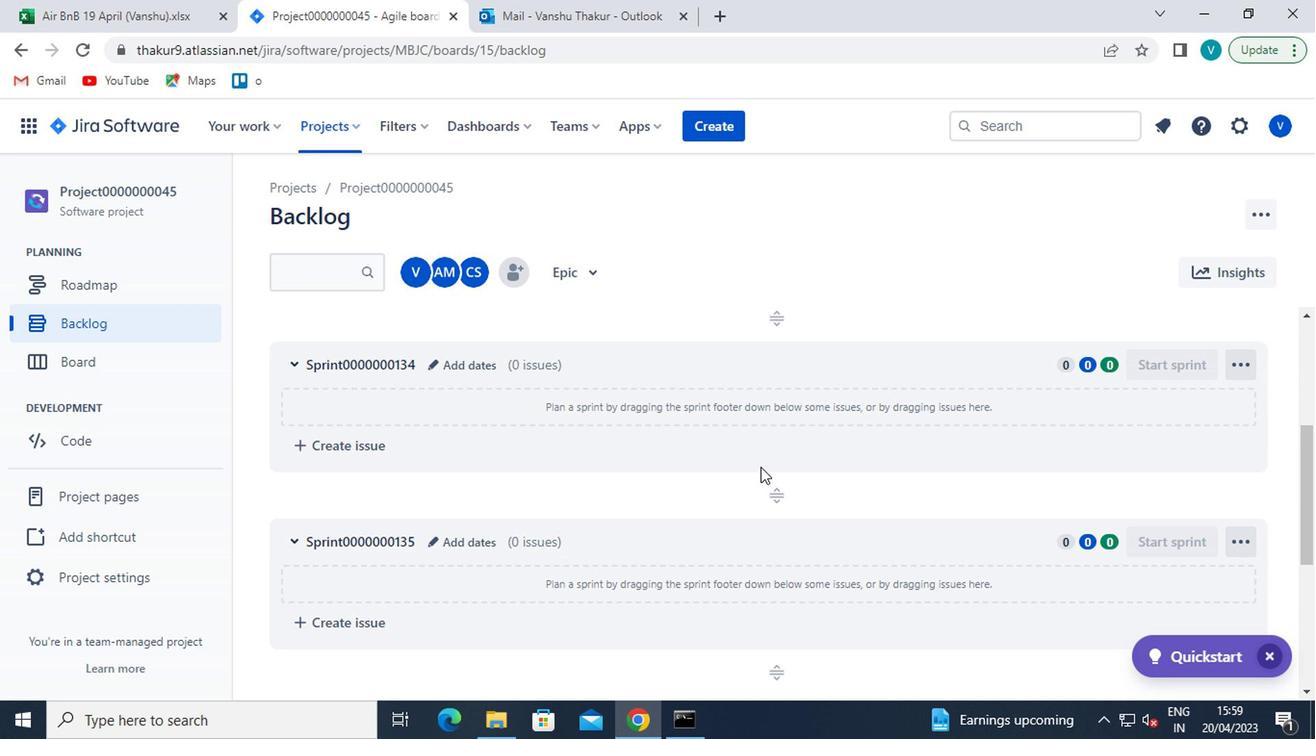 
Action: Mouse moved to (654, 464)
Screenshot: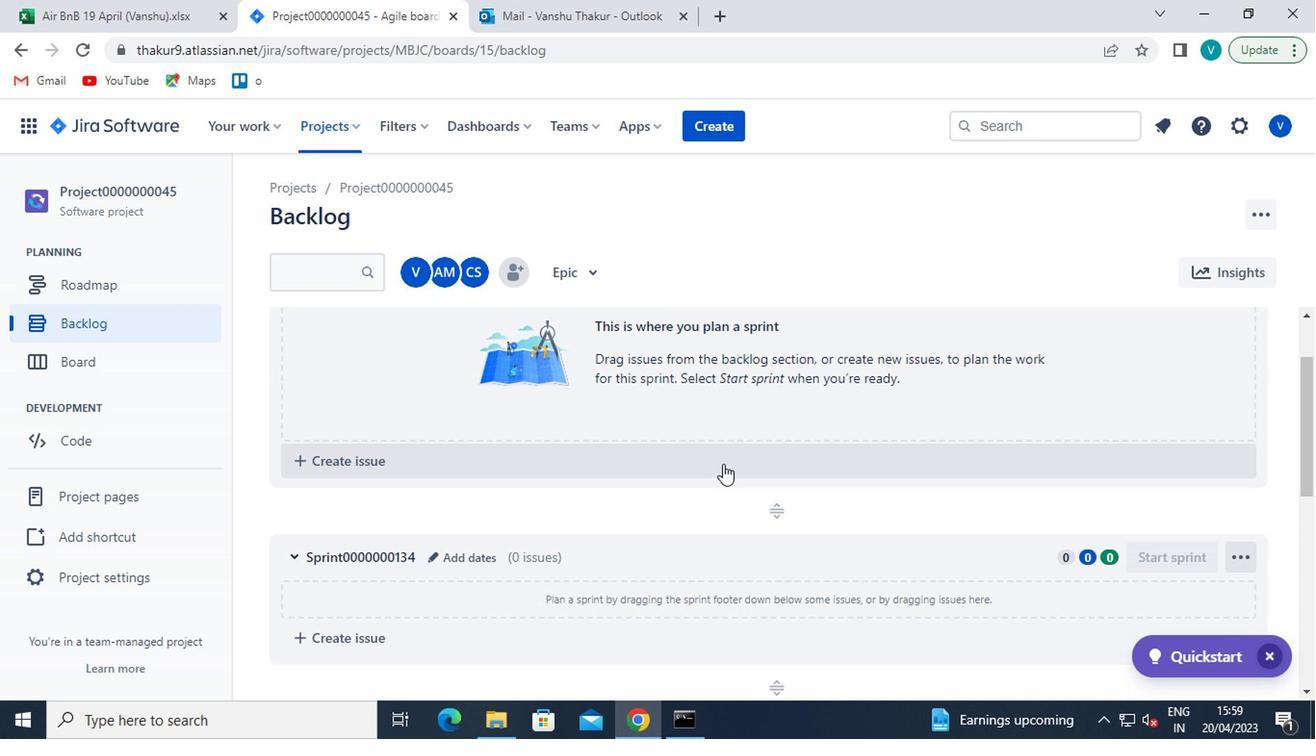 
Action: Mouse scrolled (654, 465) with delta (0, 0)
Screenshot: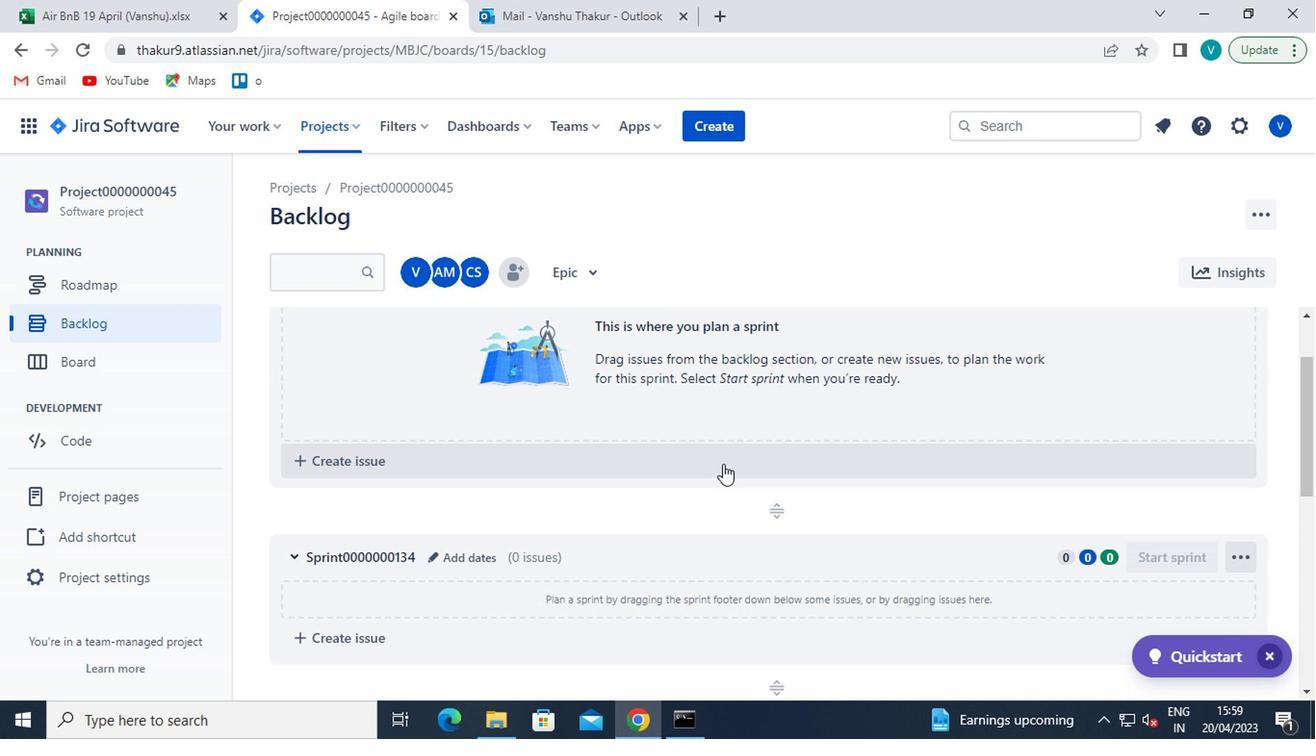 
Action: Mouse moved to (459, 341)
Screenshot: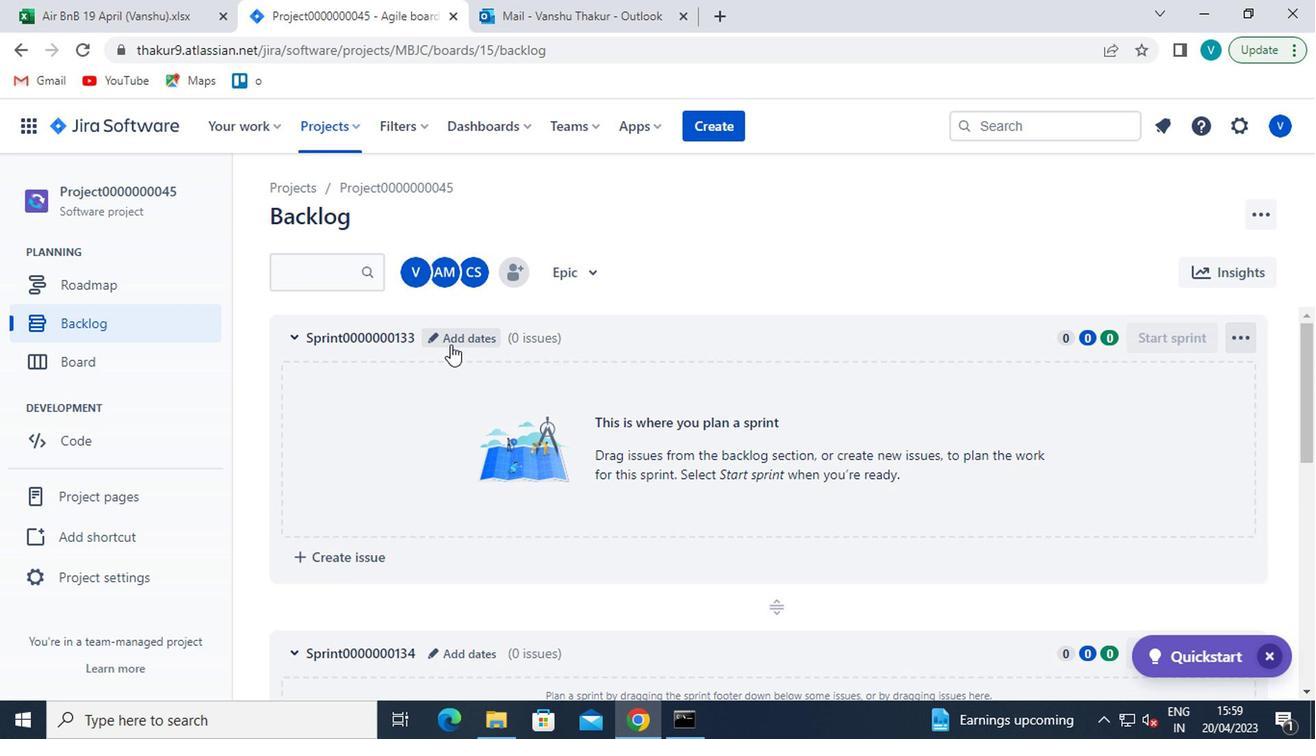 
Action: Mouse pressed left at (459, 341)
Screenshot: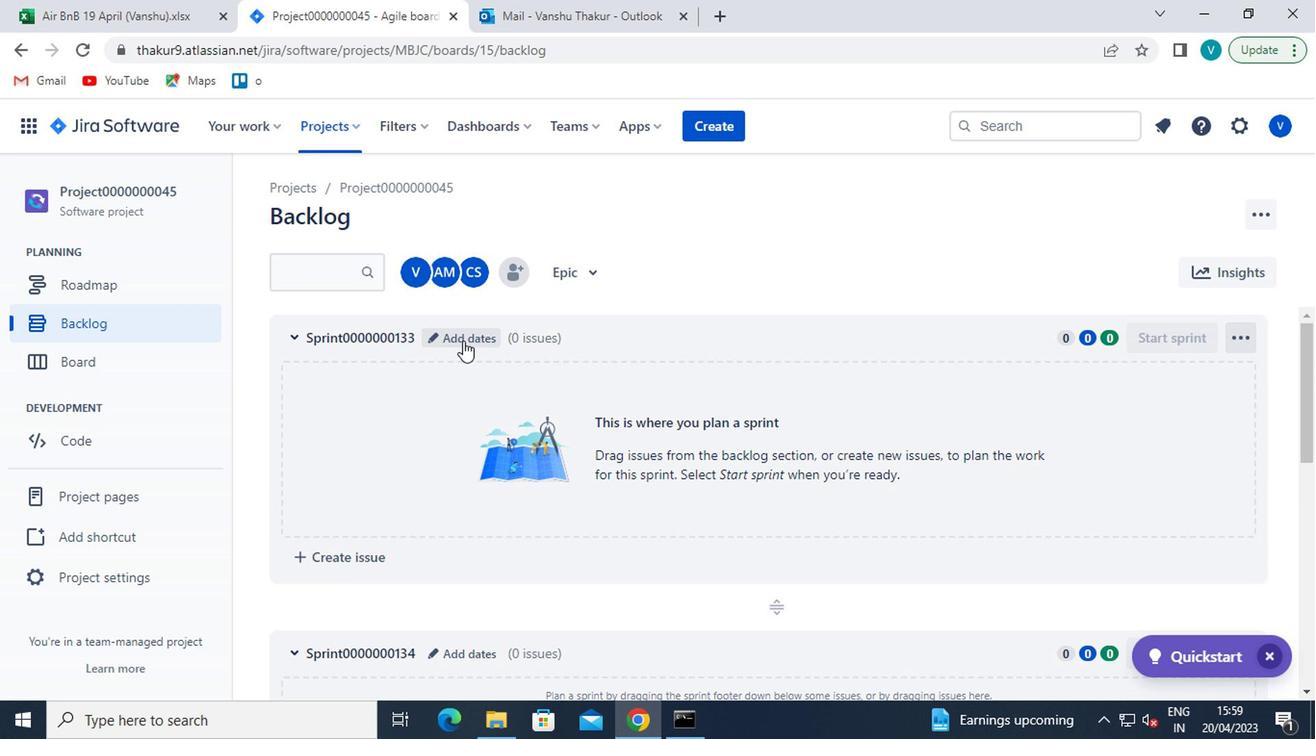 
Action: Mouse moved to (533, 368)
Screenshot: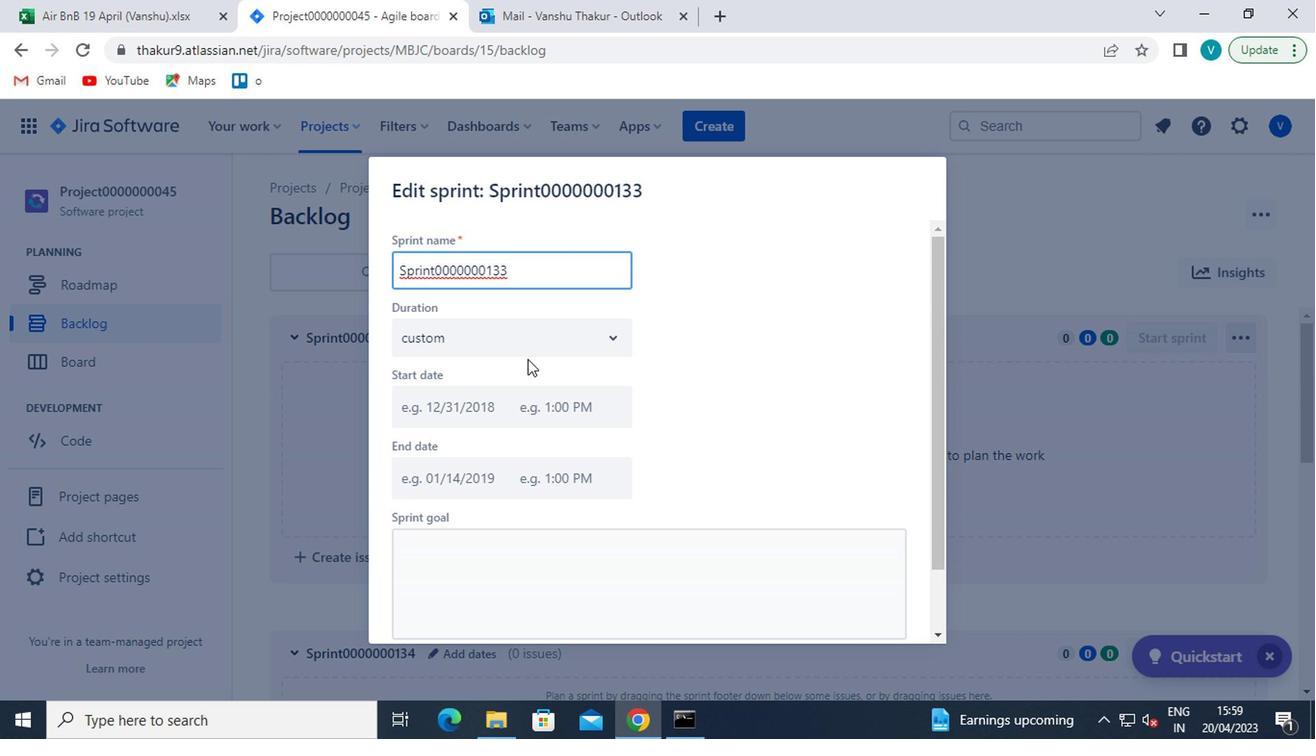 
Action: Mouse scrolled (533, 367) with delta (0, 0)
Screenshot: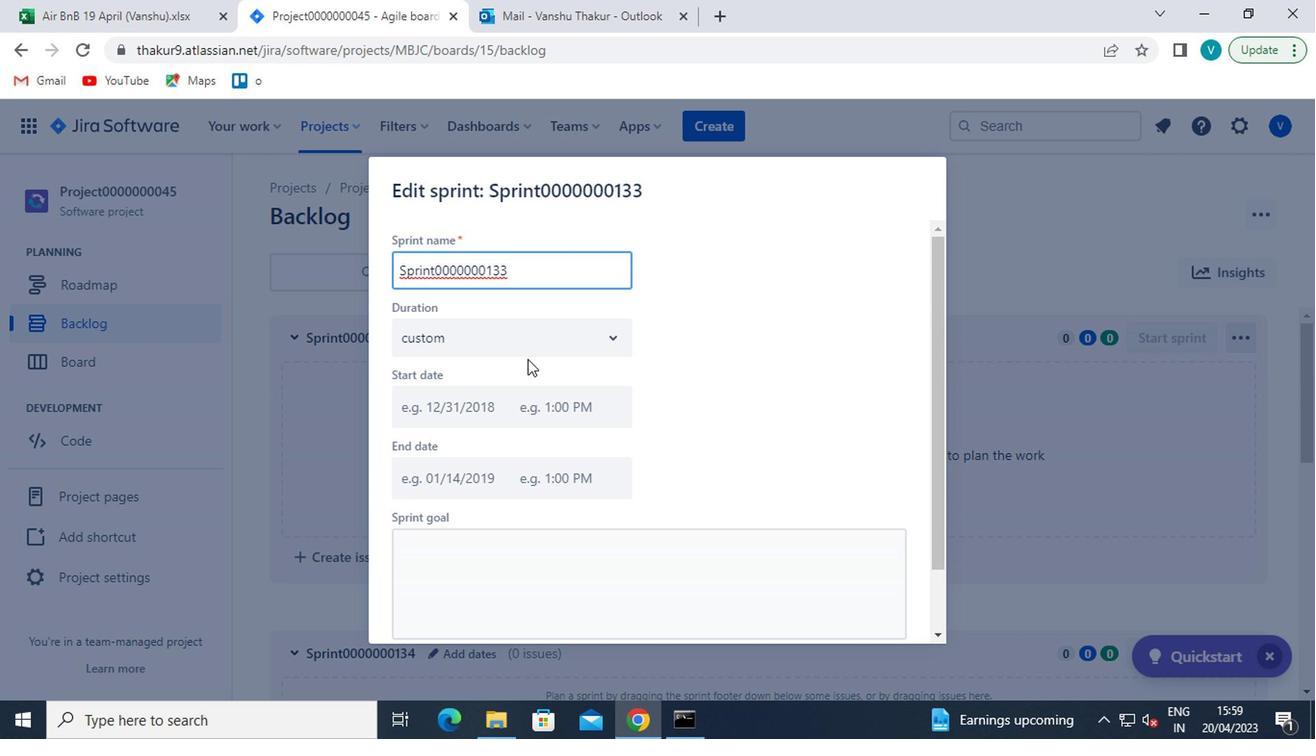 
Action: Mouse moved to (493, 274)
Screenshot: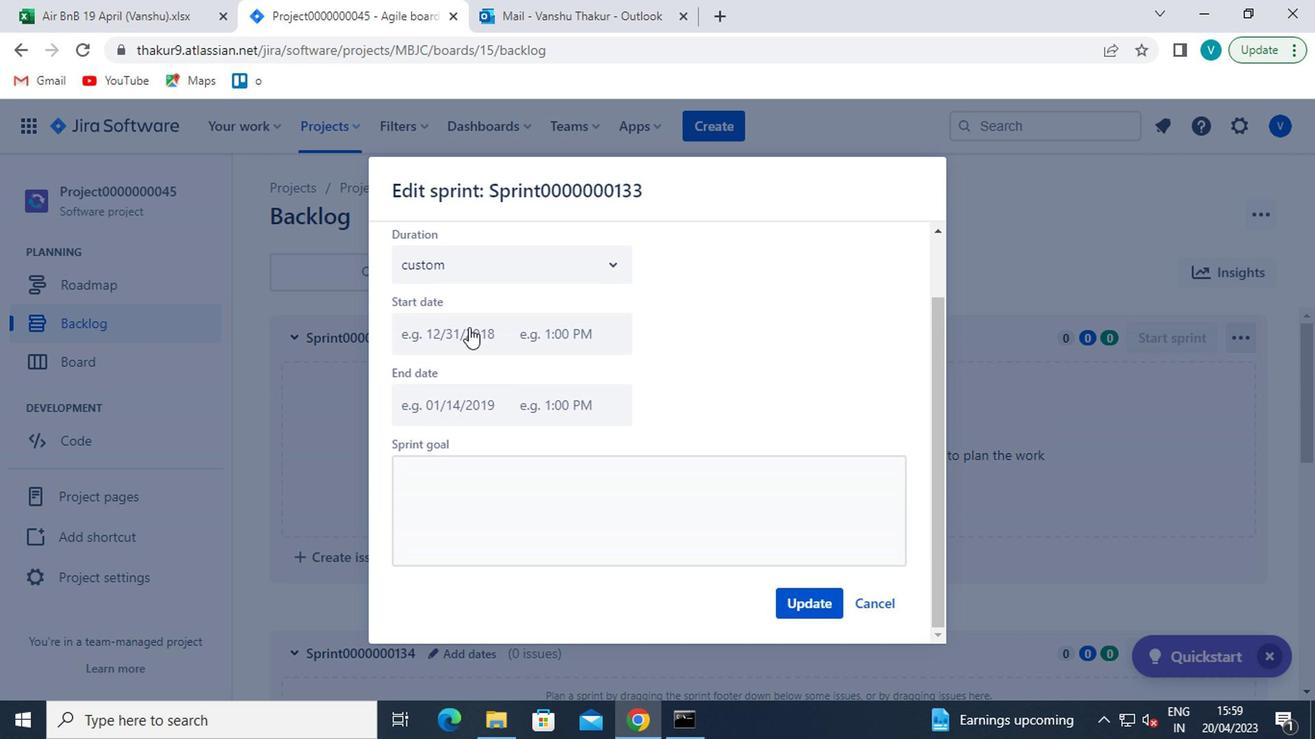
Action: Mouse pressed left at (493, 274)
Screenshot: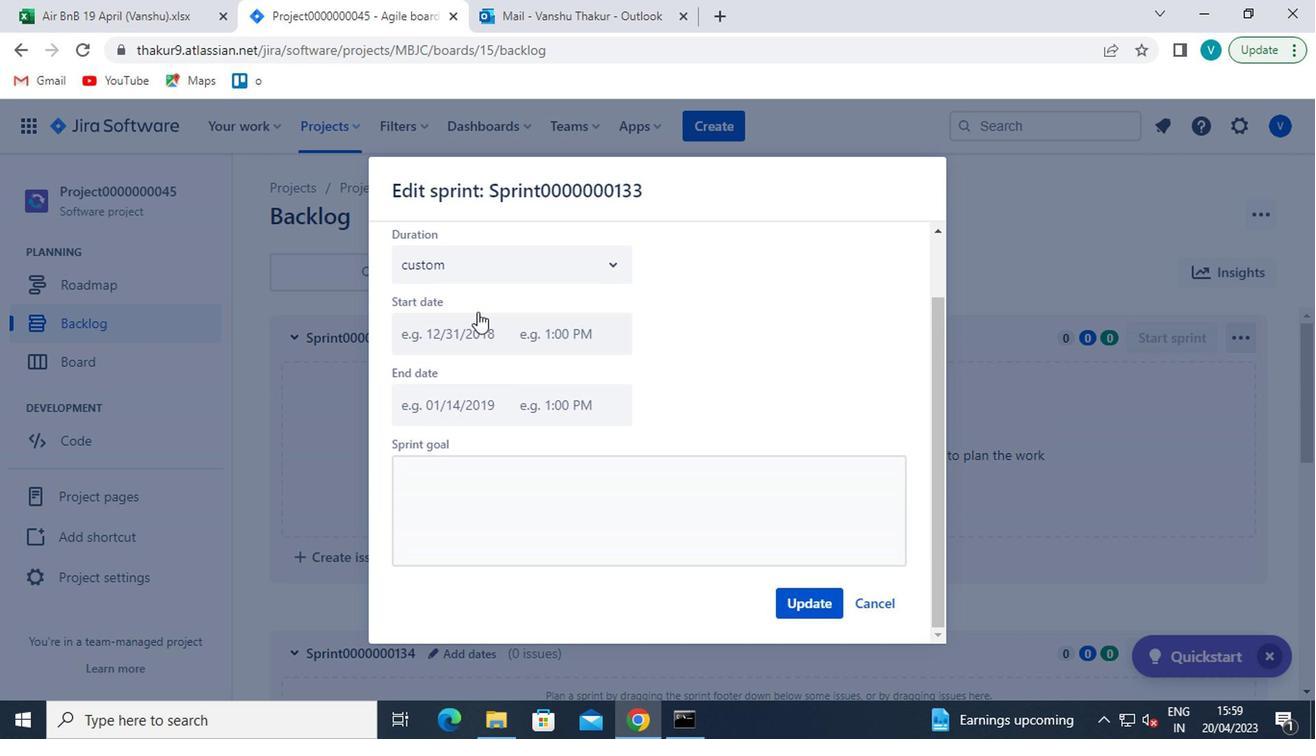 
Action: Mouse moved to (429, 318)
Screenshot: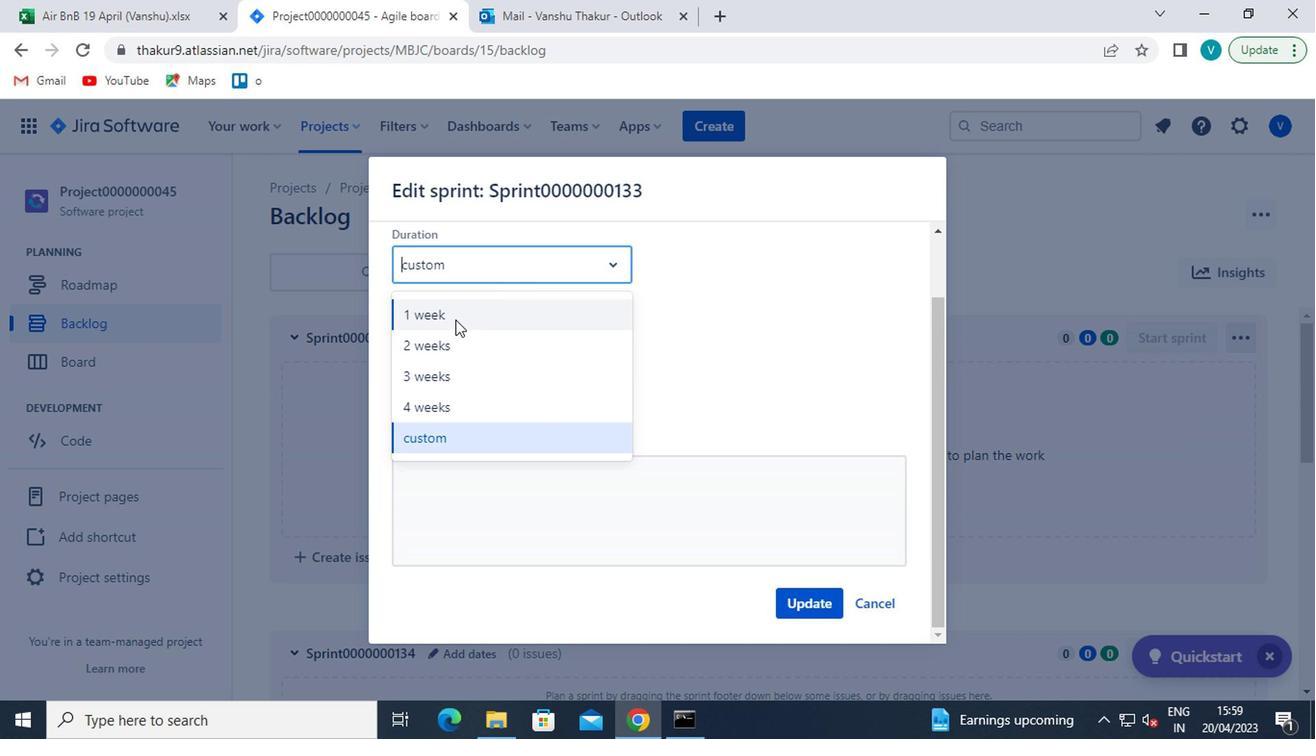 
Action: Mouse pressed left at (429, 318)
Screenshot: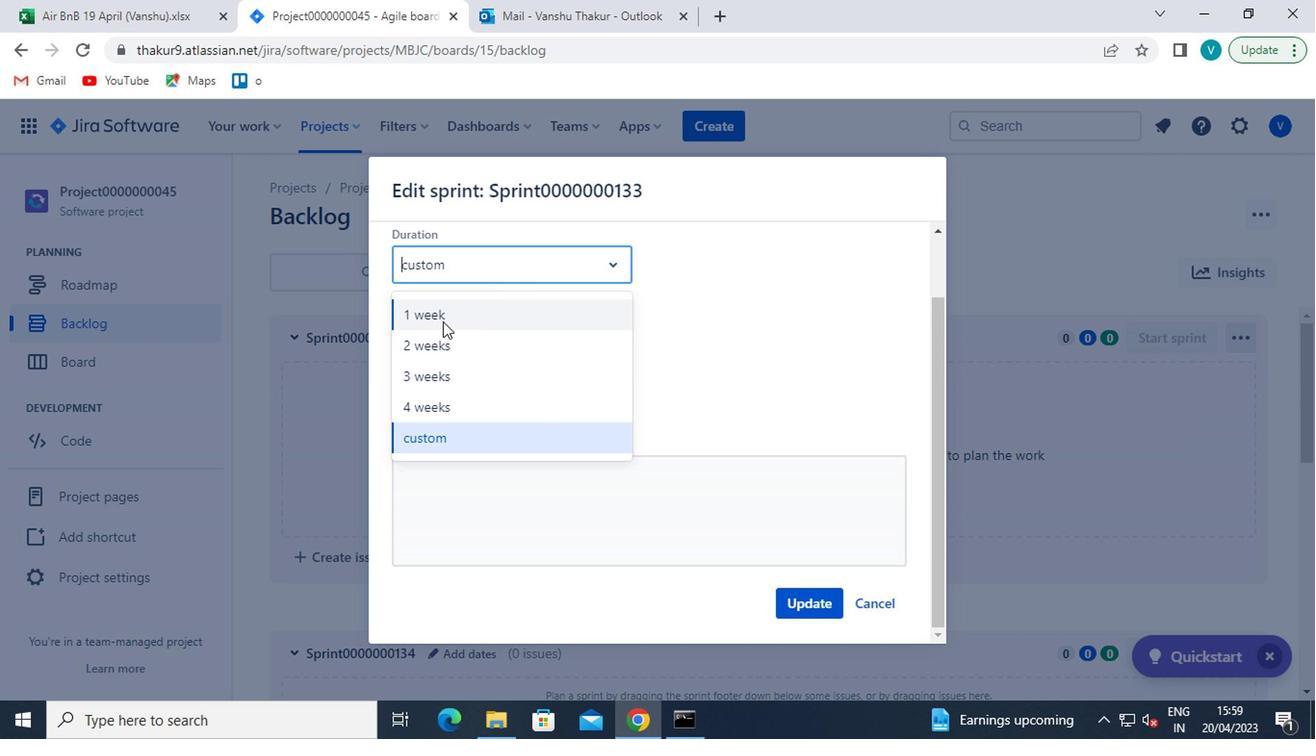 
Action: Mouse moved to (790, 610)
Screenshot: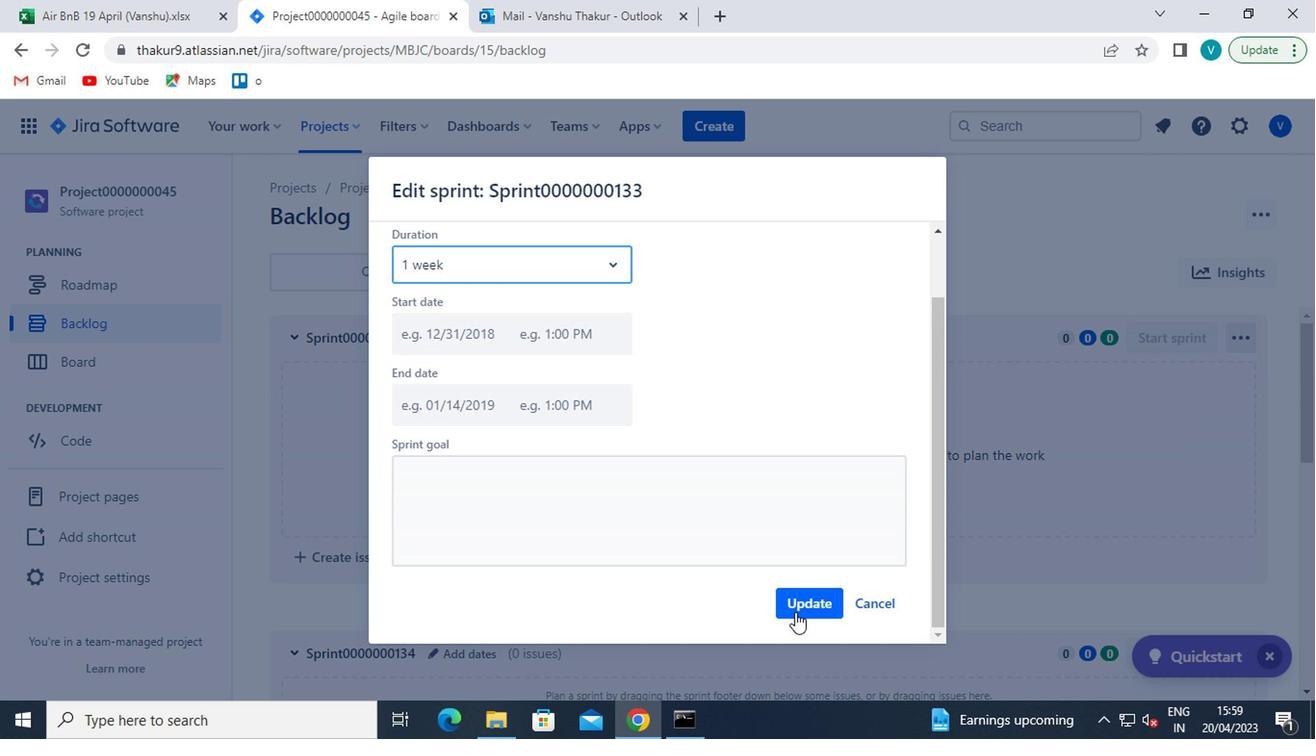 
Action: Mouse pressed left at (790, 610)
Screenshot: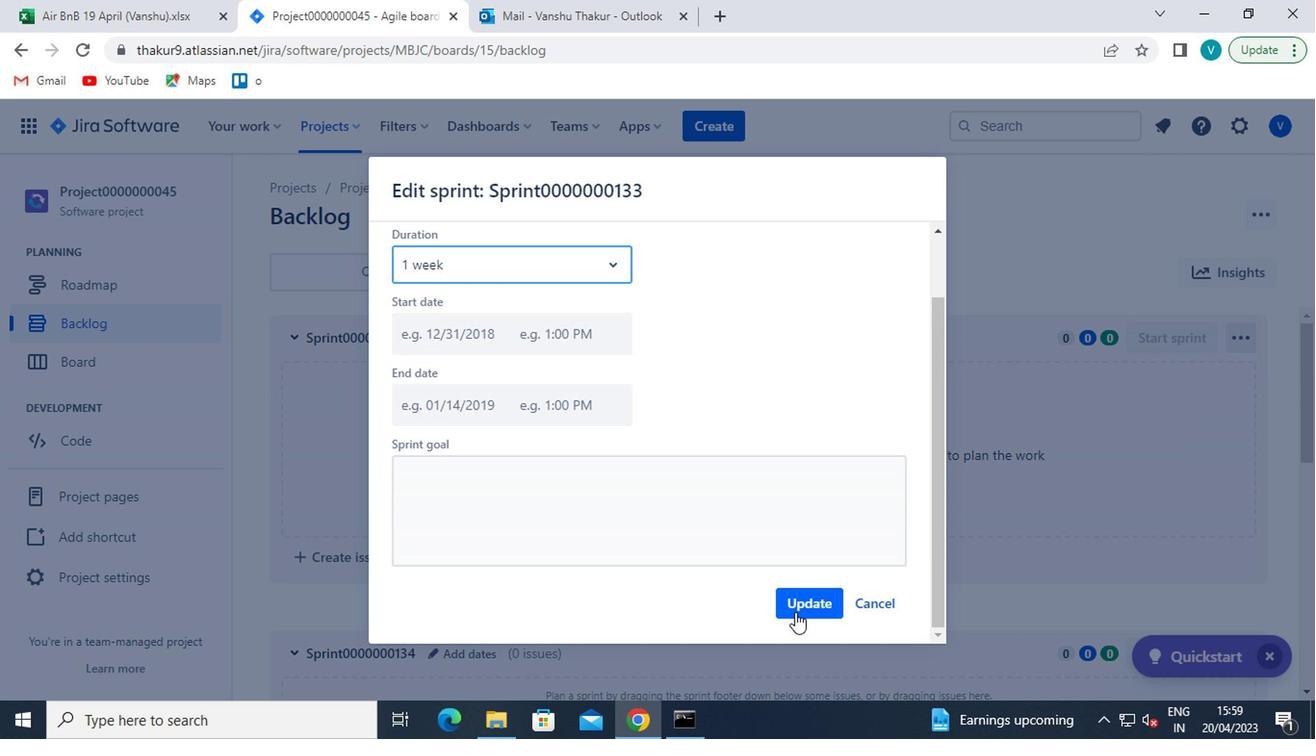 
Action: Mouse moved to (474, 474)
Screenshot: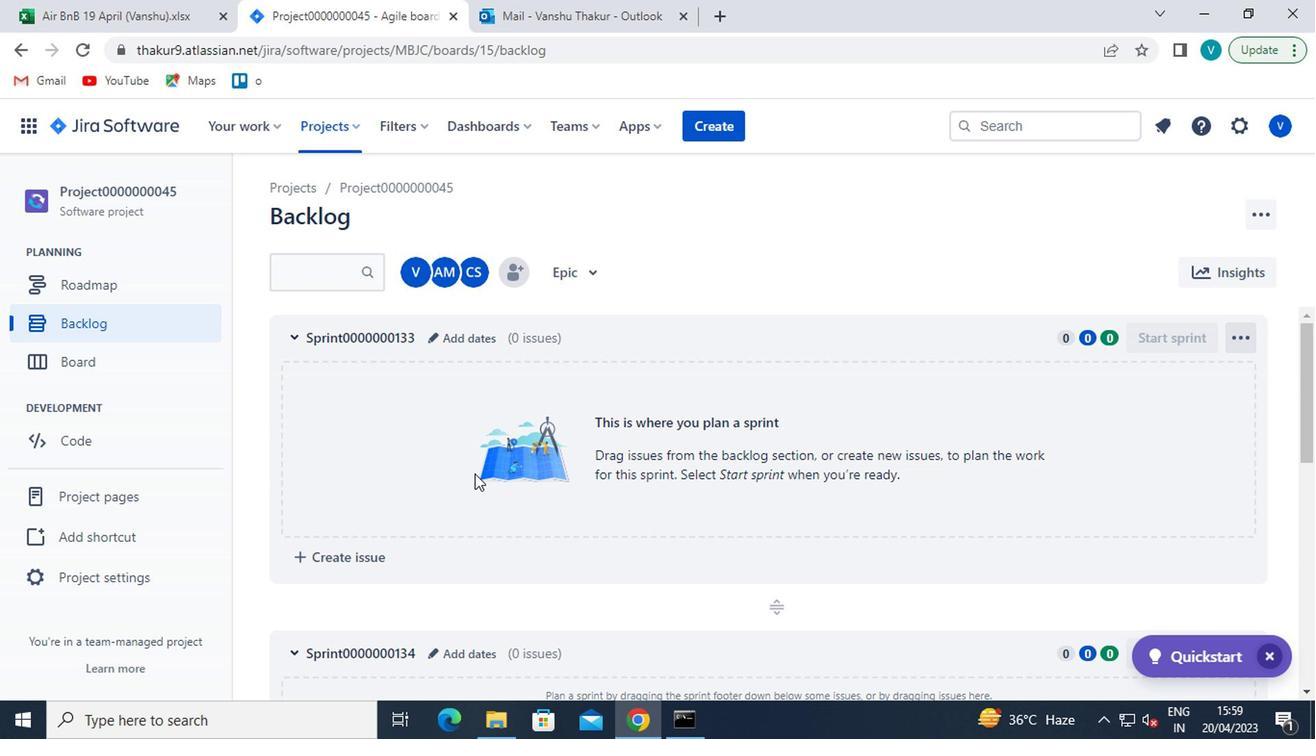 
Action: Mouse scrolled (474, 475) with delta (0, 0)
Screenshot: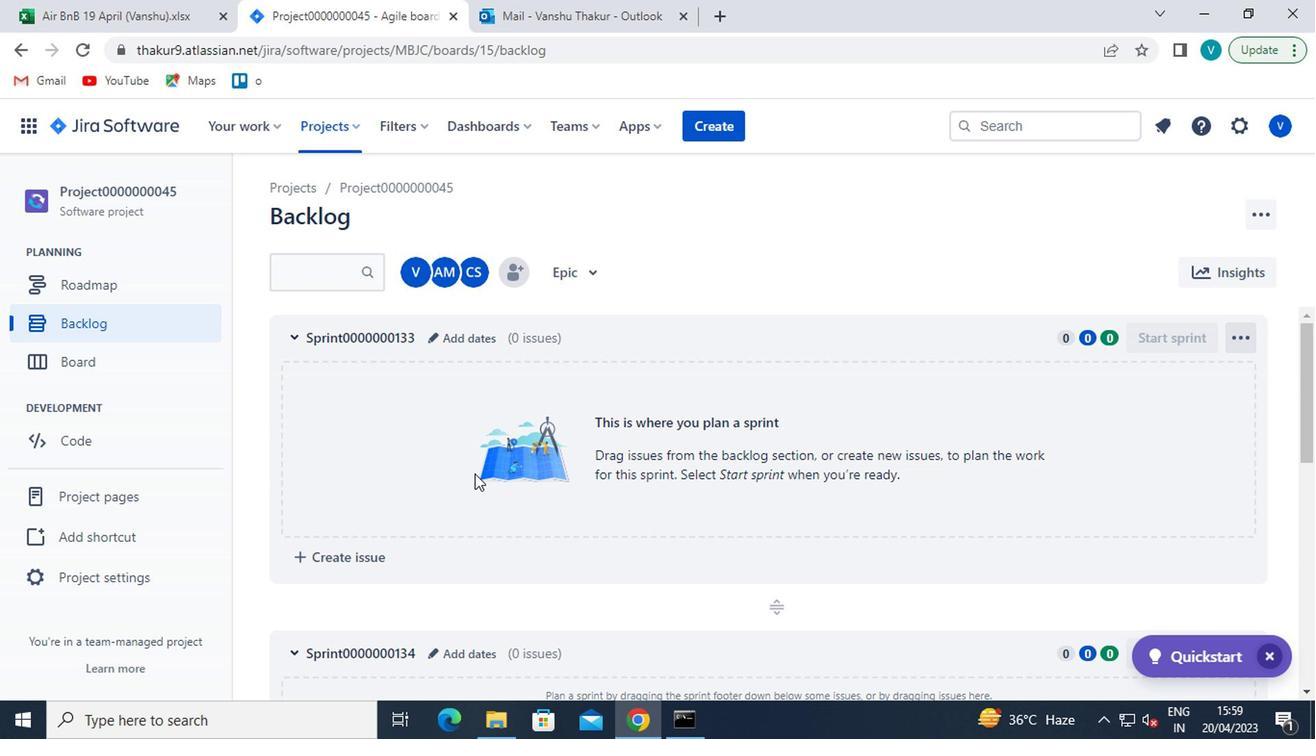 
Action: Mouse moved to (477, 472)
Screenshot: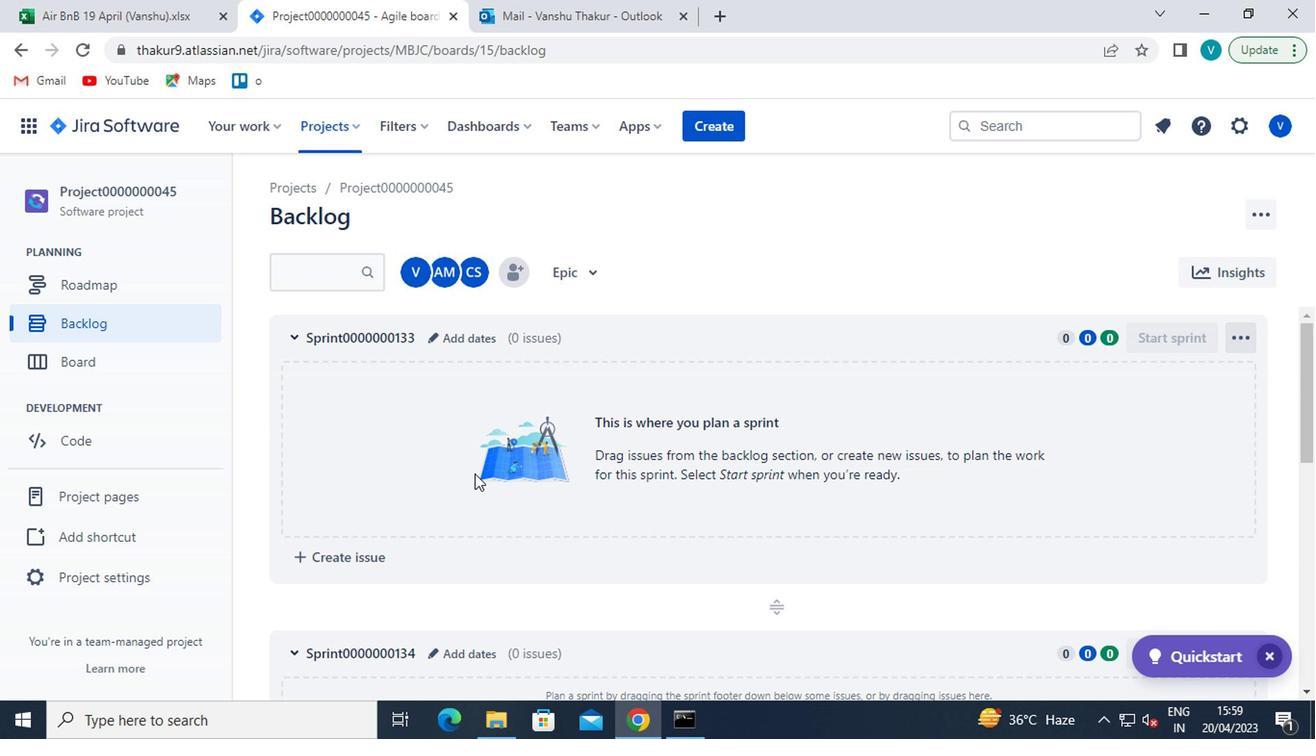 
Action: Mouse scrolled (477, 474) with delta (0, 1)
Screenshot: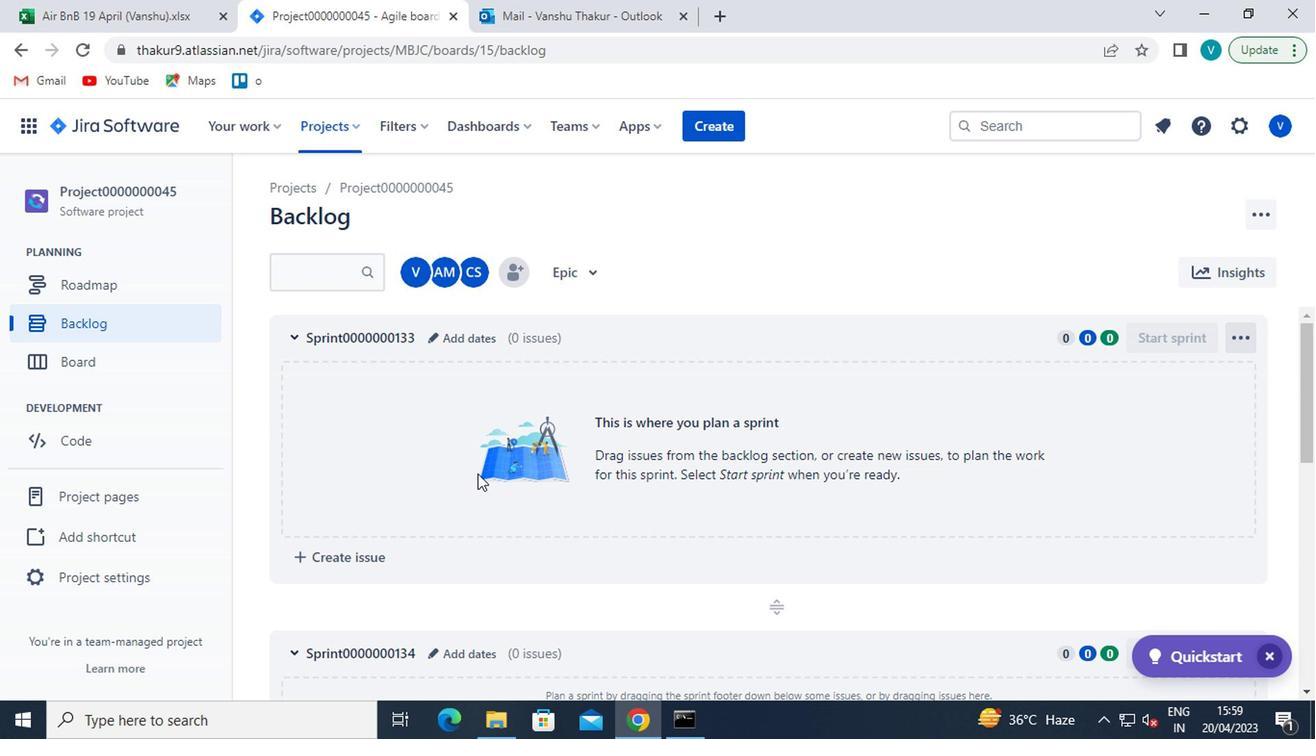 
Action: Mouse moved to (478, 472)
Screenshot: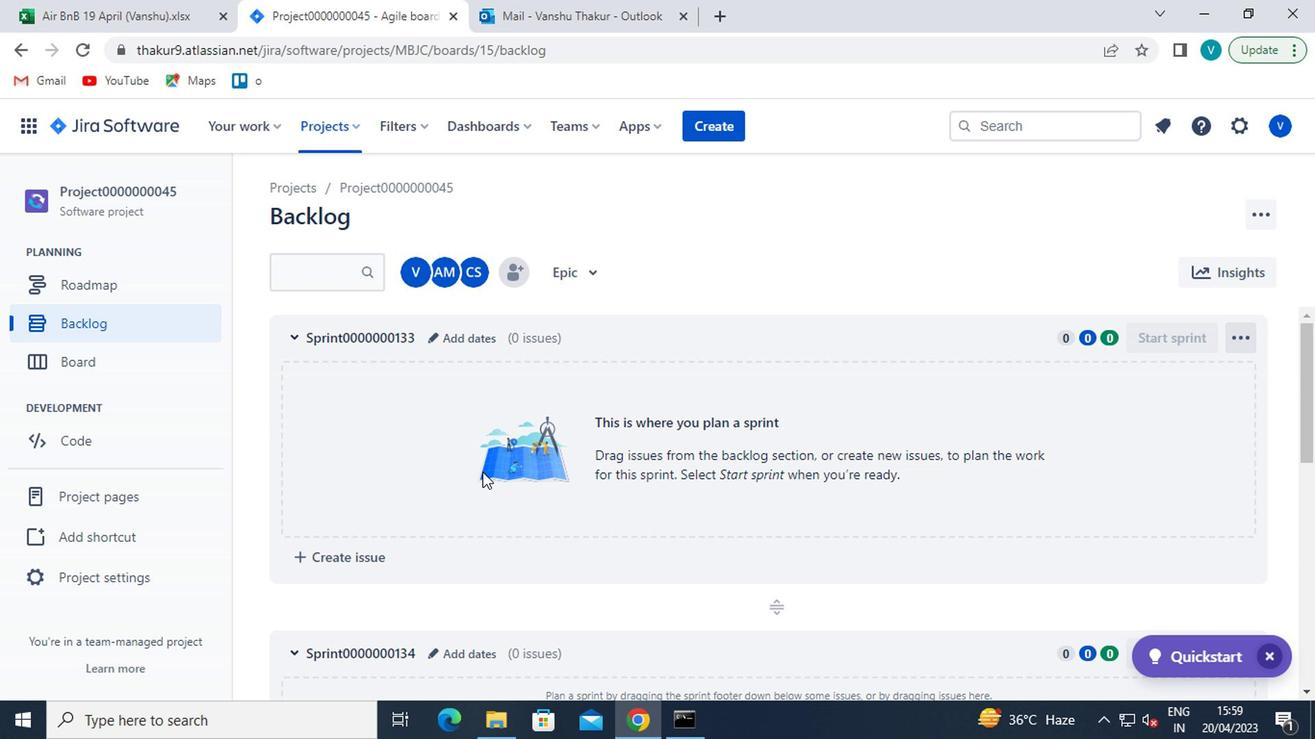 
Action: Mouse scrolled (478, 471) with delta (0, 0)
Screenshot: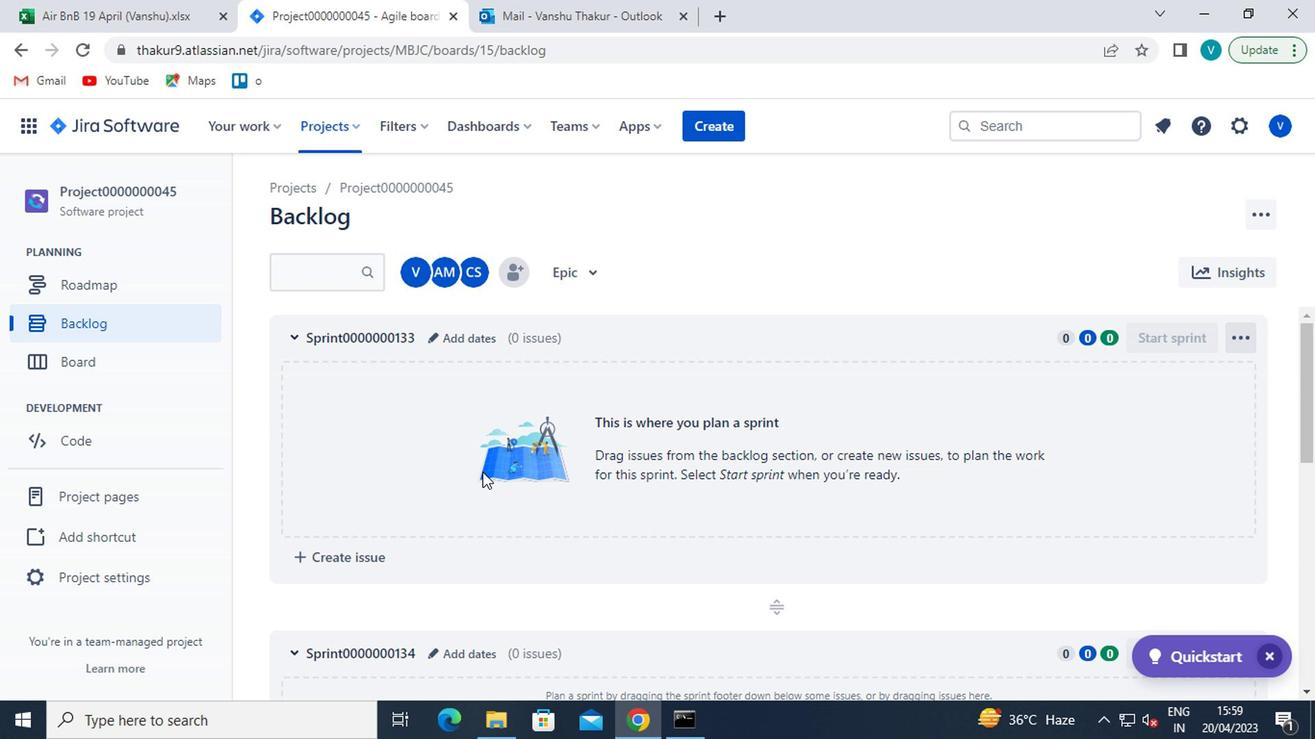
Action: Mouse moved to (479, 472)
Screenshot: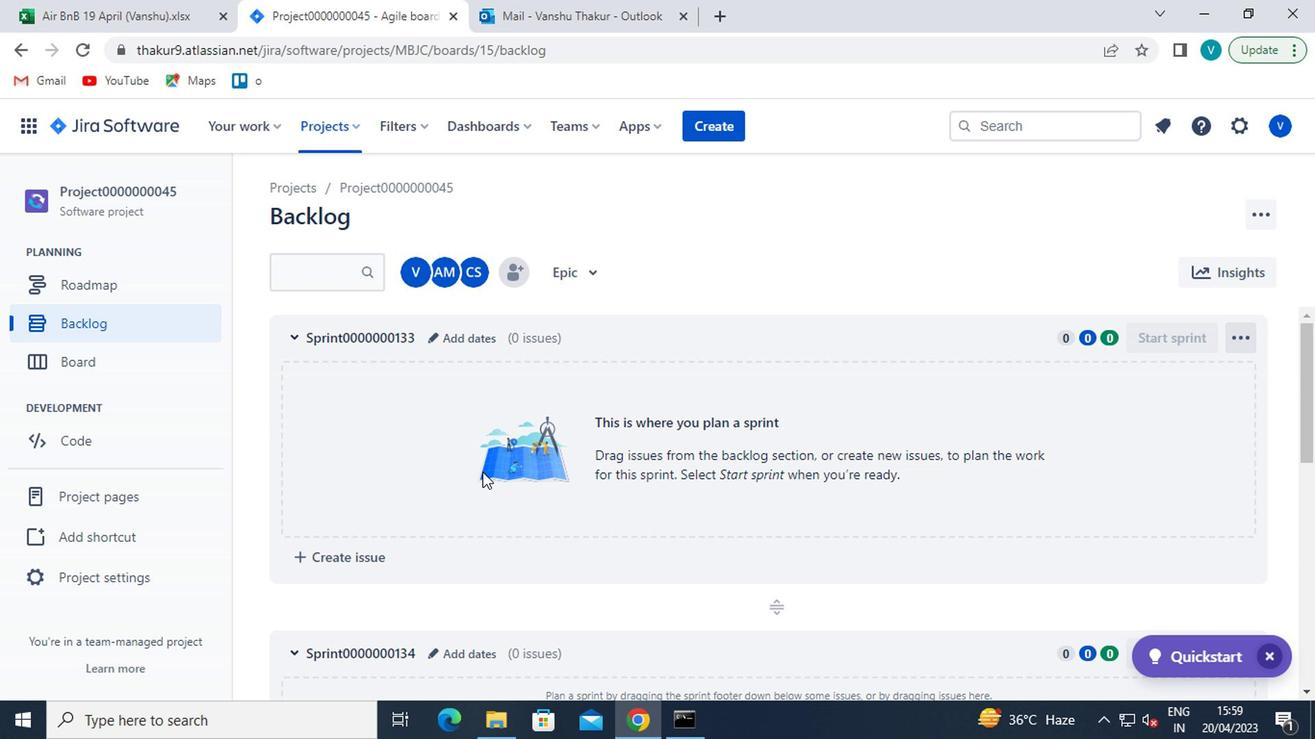 
Action: Mouse scrolled (479, 471) with delta (0, 0)
Screenshot: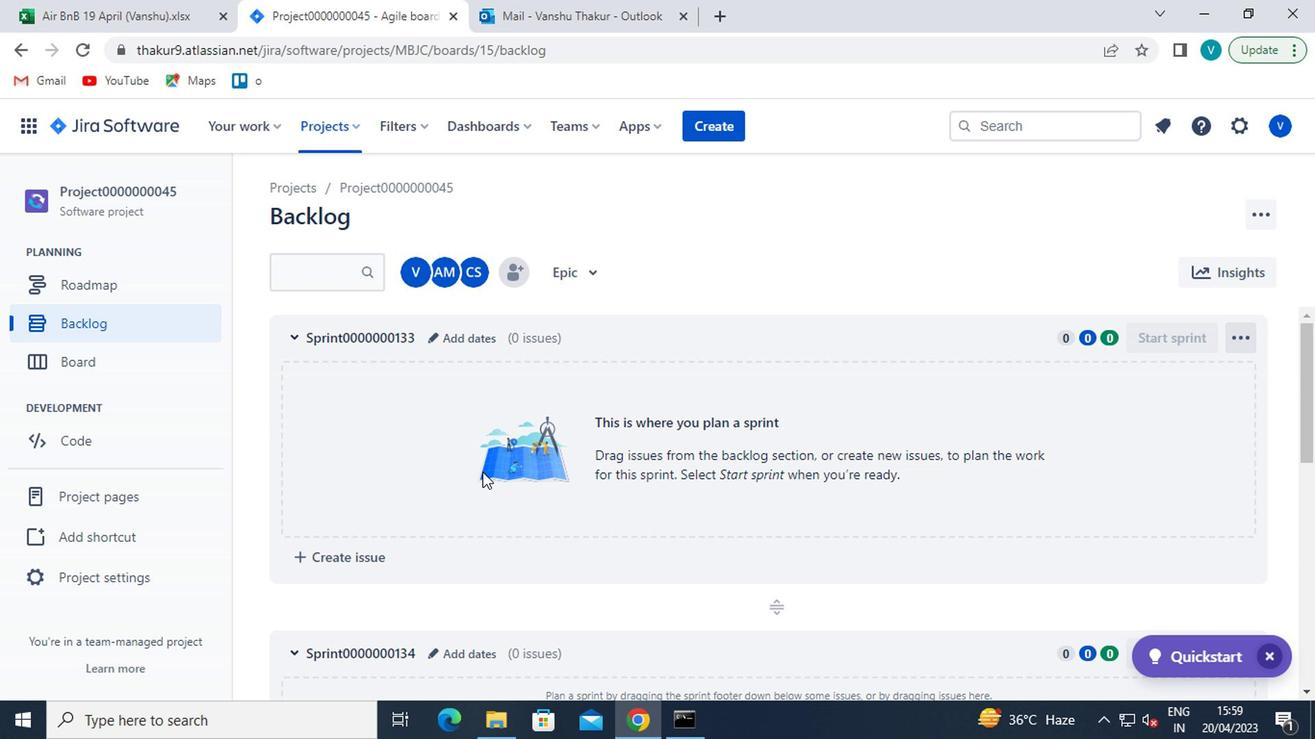 
Action: Mouse moved to (469, 461)
Screenshot: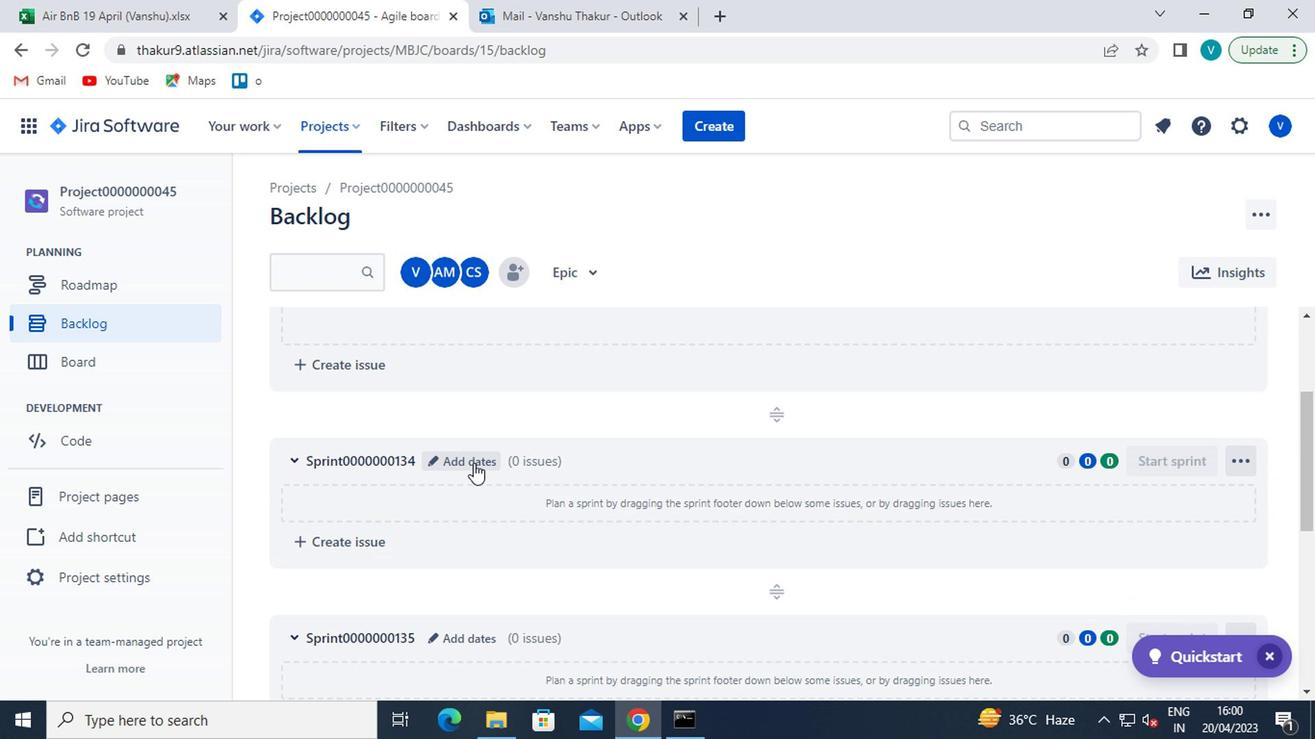 
Action: Mouse pressed left at (469, 461)
Screenshot: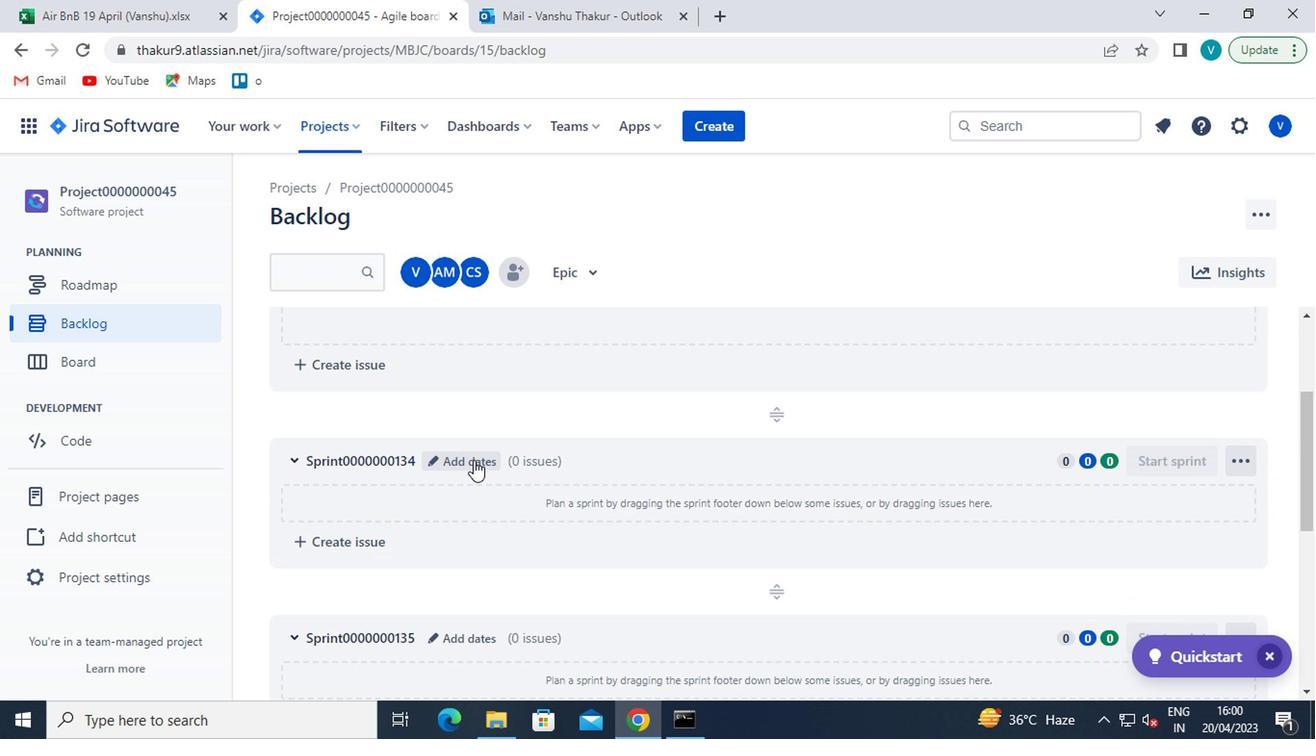 
Action: Mouse moved to (461, 342)
Screenshot: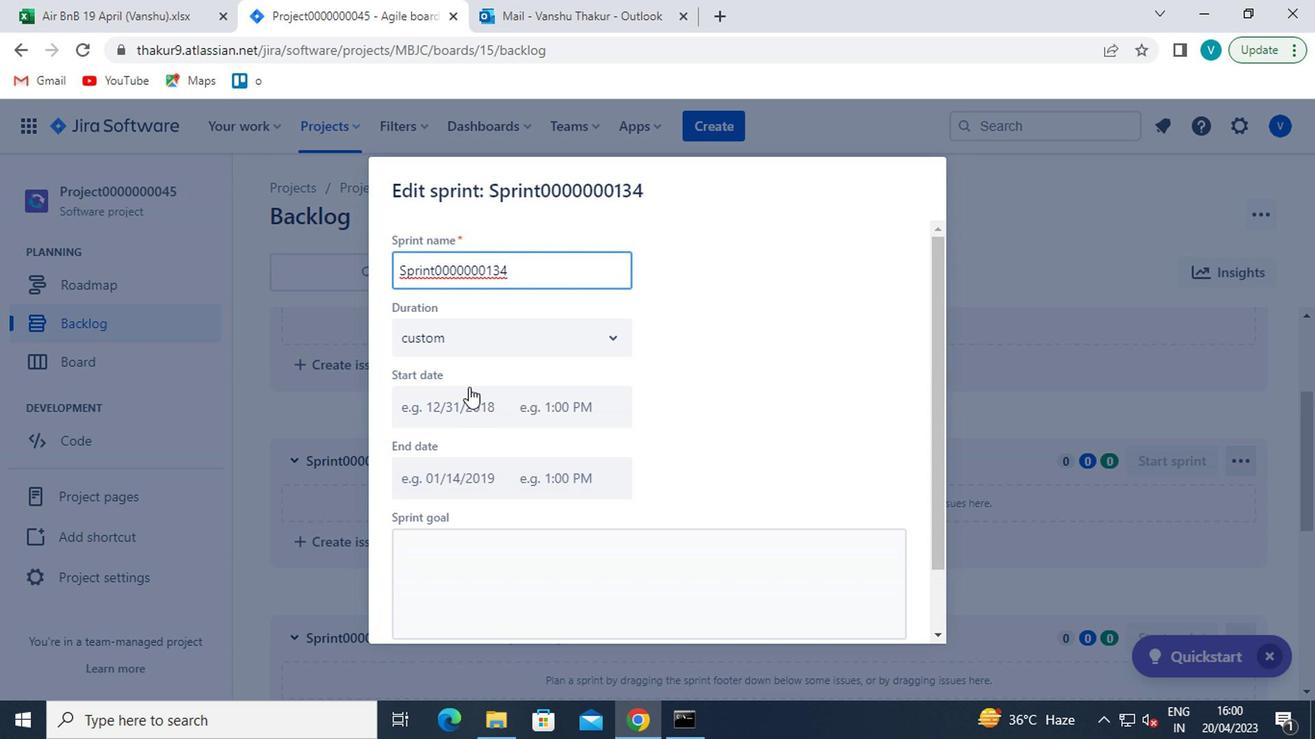 
Action: Mouse pressed left at (461, 342)
Screenshot: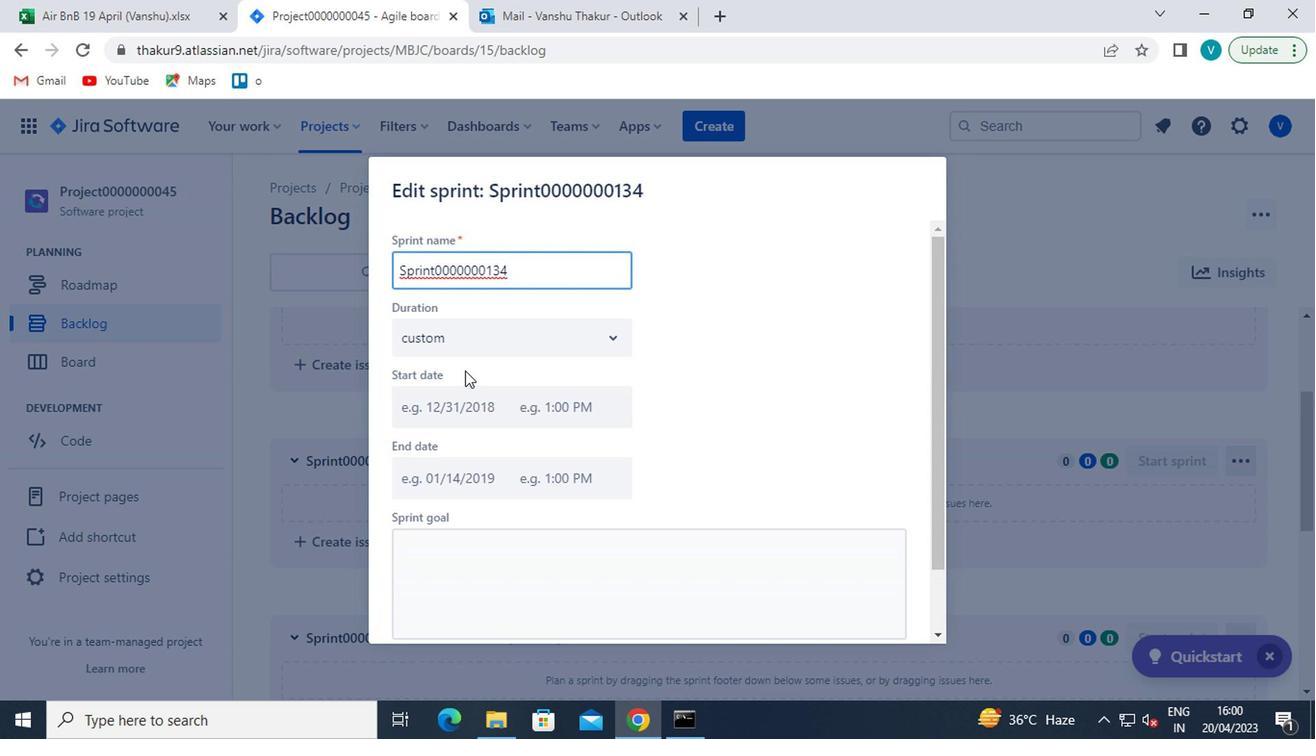 
Action: Mouse moved to (436, 421)
Screenshot: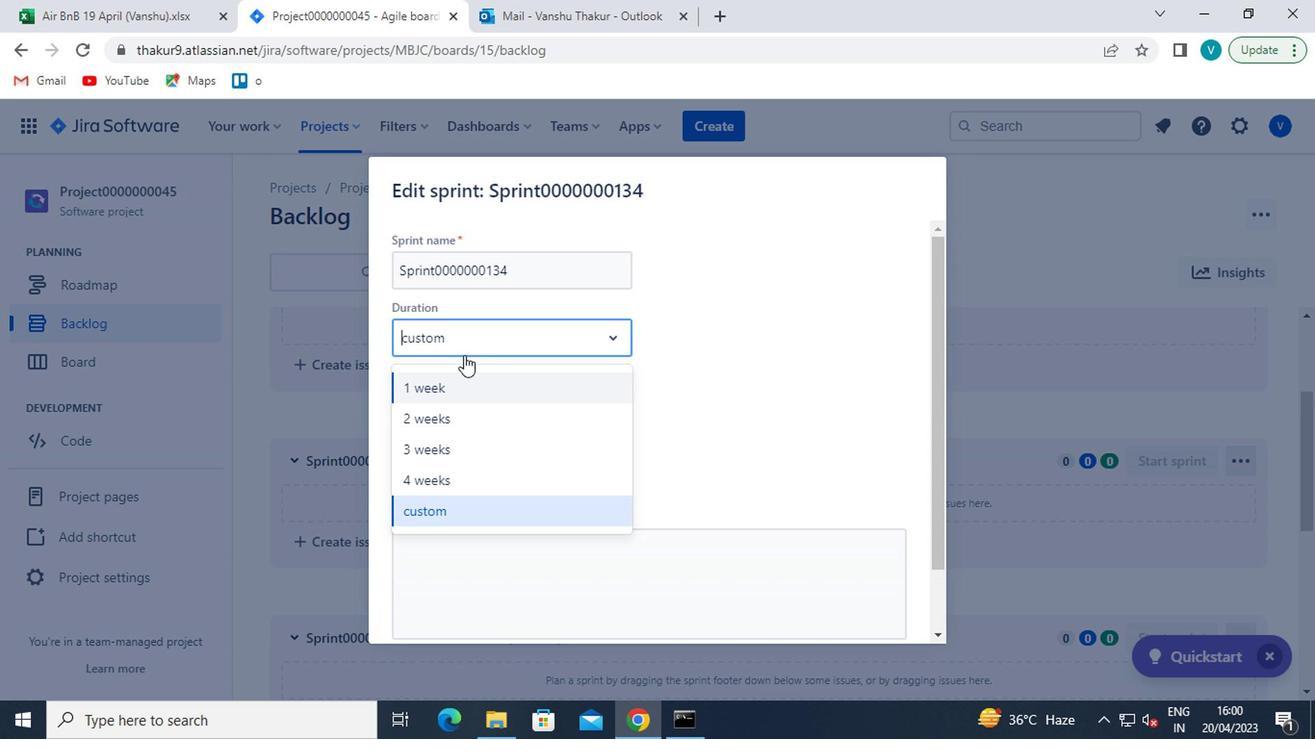 
Action: Mouse pressed left at (436, 421)
Screenshot: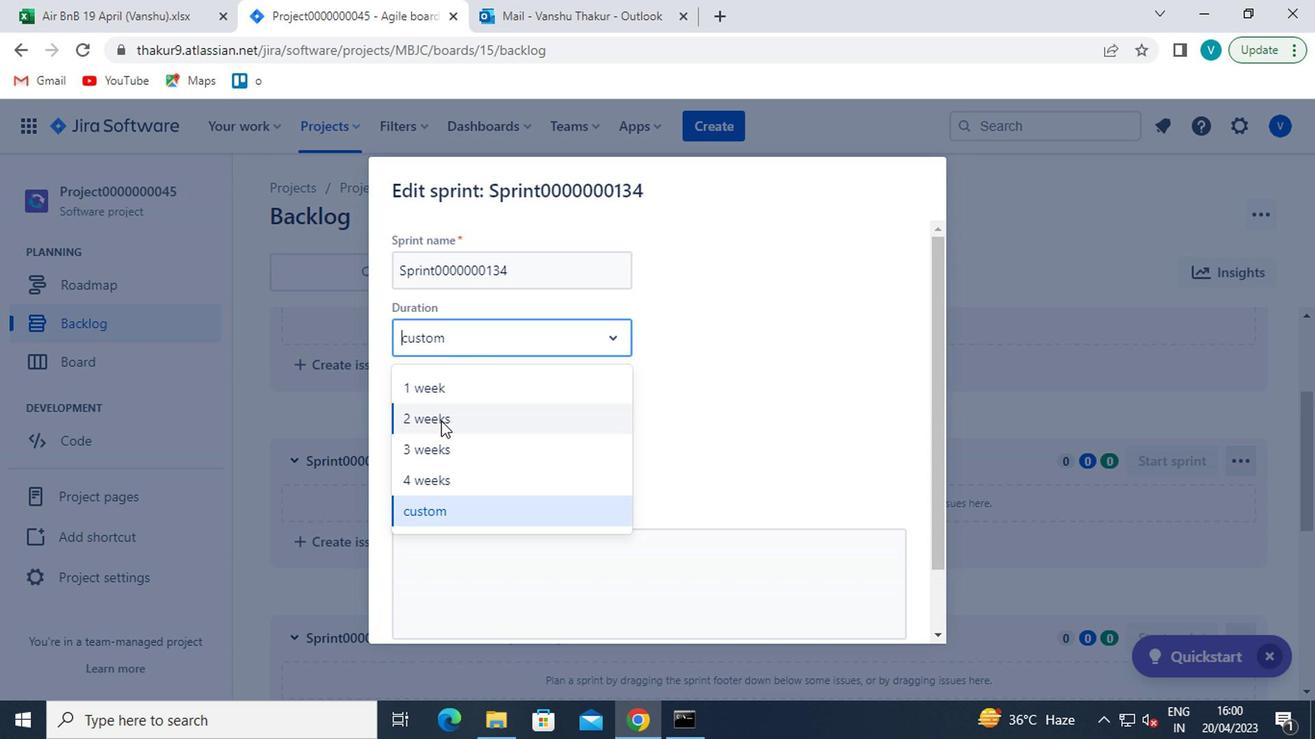 
Action: Mouse moved to (610, 495)
Screenshot: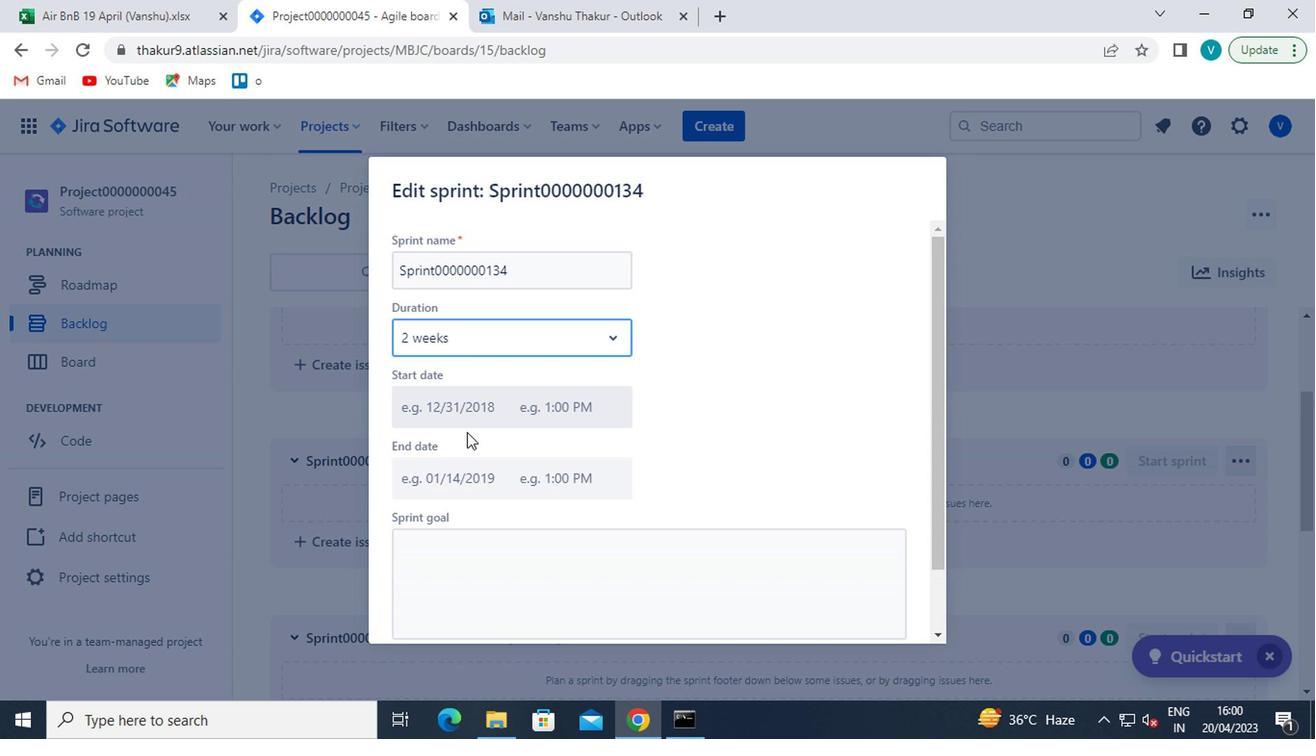 
Action: Mouse scrolled (610, 493) with delta (0, -1)
Screenshot: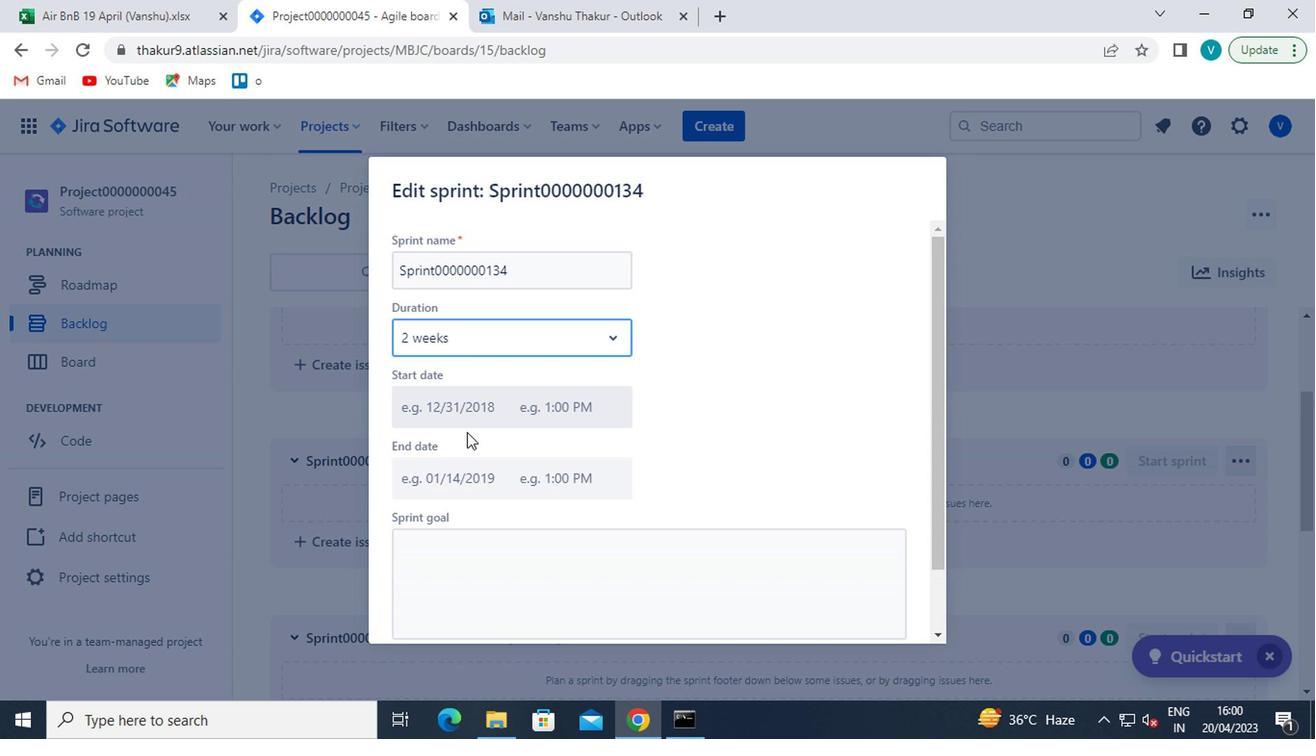 
Action: Mouse moved to (615, 498)
Screenshot: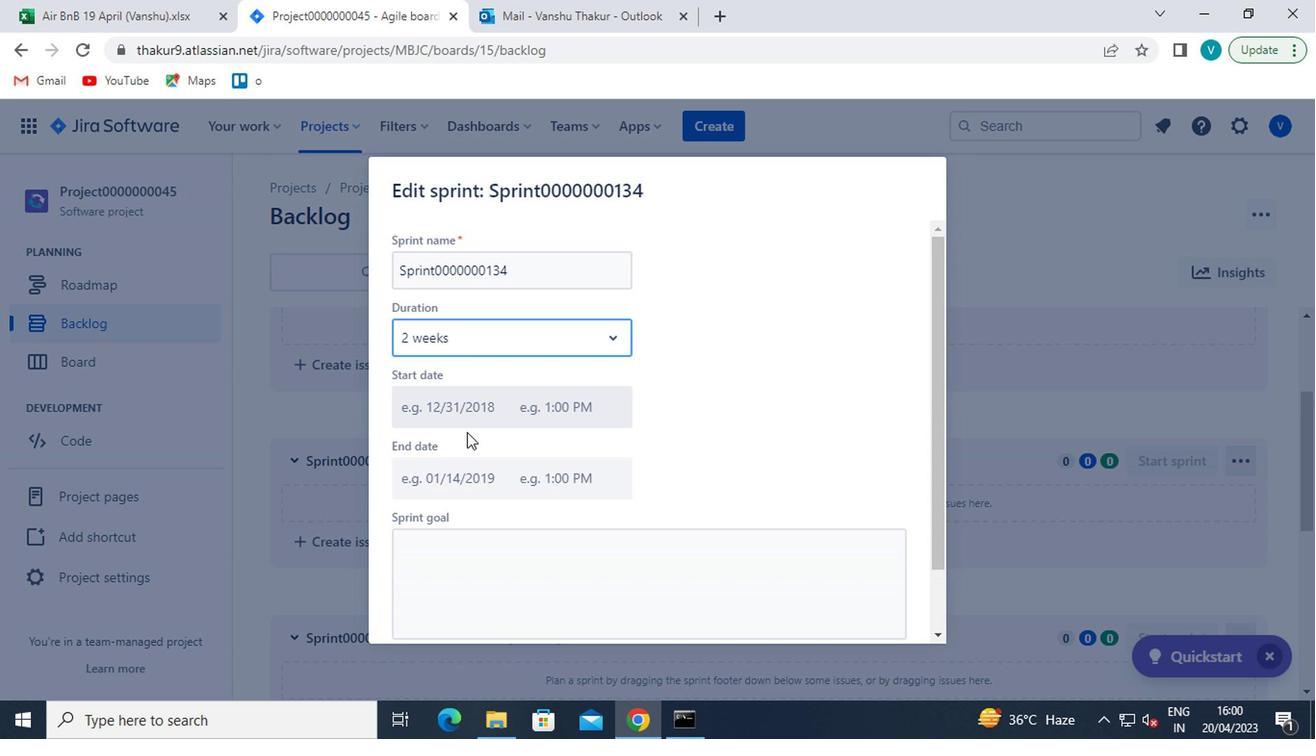 
Action: Mouse scrolled (615, 496) with delta (0, -1)
Screenshot: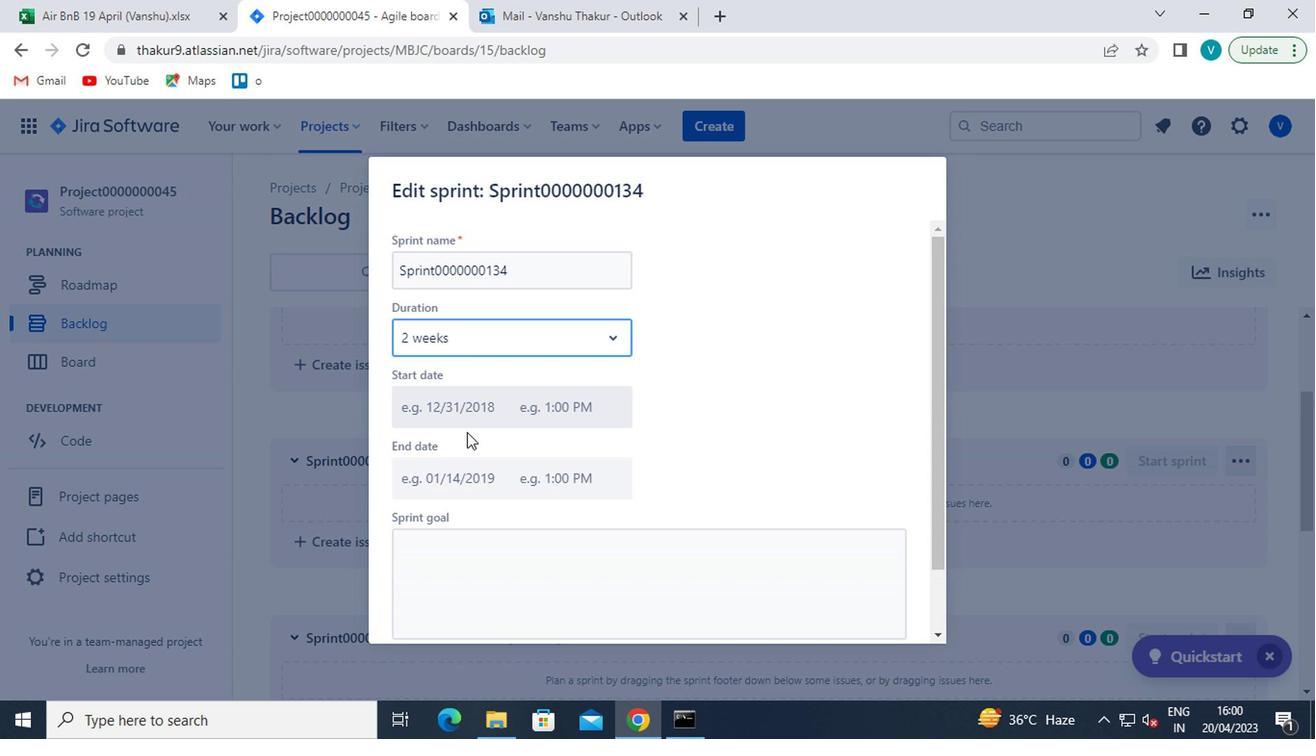 
Action: Mouse moved to (619, 500)
Screenshot: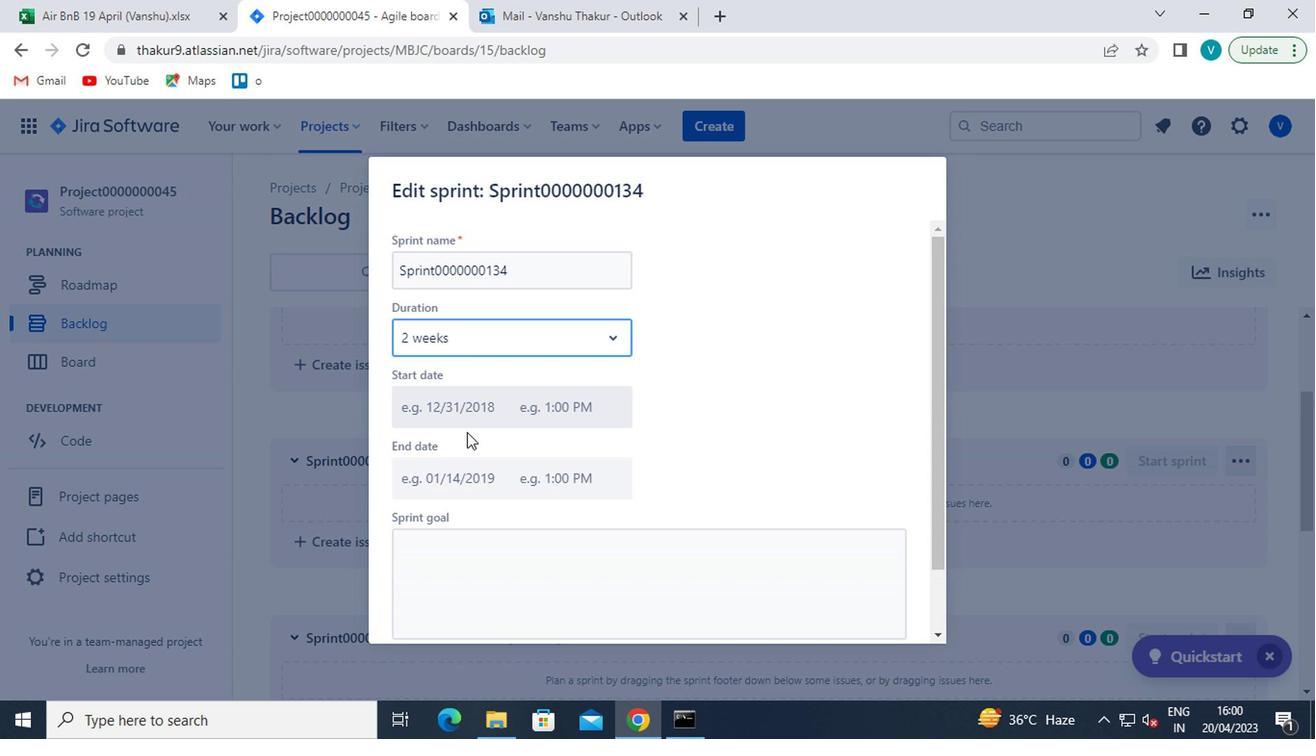 
Action: Mouse scrolled (619, 498) with delta (0, -1)
Screenshot: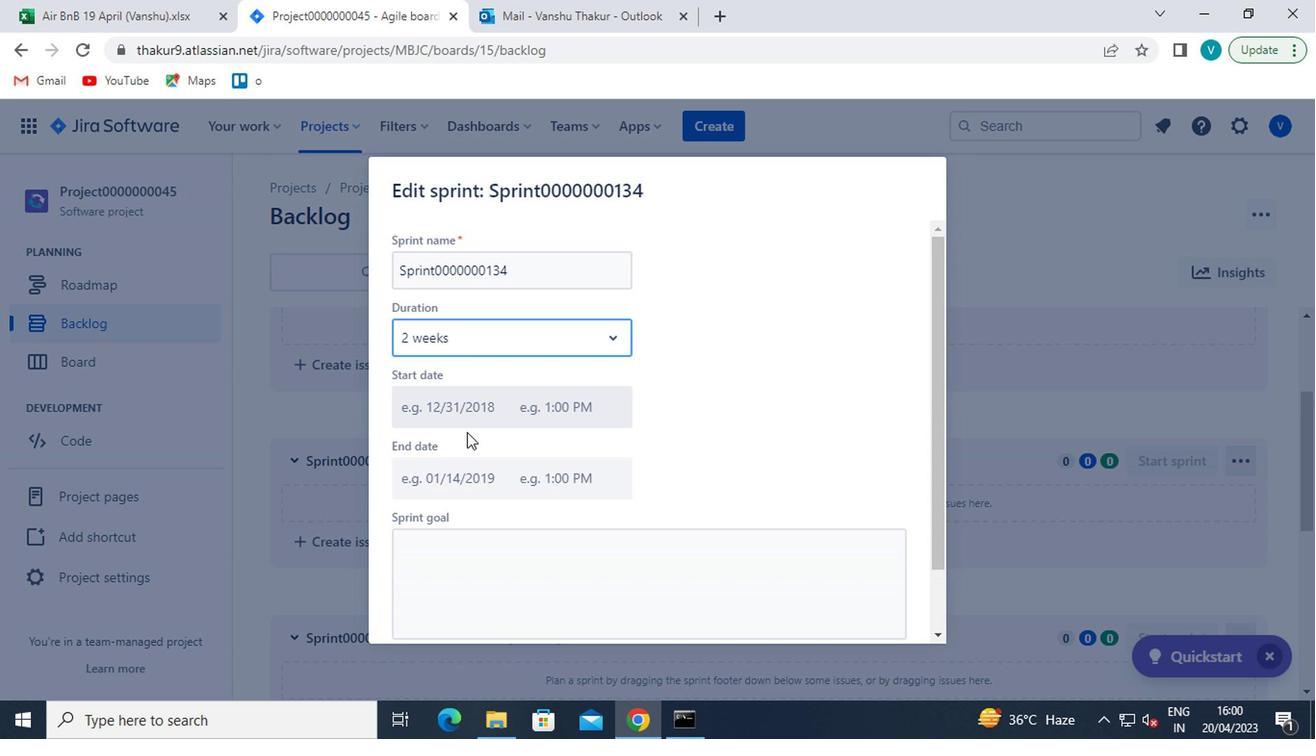 
Action: Mouse moved to (626, 501)
Screenshot: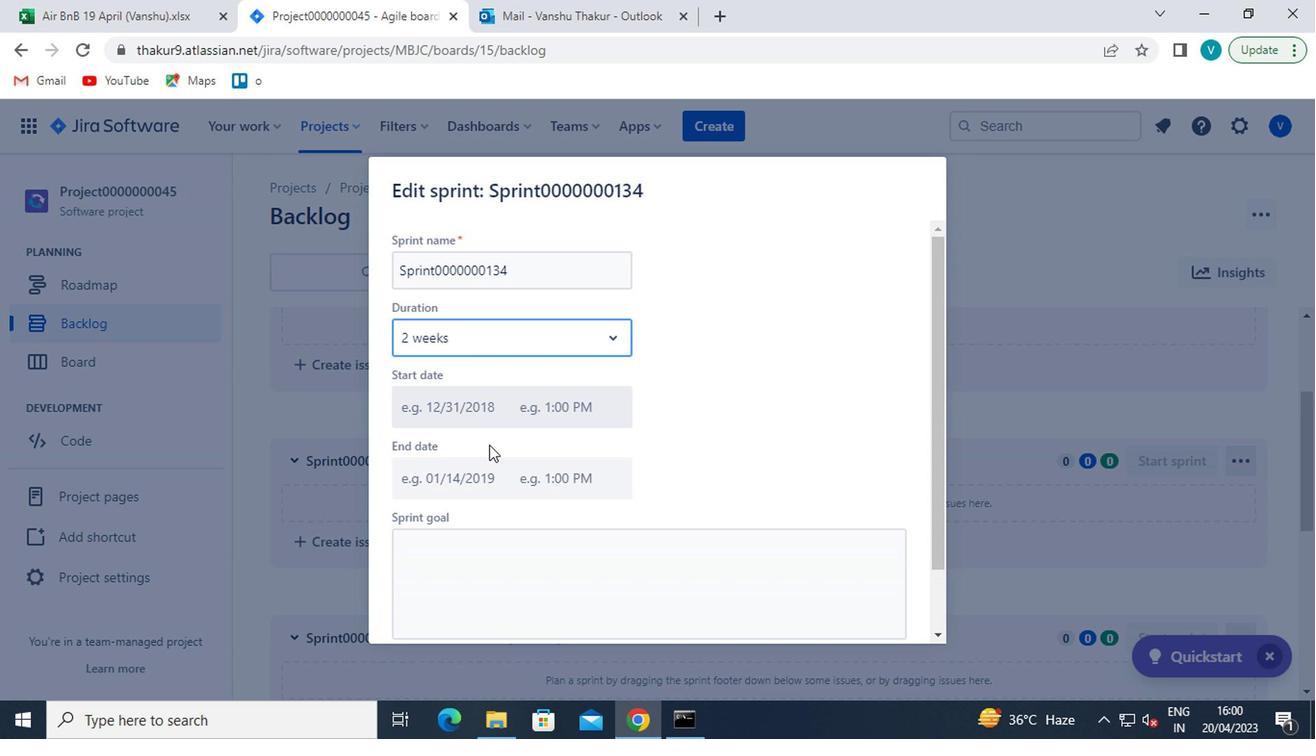 
Action: Mouse scrolled (626, 500) with delta (0, 0)
Screenshot: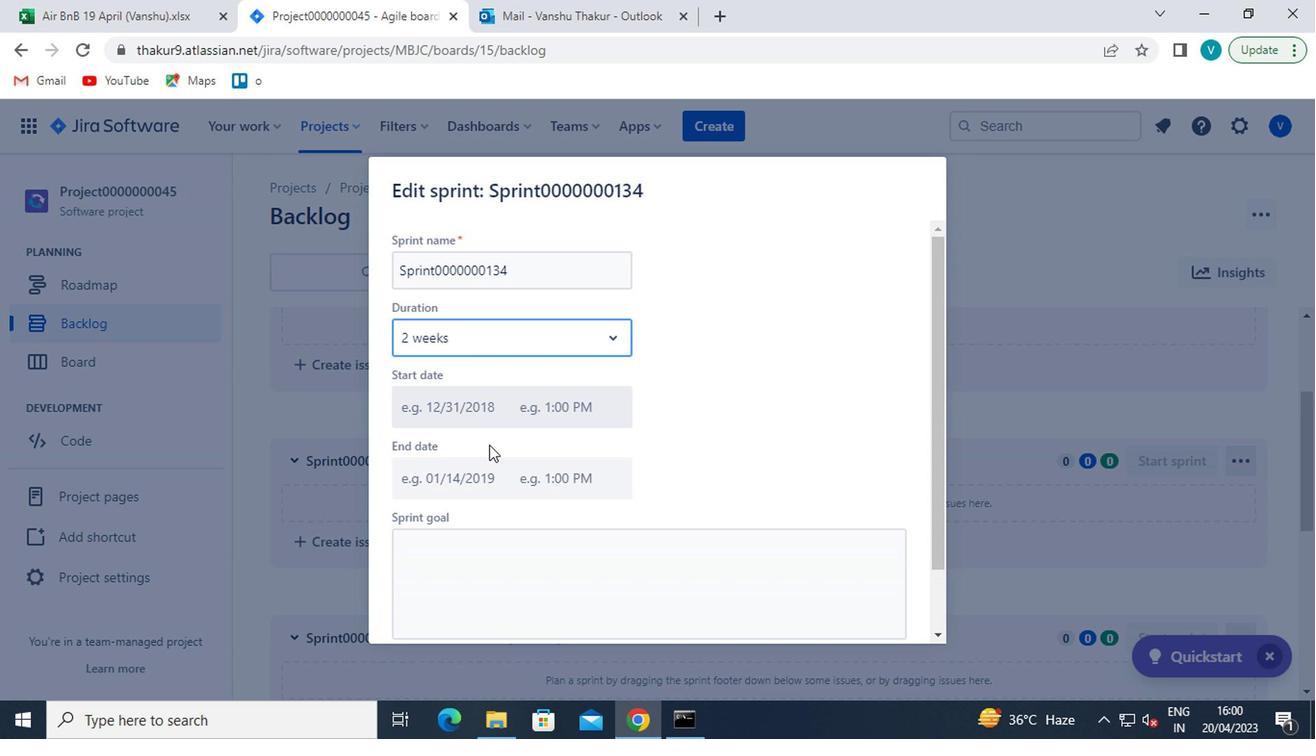 
Action: Mouse moved to (636, 502)
Screenshot: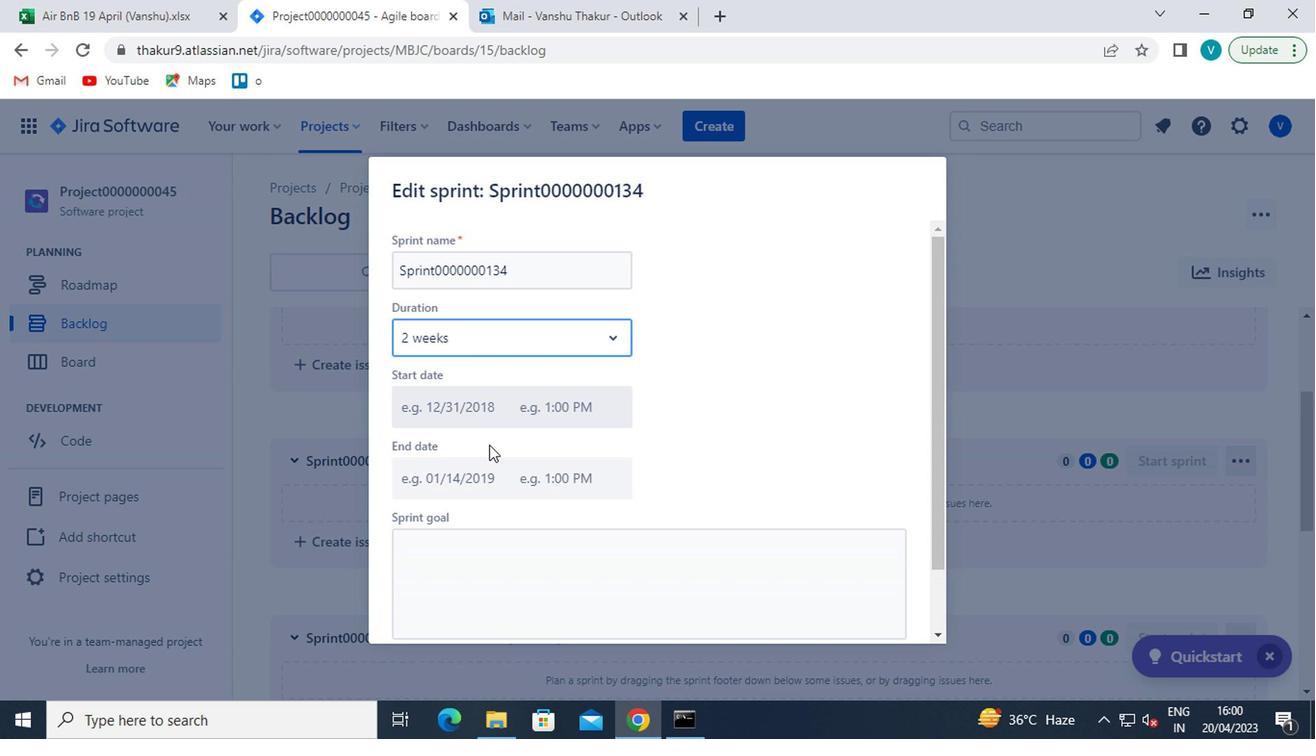 
Action: Mouse scrolled (636, 501) with delta (0, -1)
Screenshot: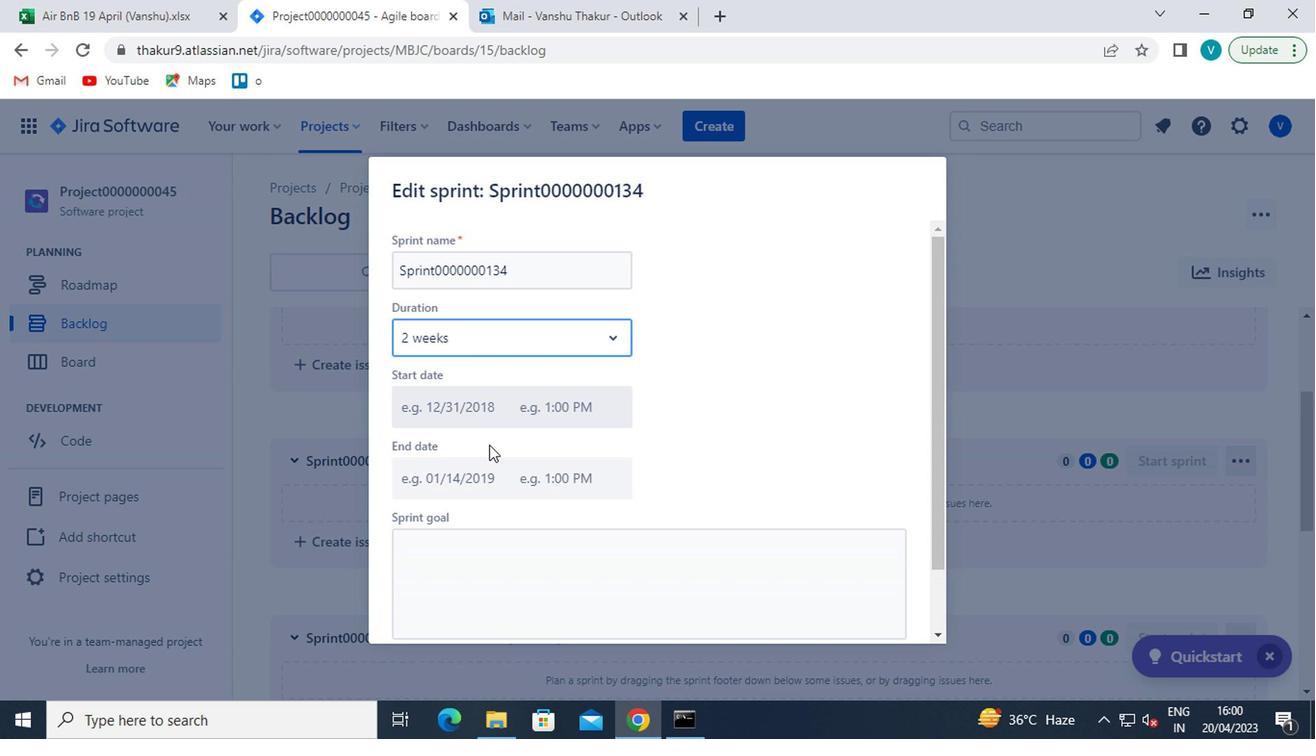 
Action: Mouse moved to (792, 595)
Screenshot: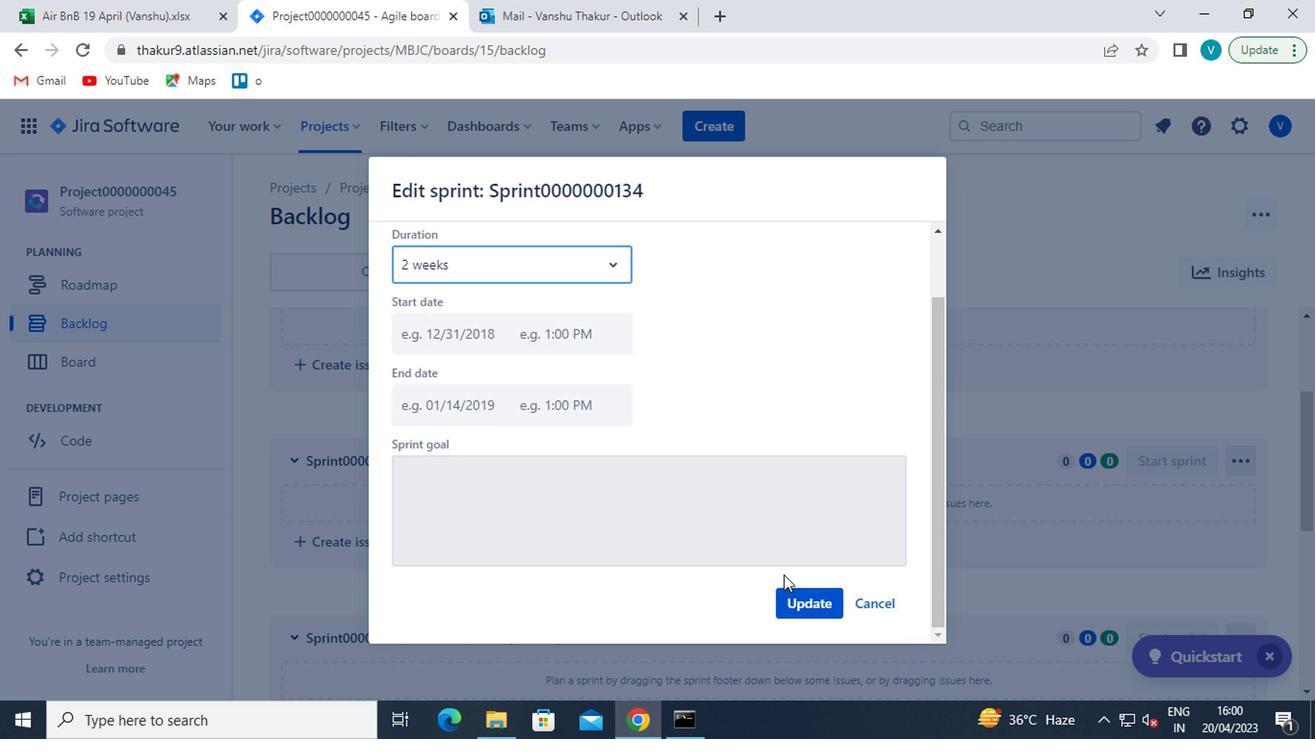 
Action: Mouse pressed left at (792, 595)
Screenshot: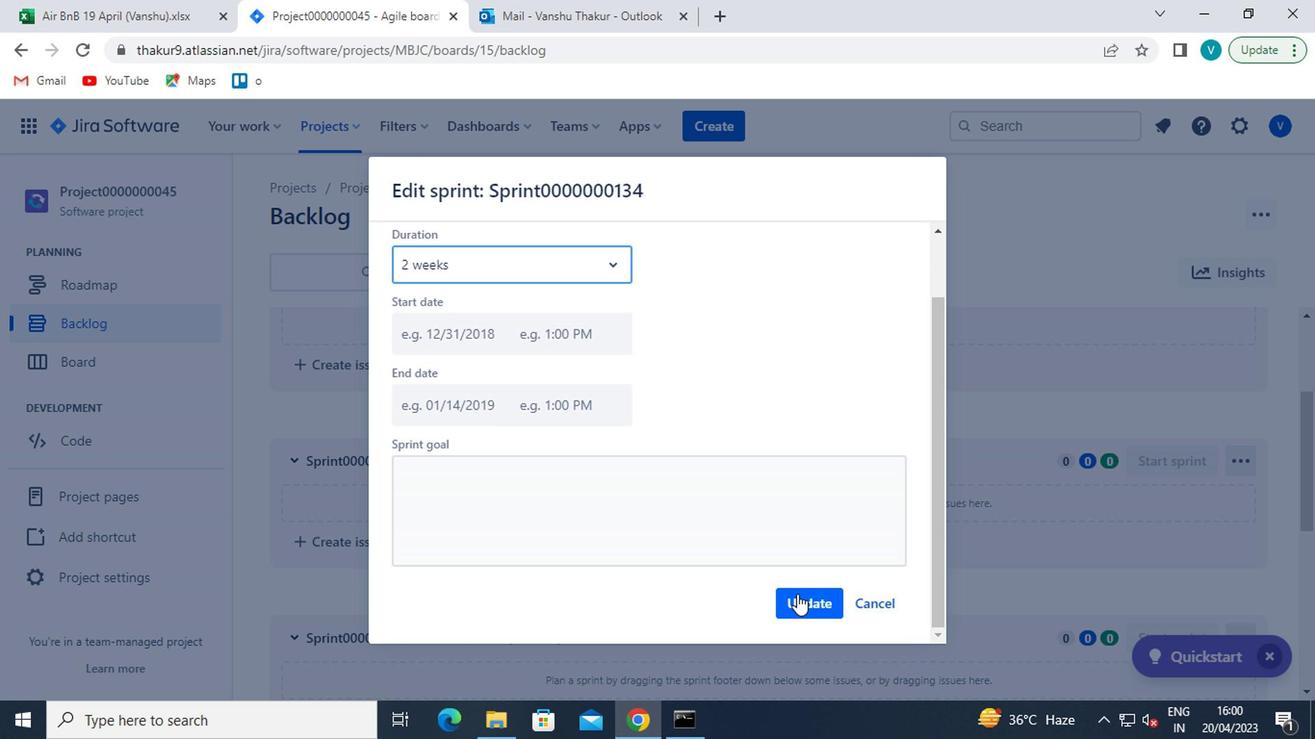 
Action: Mouse moved to (797, 595)
Screenshot: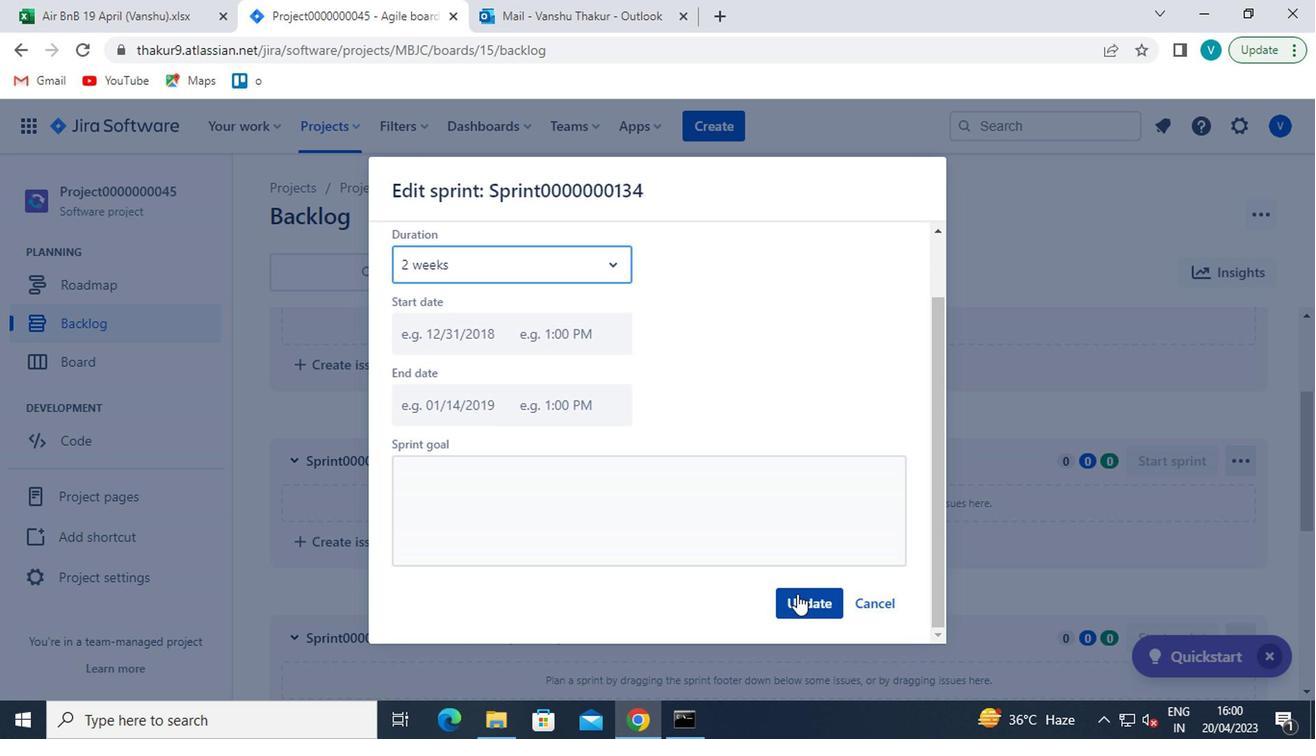 
